 Task: Open Card Customer Feedback Review in Board Sales Pipeline Management Tools to Workspace Inventory Management Software and add a team member Softage.1@softage.net, a label Yellow, a checklist Financial Analysis, an attachment from your google drive, a color Yellow and finally, add a card description 'Conduct customer research for new customer loyalty program' and a comment 'Given the potential impact of this task on our team workload, let us ensure that we have the necessary resources and support to execute it effectively.'. Add a start date 'Jan 01, 1900' with a due date 'Jan 08, 1900'
Action: Mouse moved to (839, 170)
Screenshot: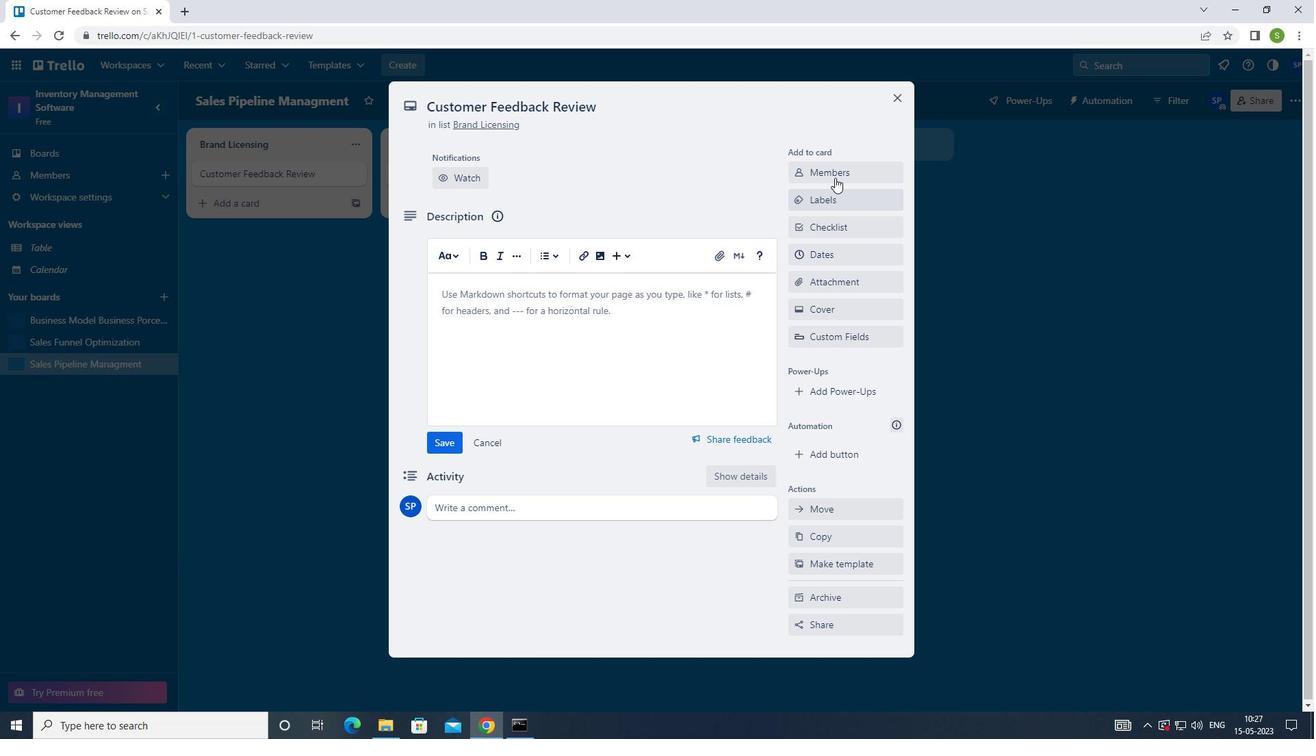
Action: Mouse pressed left at (839, 170)
Screenshot: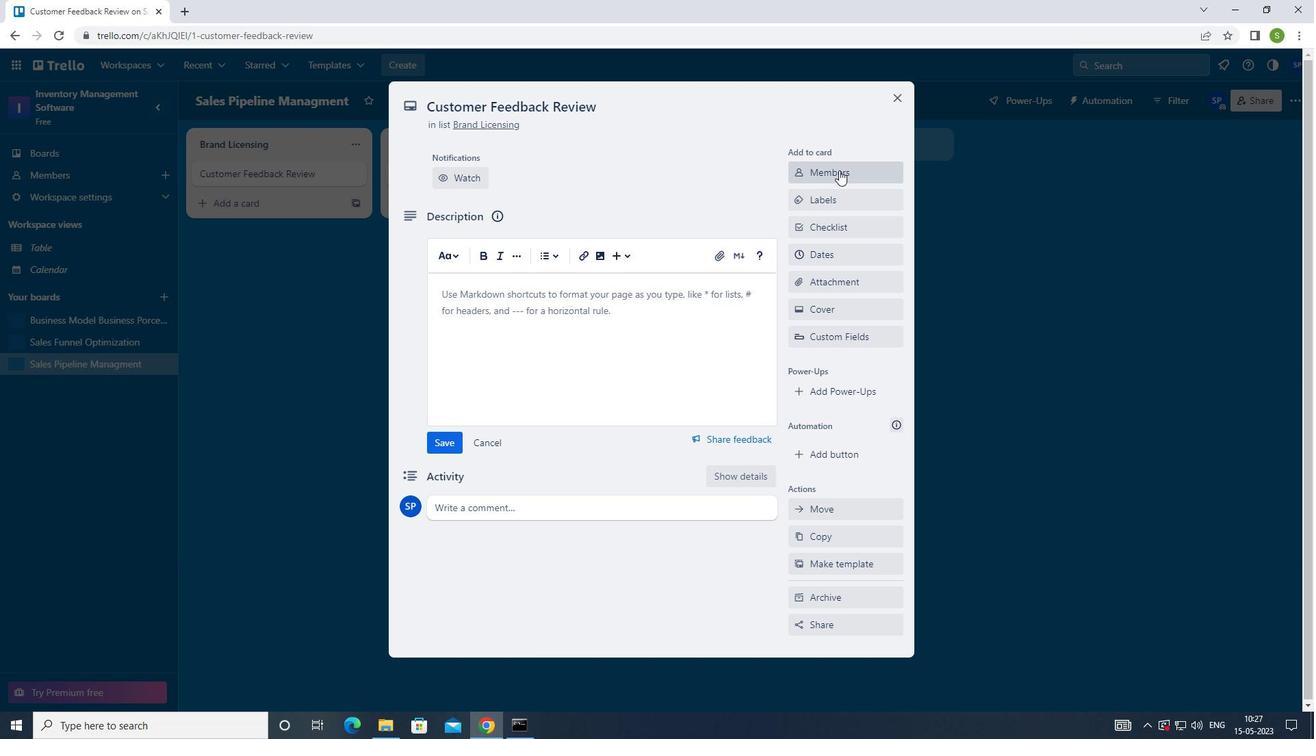 
Action: Mouse moved to (836, 191)
Screenshot: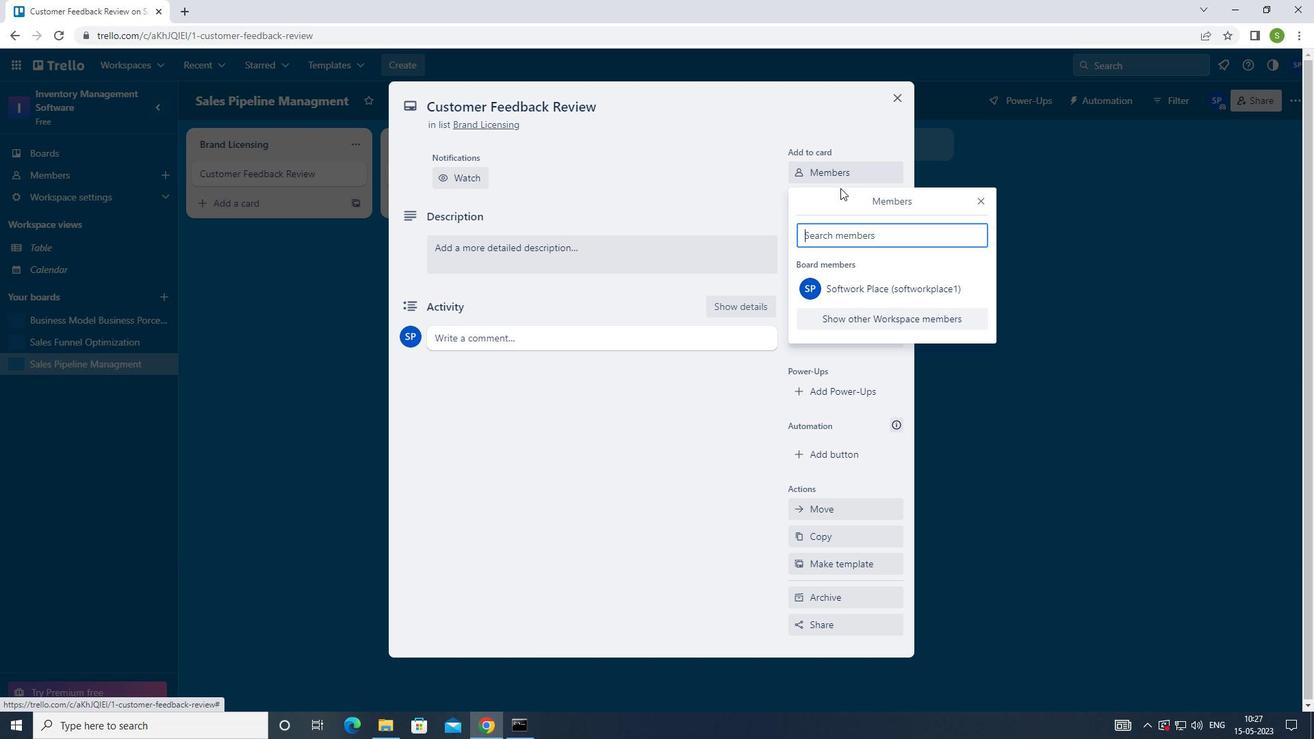 
Action: Key pressed <Key.shift>SOFTAGE.1<Key.shift>@SOFTAGE.NET
Screenshot: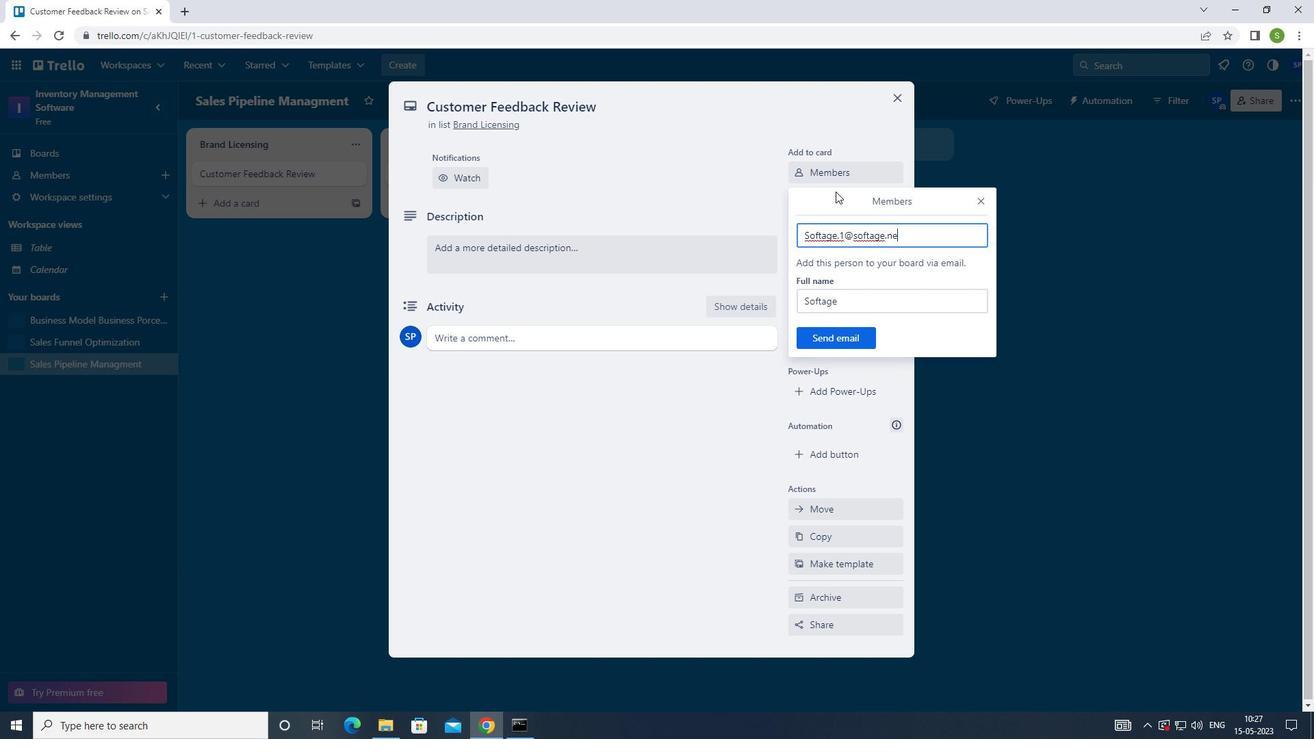 
Action: Mouse moved to (835, 340)
Screenshot: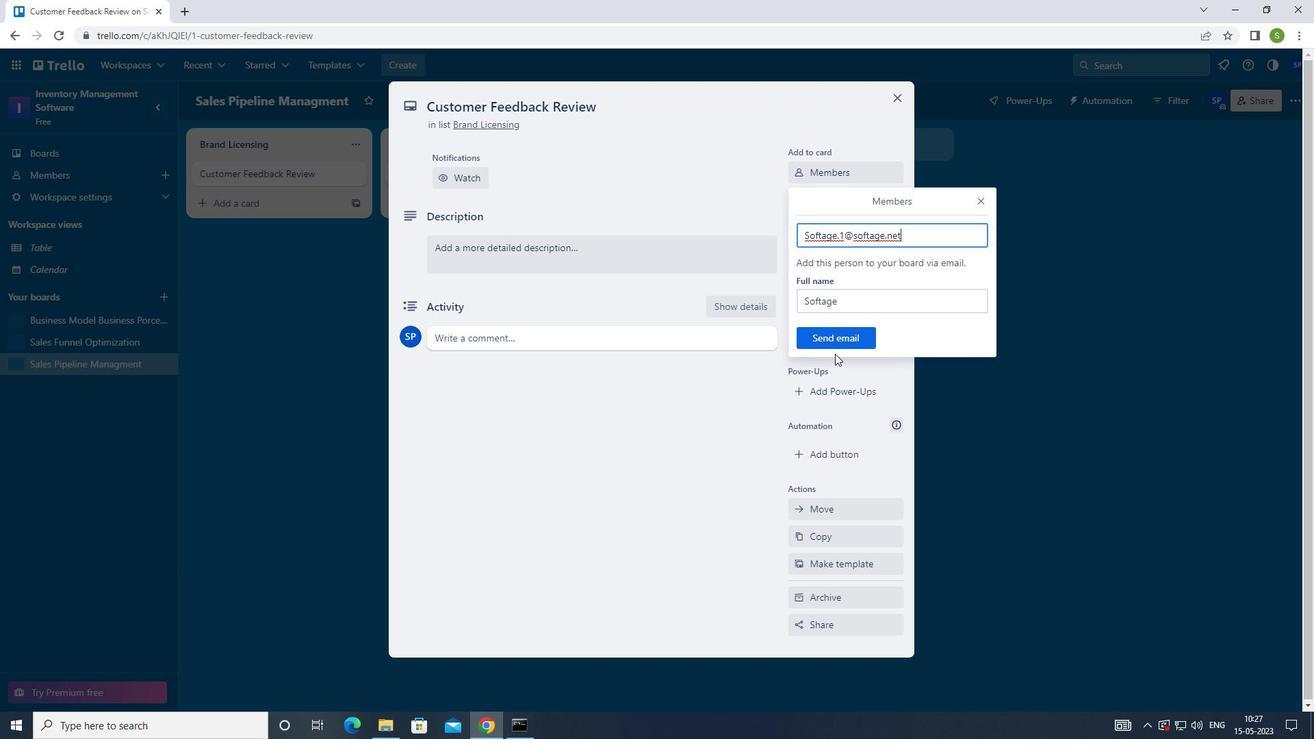 
Action: Mouse pressed left at (835, 340)
Screenshot: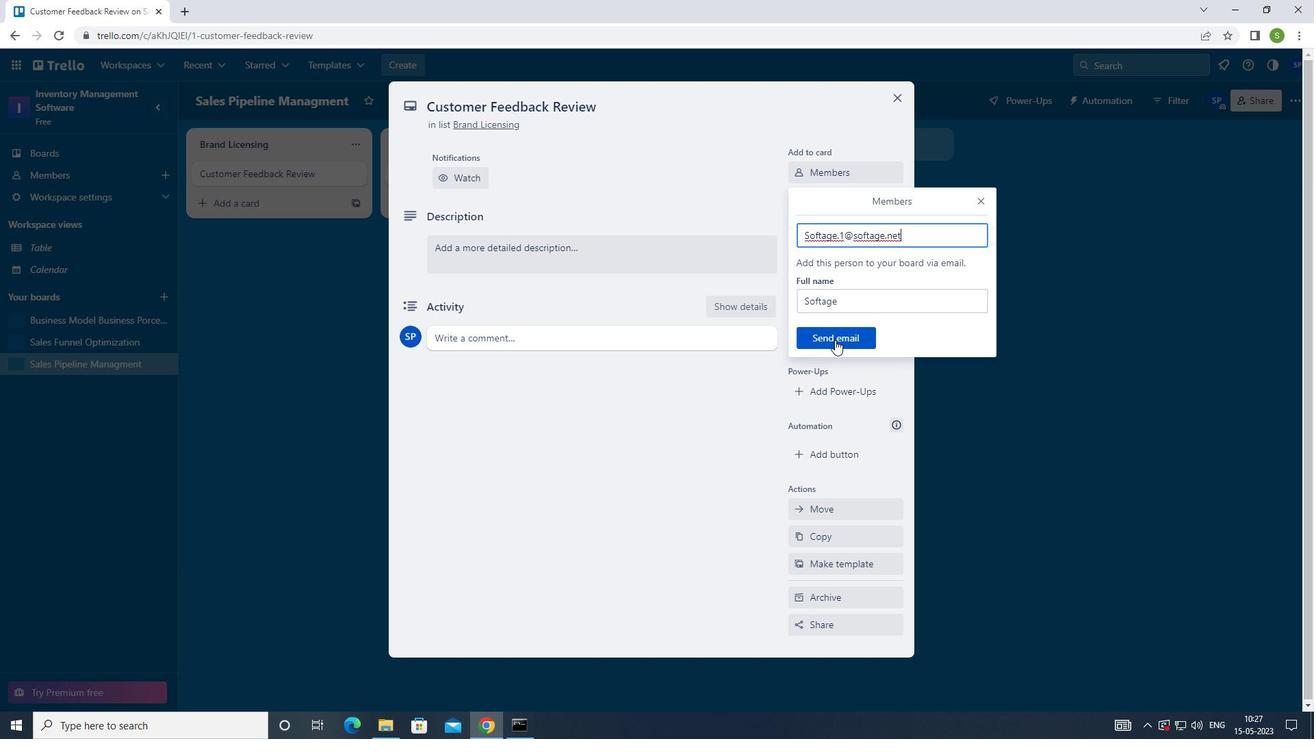 
Action: Mouse moved to (813, 253)
Screenshot: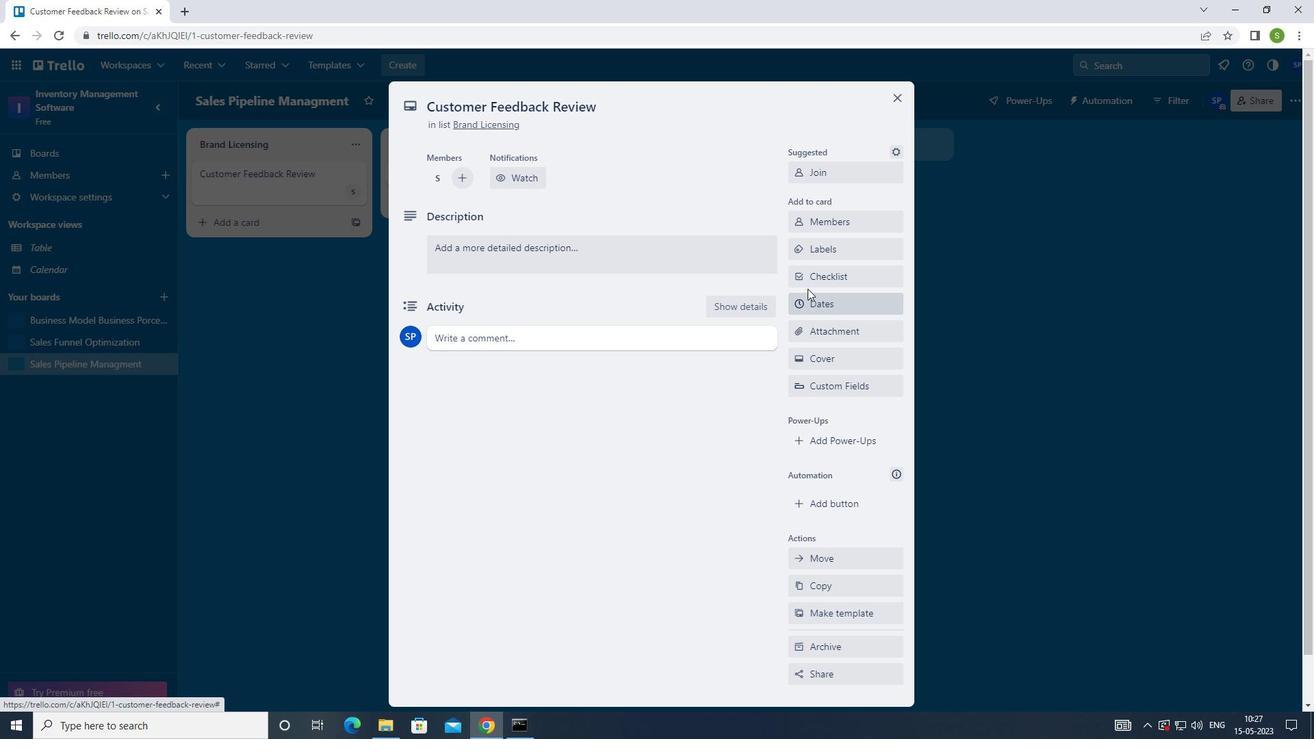 
Action: Mouse pressed left at (813, 253)
Screenshot: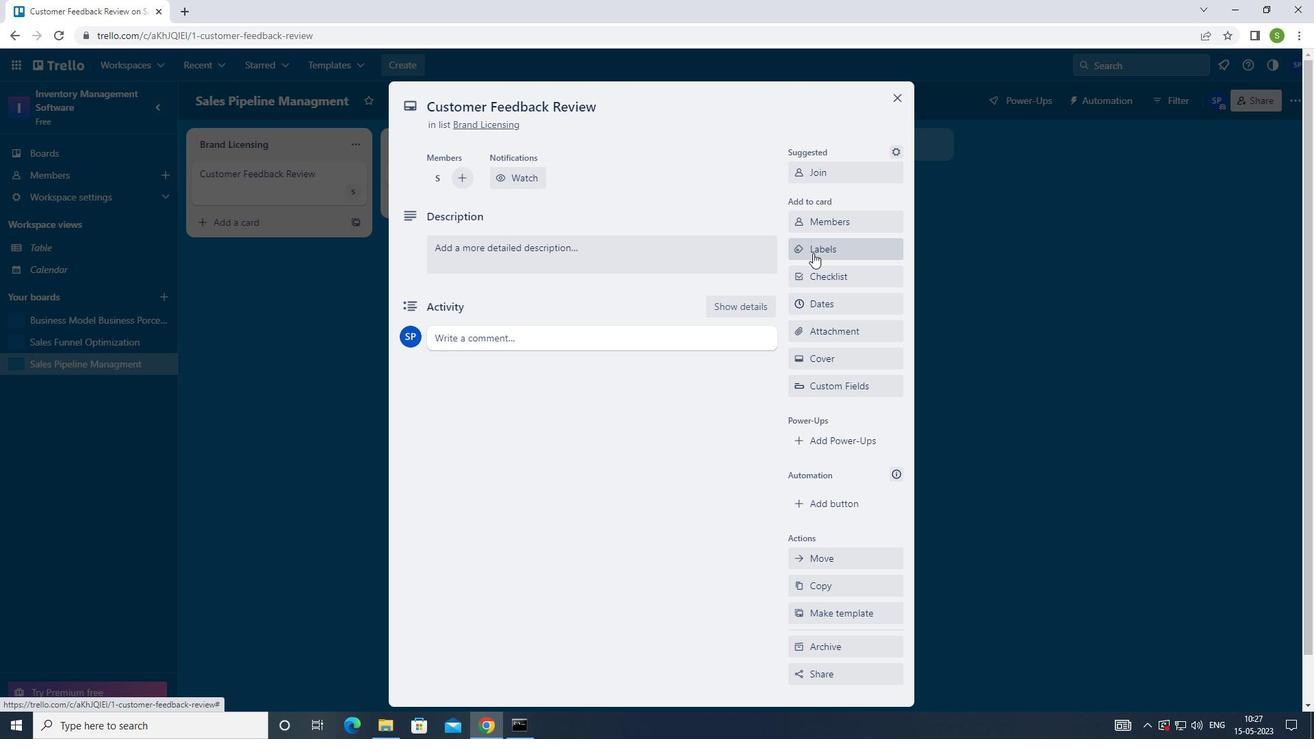 
Action: Mouse moved to (804, 388)
Screenshot: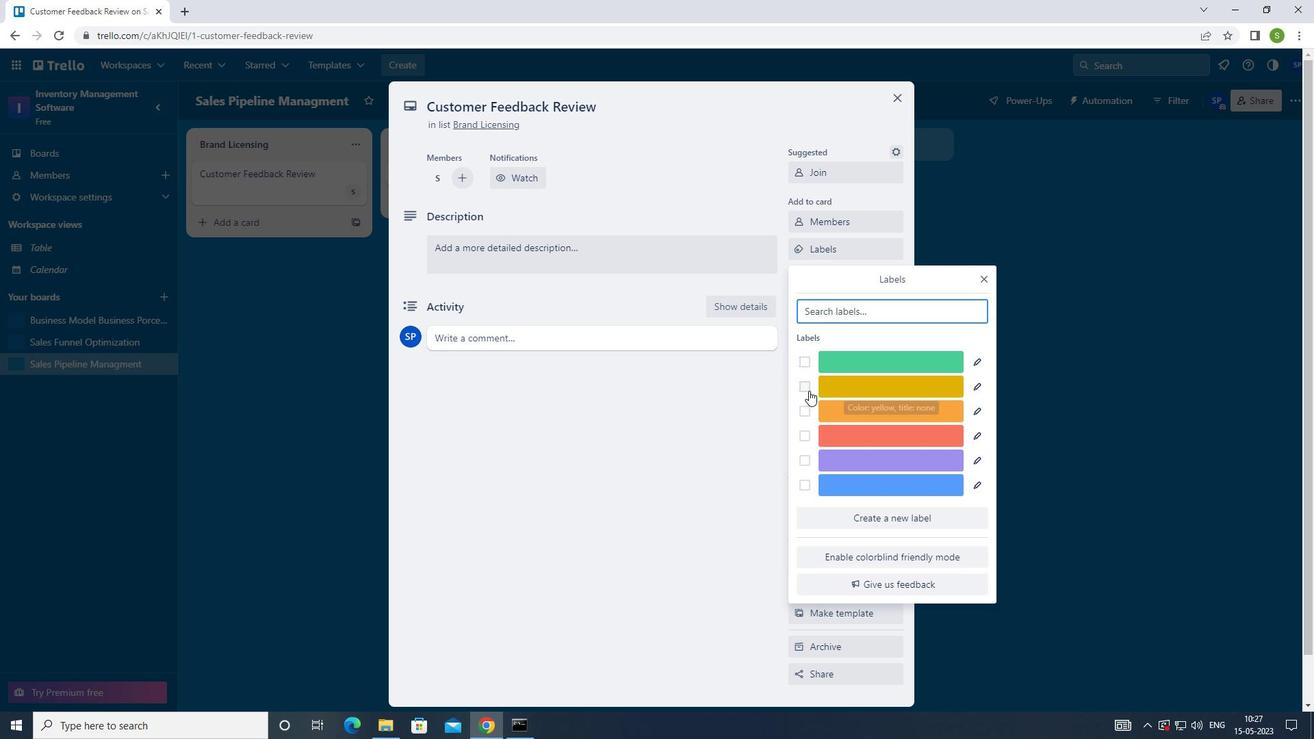 
Action: Mouse pressed left at (804, 388)
Screenshot: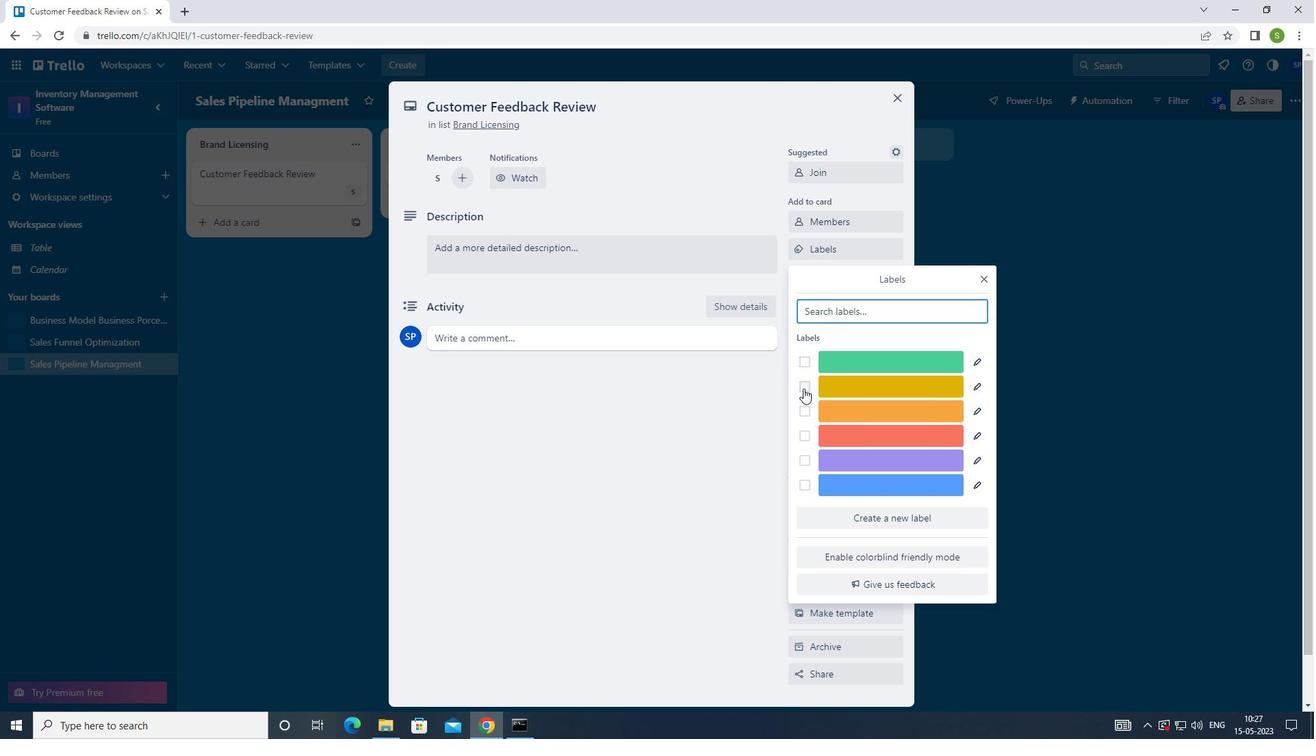 
Action: Mouse moved to (982, 282)
Screenshot: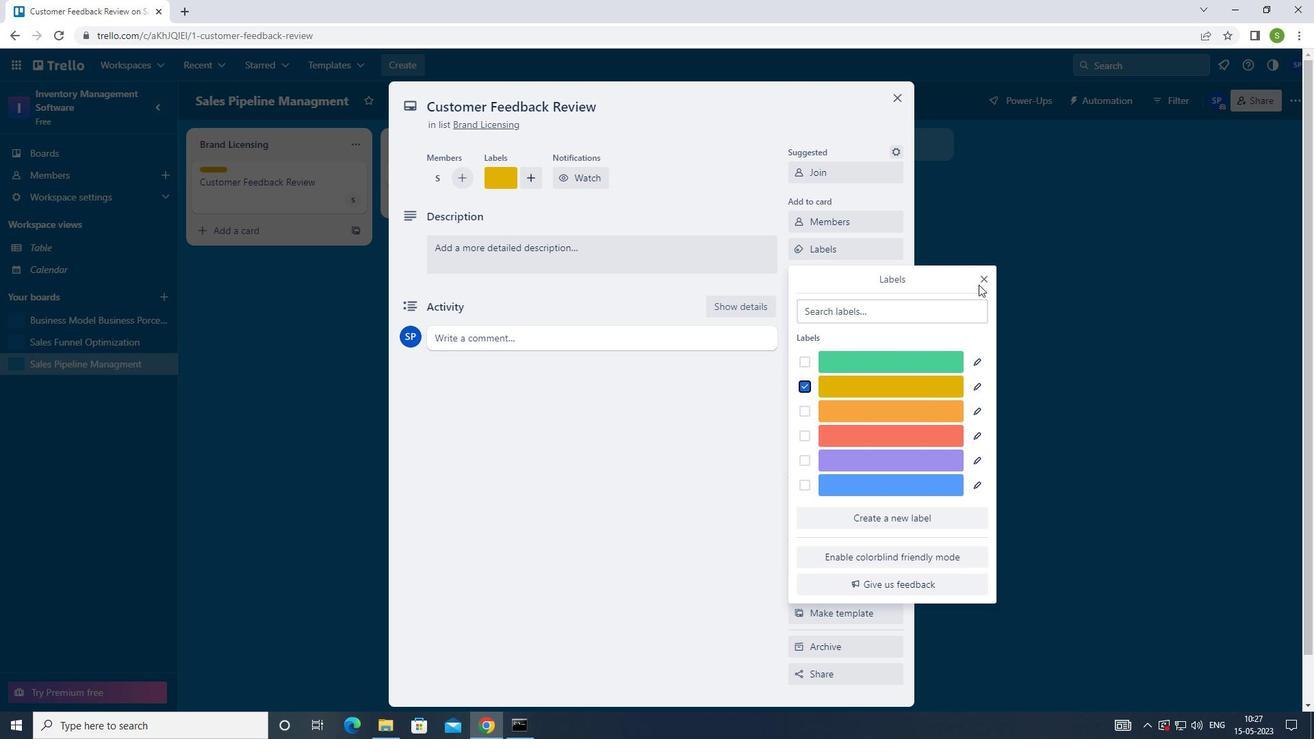 
Action: Mouse pressed left at (982, 282)
Screenshot: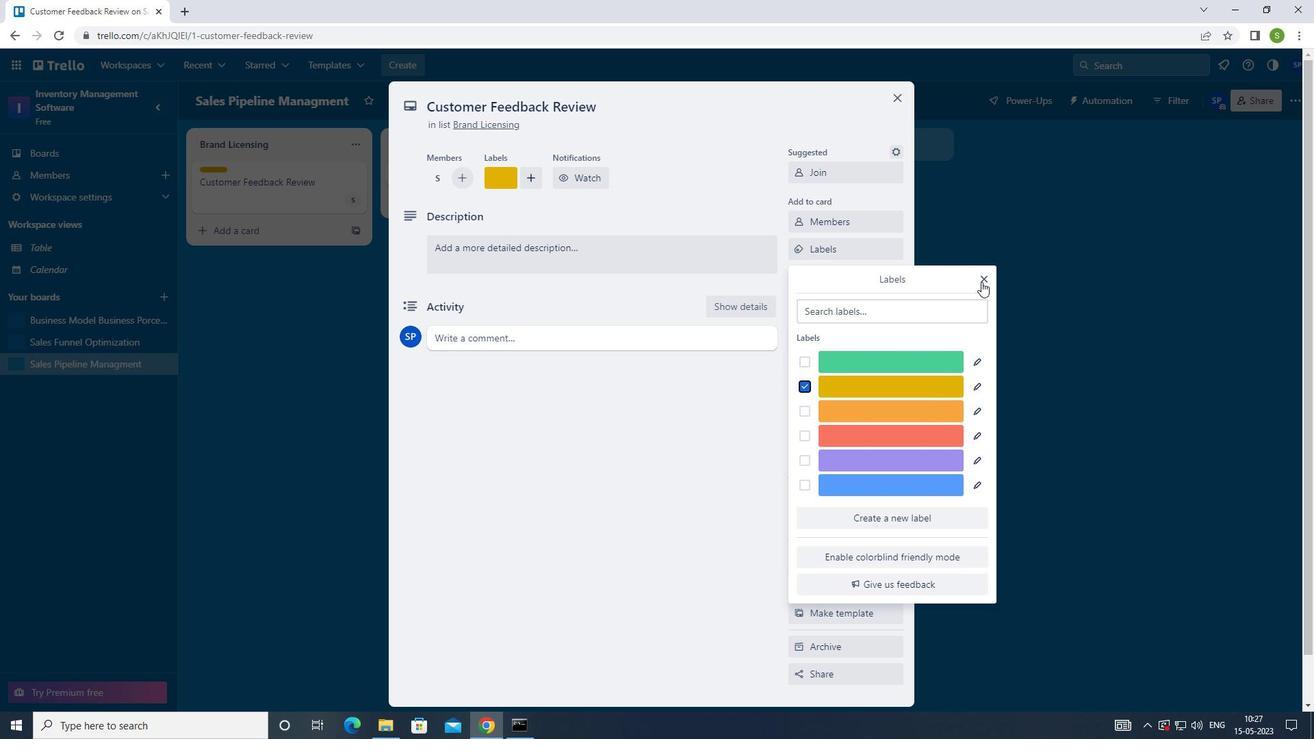 
Action: Mouse moved to (864, 284)
Screenshot: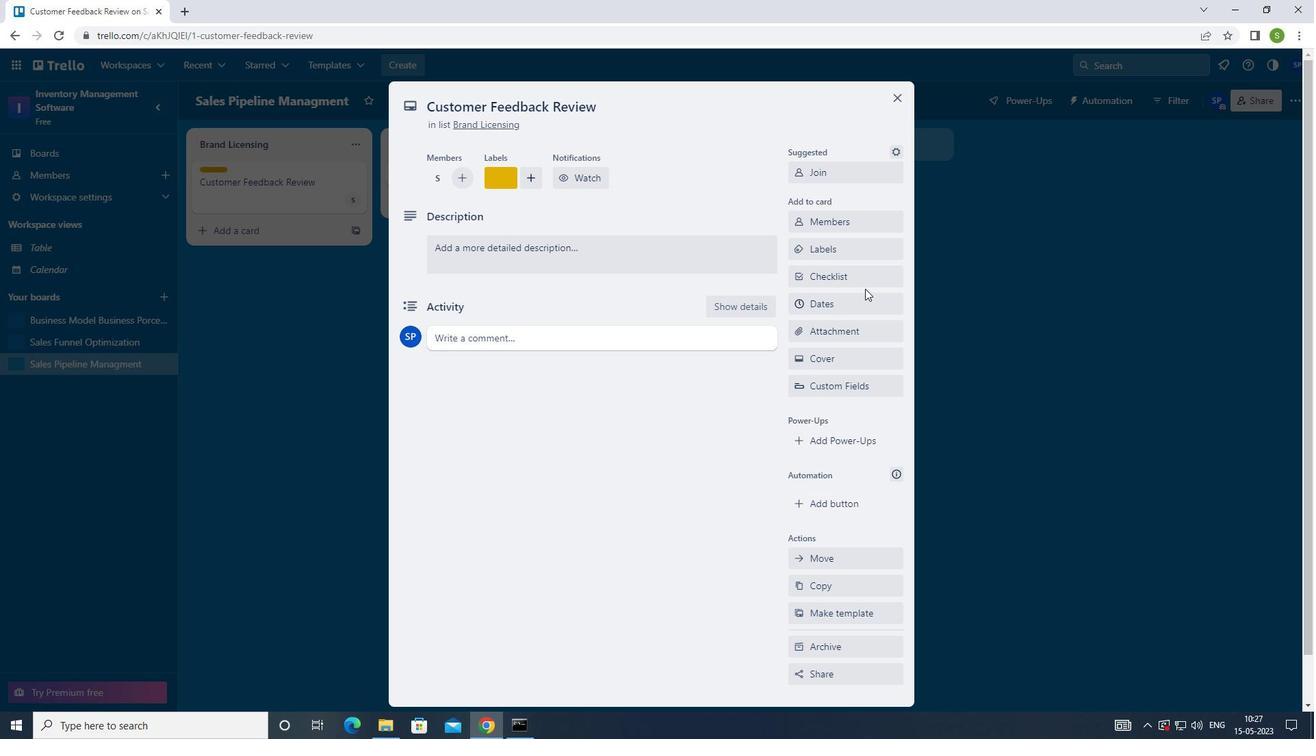 
Action: Mouse pressed left at (864, 284)
Screenshot: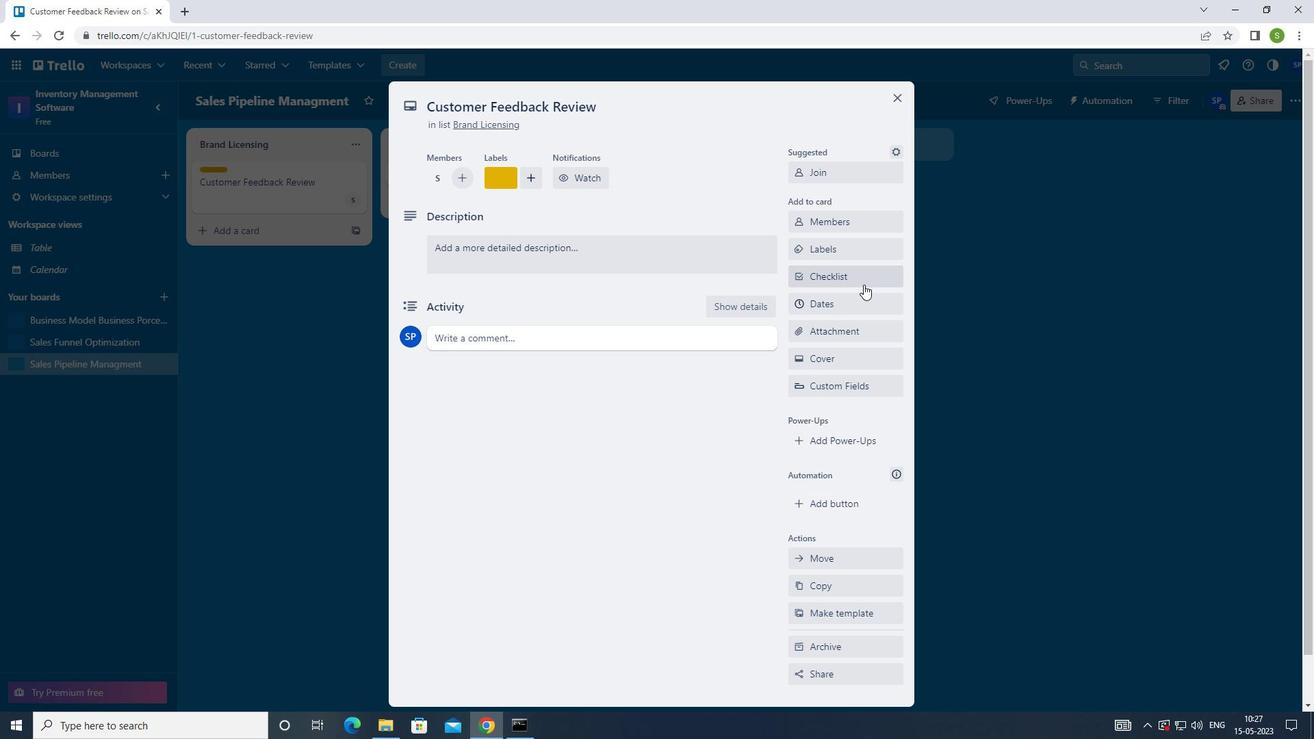
Action: Mouse moved to (955, 264)
Screenshot: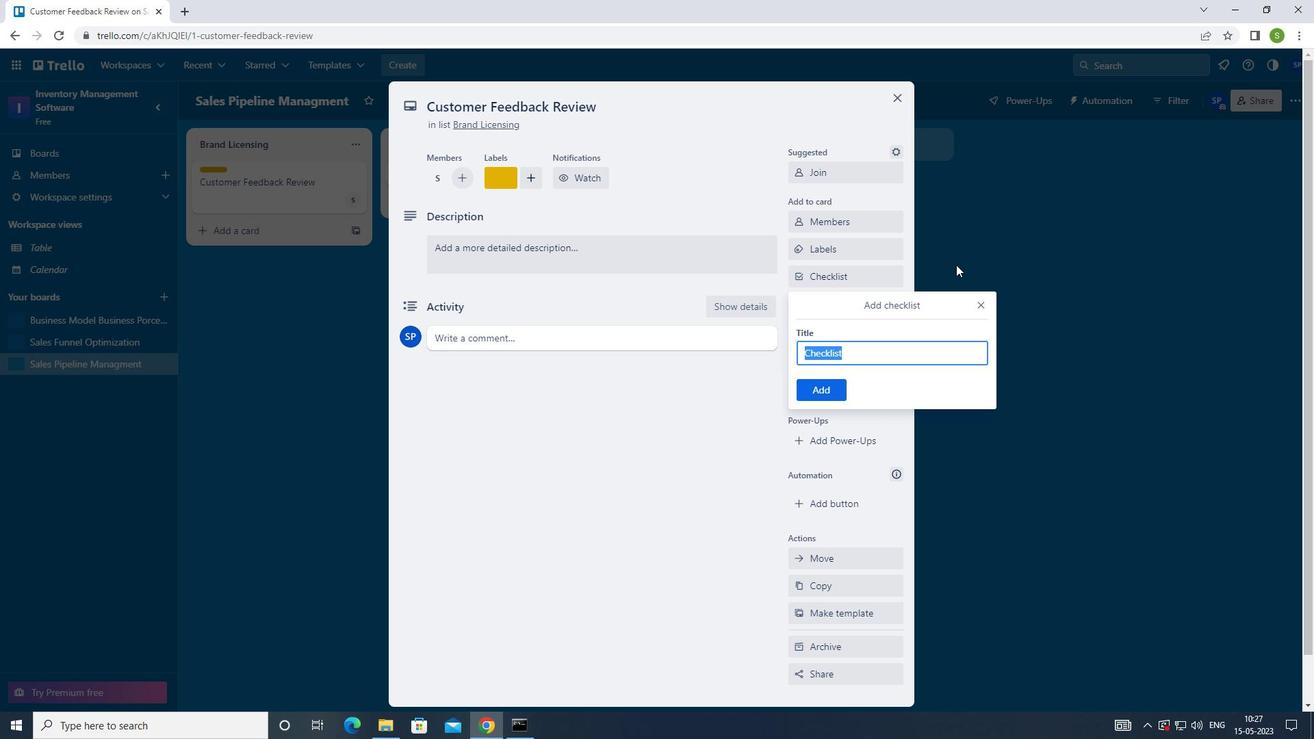 
Action: Key pressed <Key.shift><Key.shift><Key.shift><Key.shift><Key.shift><Key.shift><Key.shift><Key.shift><Key.shift><Key.shift><Key.shift><Key.shift><Key.shift><Key.shift><Key.shift><Key.shift><Key.shift><Key.shift><Key.shift><Key.shift><Key.shift>FINANCIAL<Key.space><Key.shift>ANALYSIS
Screenshot: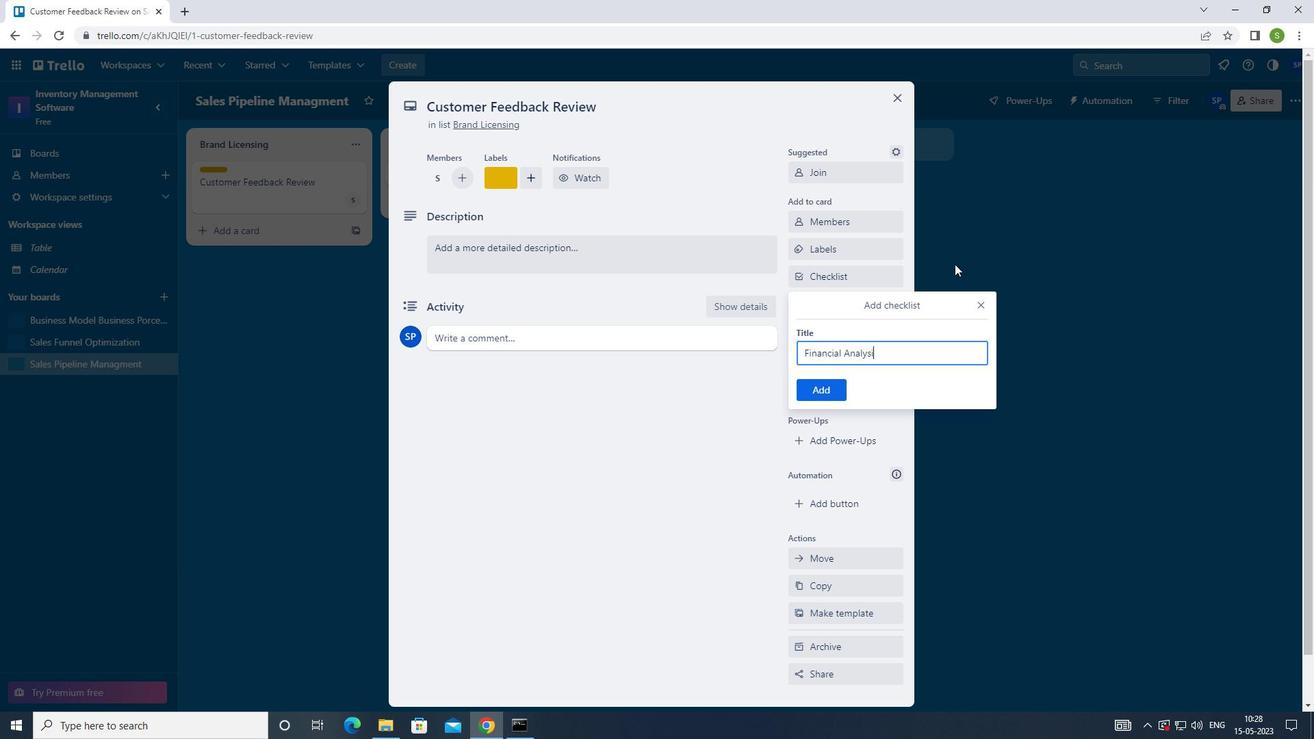 
Action: Mouse moved to (833, 391)
Screenshot: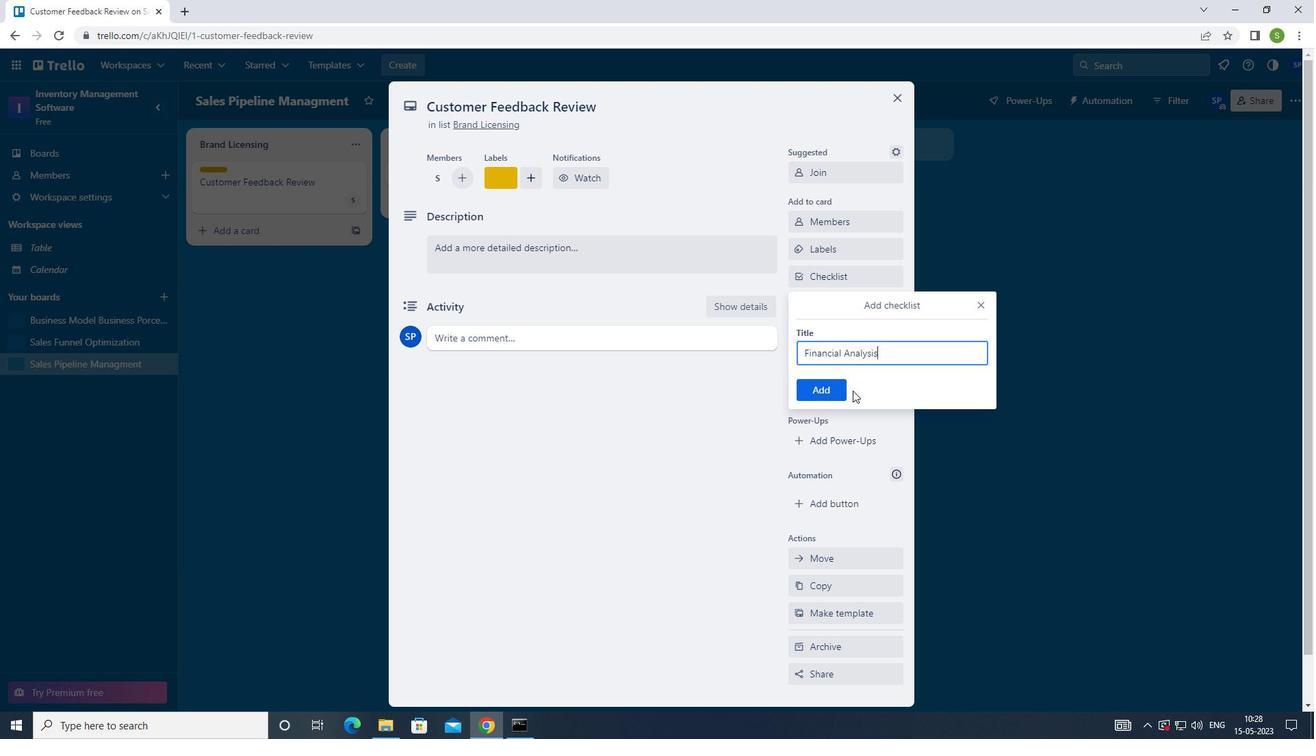 
Action: Mouse pressed left at (833, 391)
Screenshot: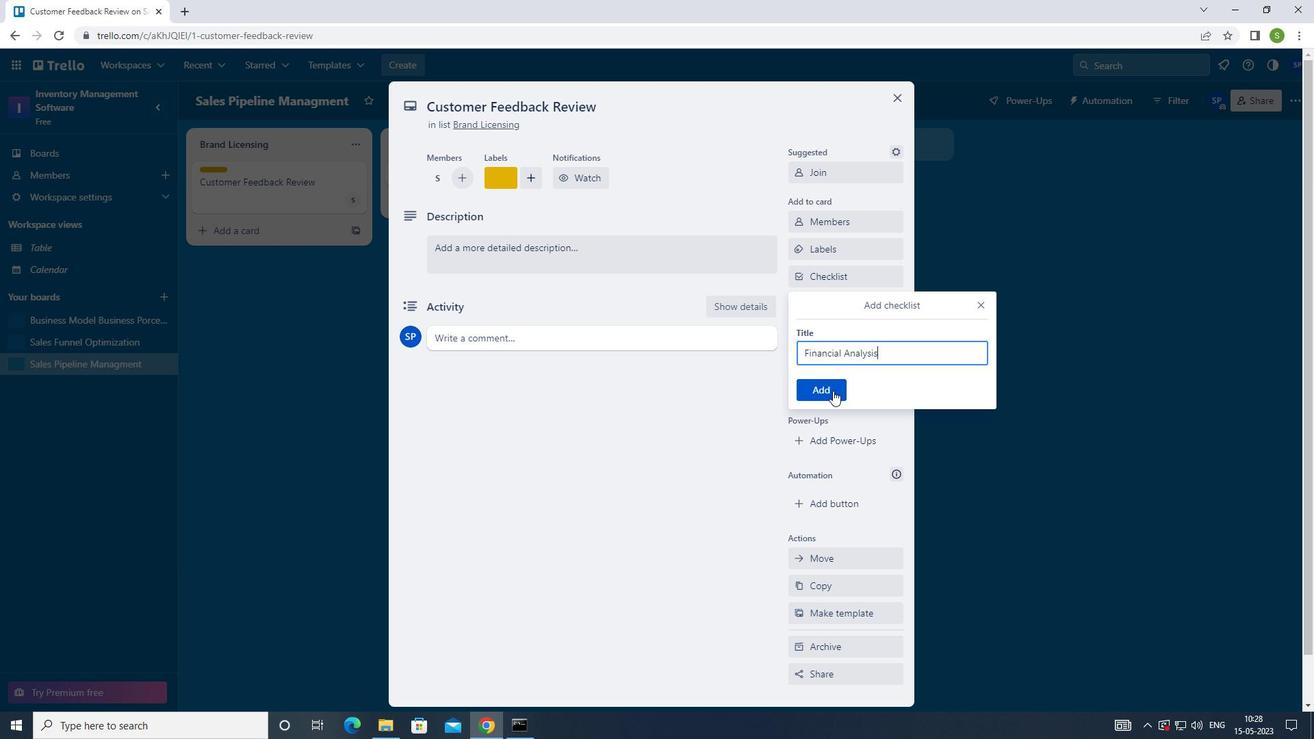 
Action: Mouse moved to (843, 330)
Screenshot: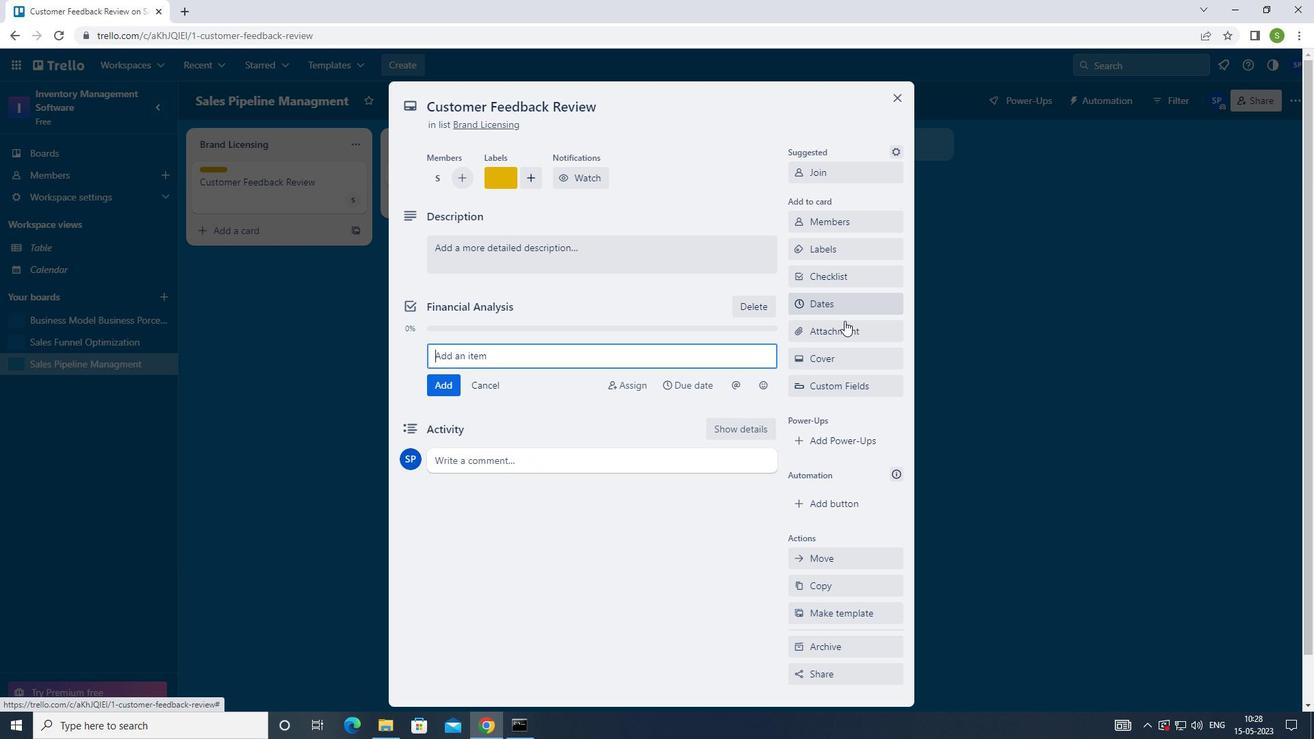 
Action: Mouse pressed left at (843, 330)
Screenshot: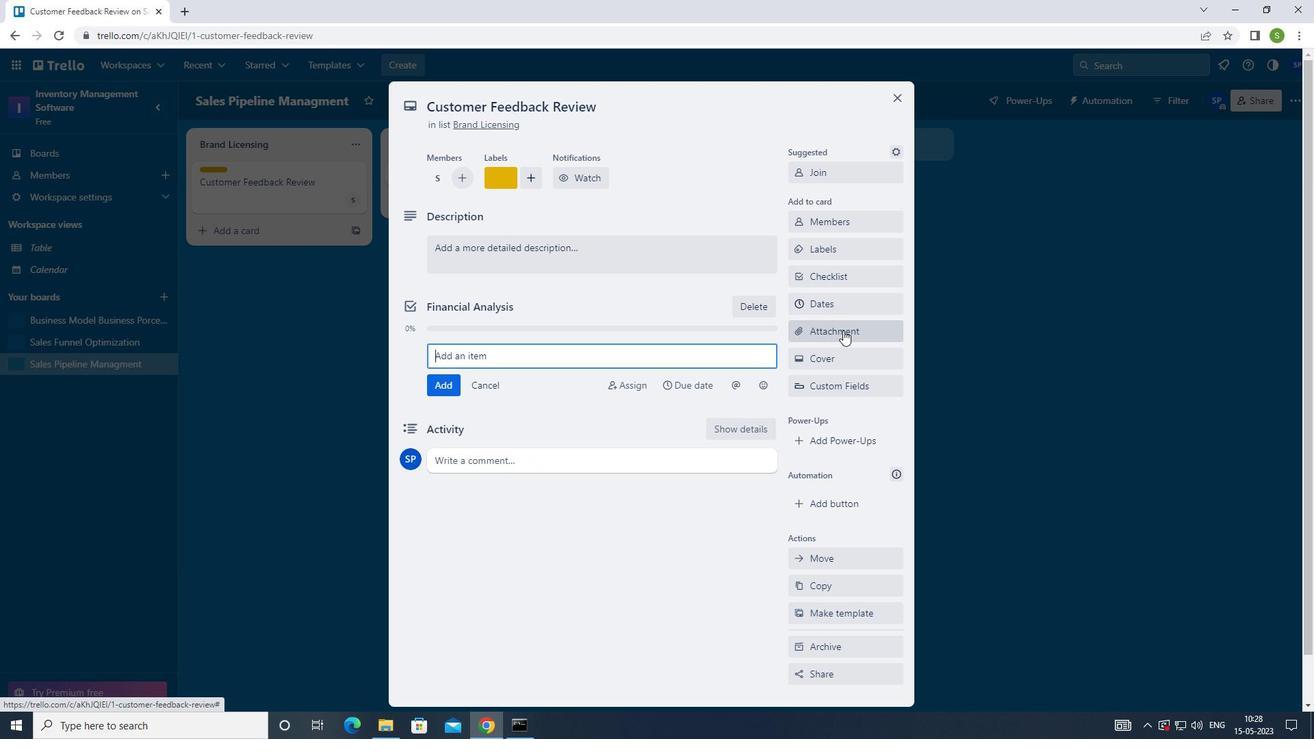 
Action: Mouse moved to (817, 437)
Screenshot: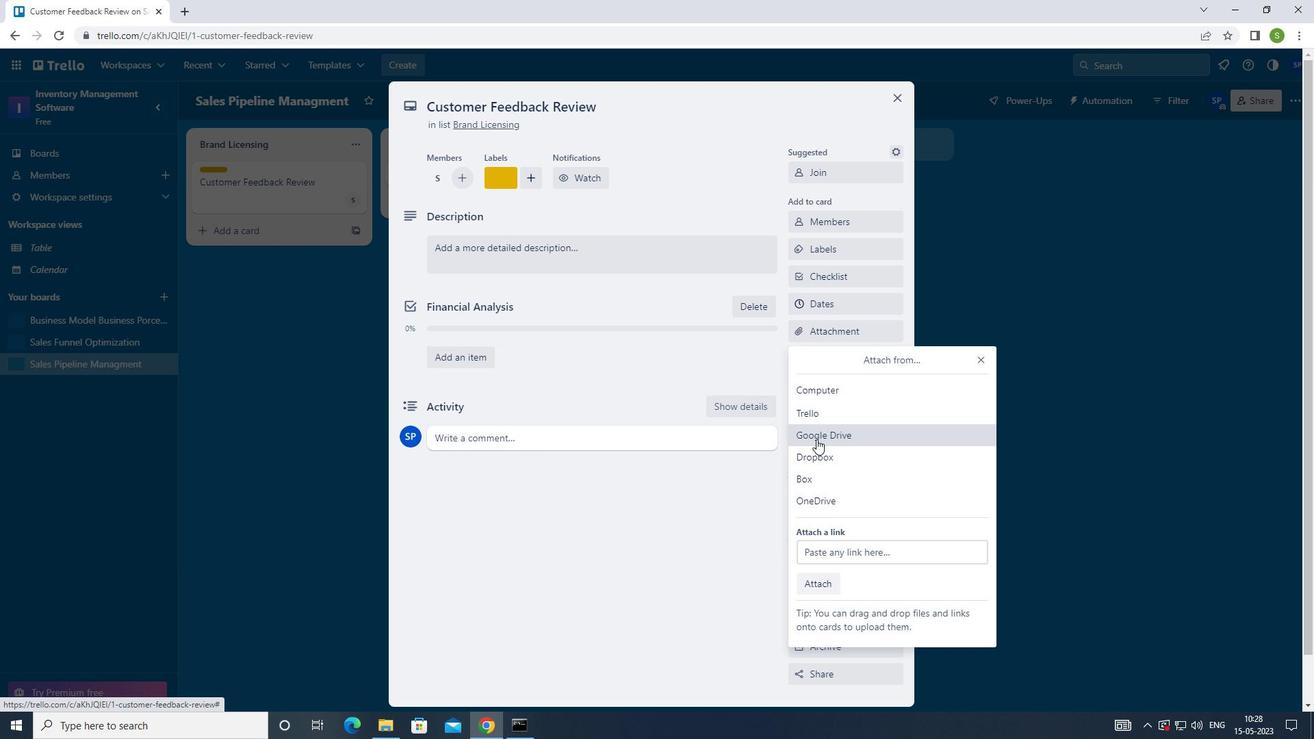 
Action: Mouse pressed left at (817, 437)
Screenshot: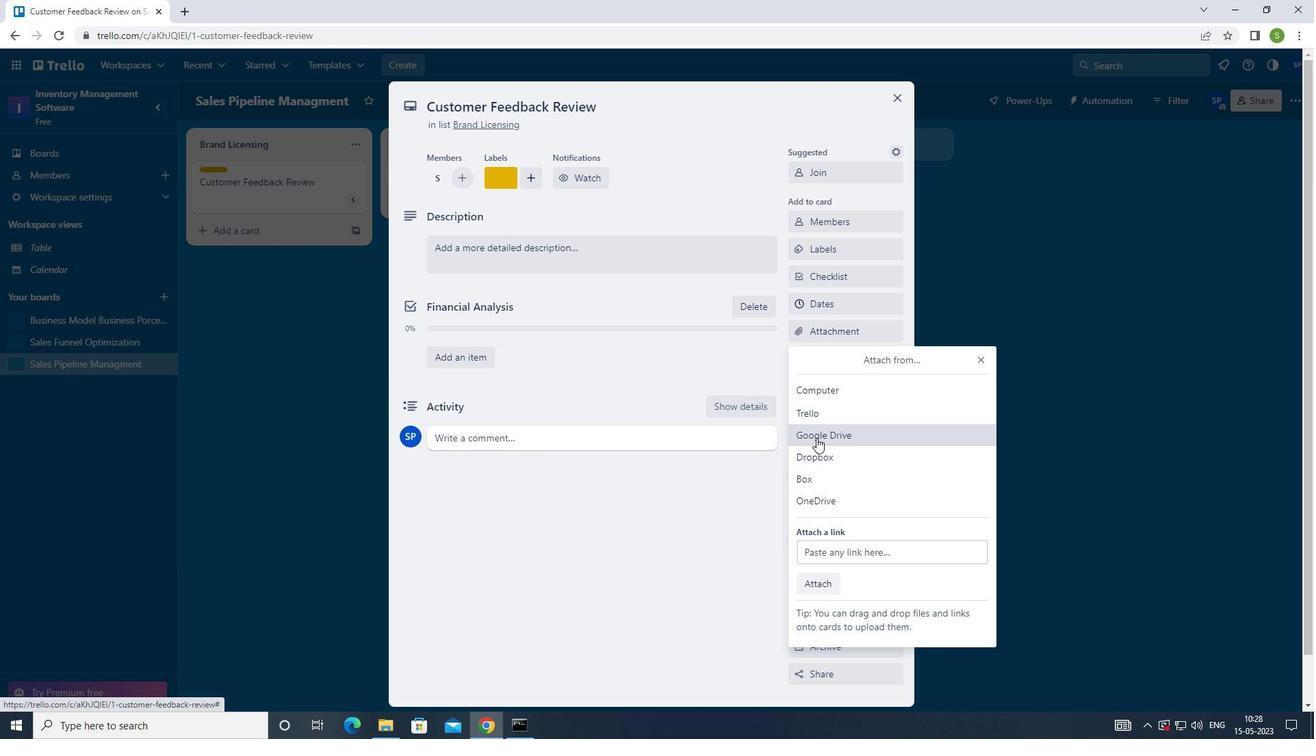
Action: Mouse moved to (411, 332)
Screenshot: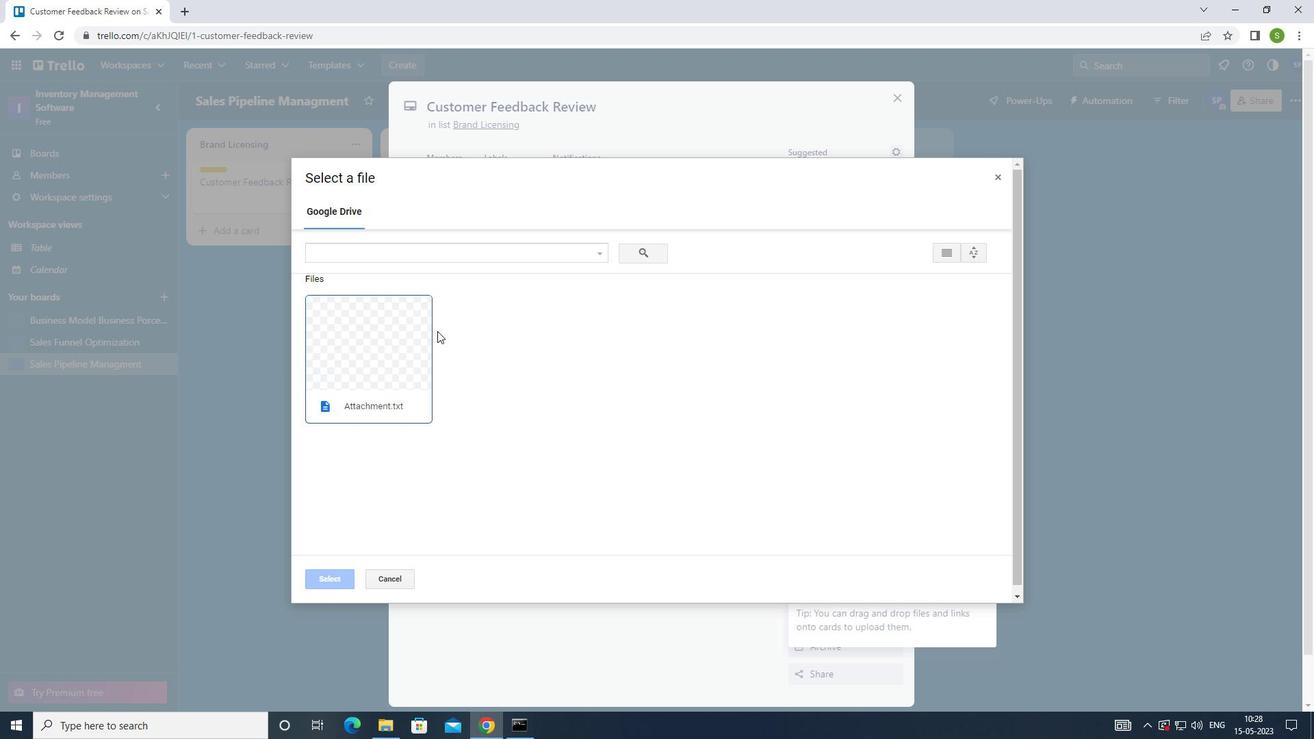 
Action: Mouse pressed left at (411, 332)
Screenshot: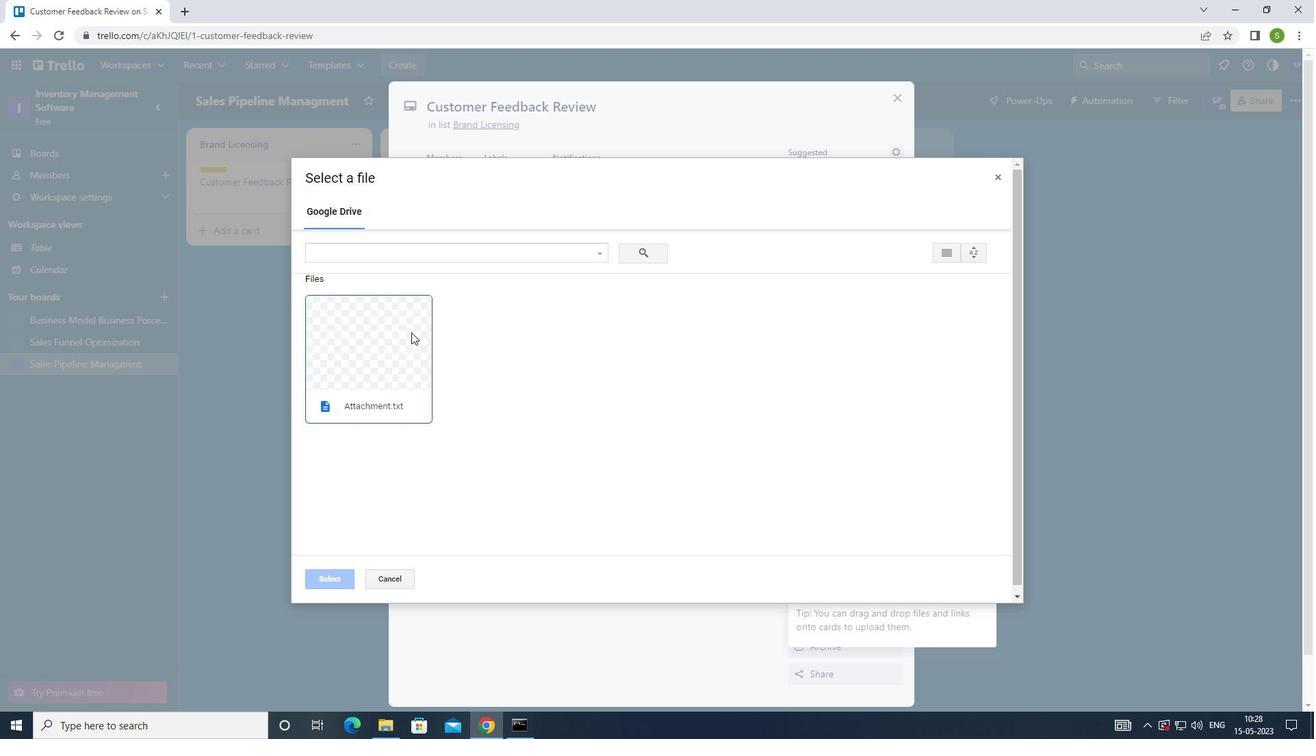 
Action: Mouse moved to (326, 578)
Screenshot: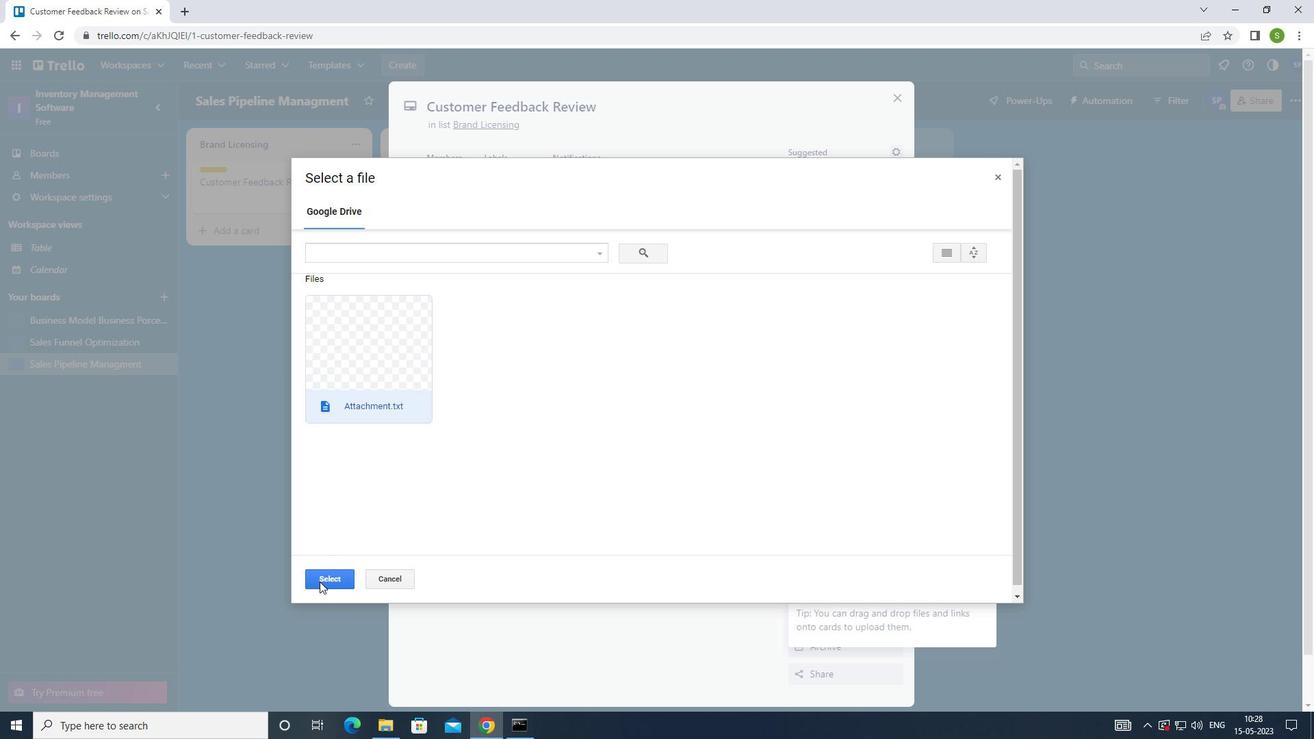 
Action: Mouse pressed left at (326, 578)
Screenshot: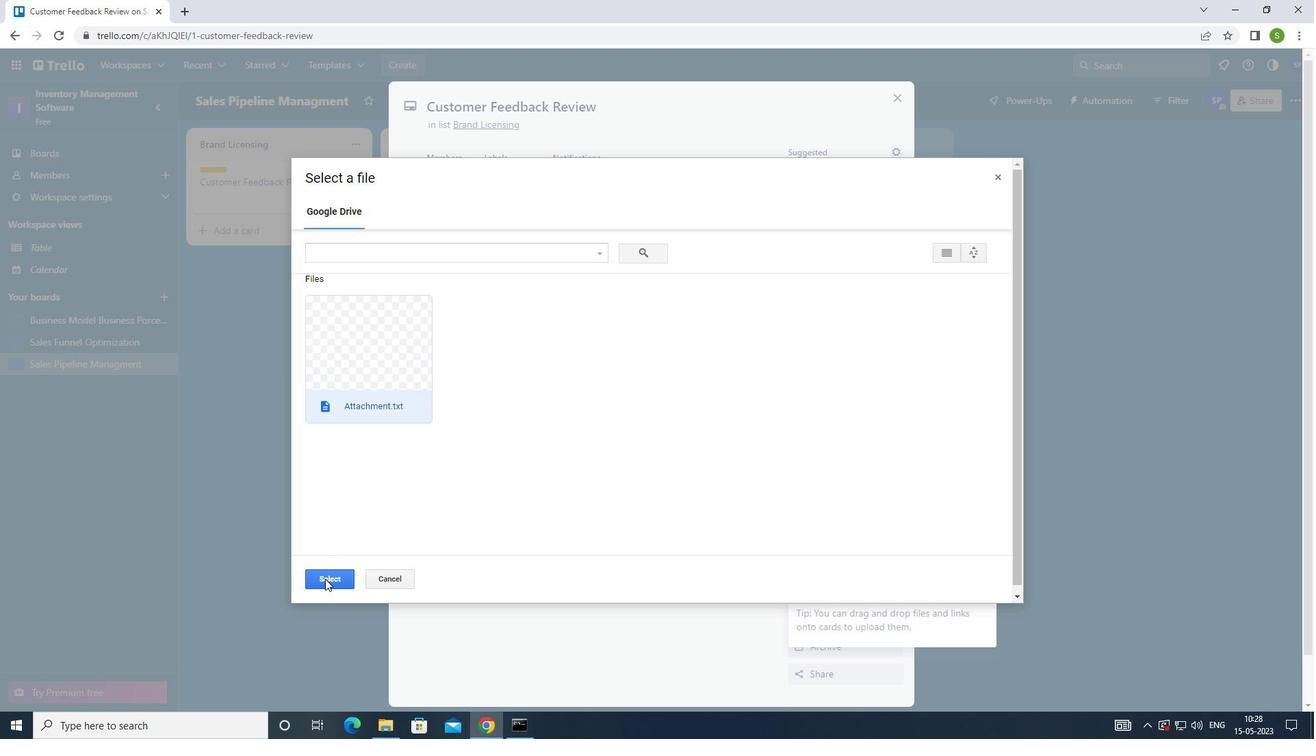 
Action: Mouse moved to (835, 362)
Screenshot: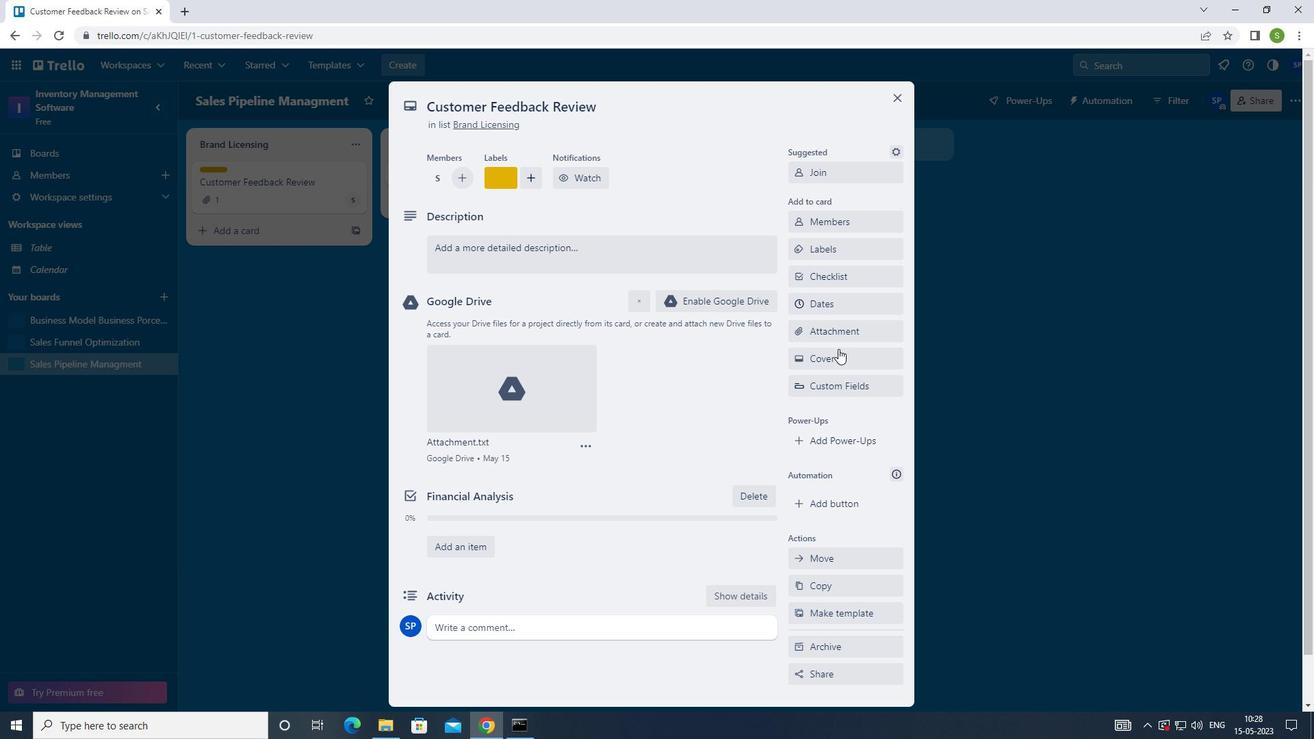
Action: Mouse pressed left at (835, 362)
Screenshot: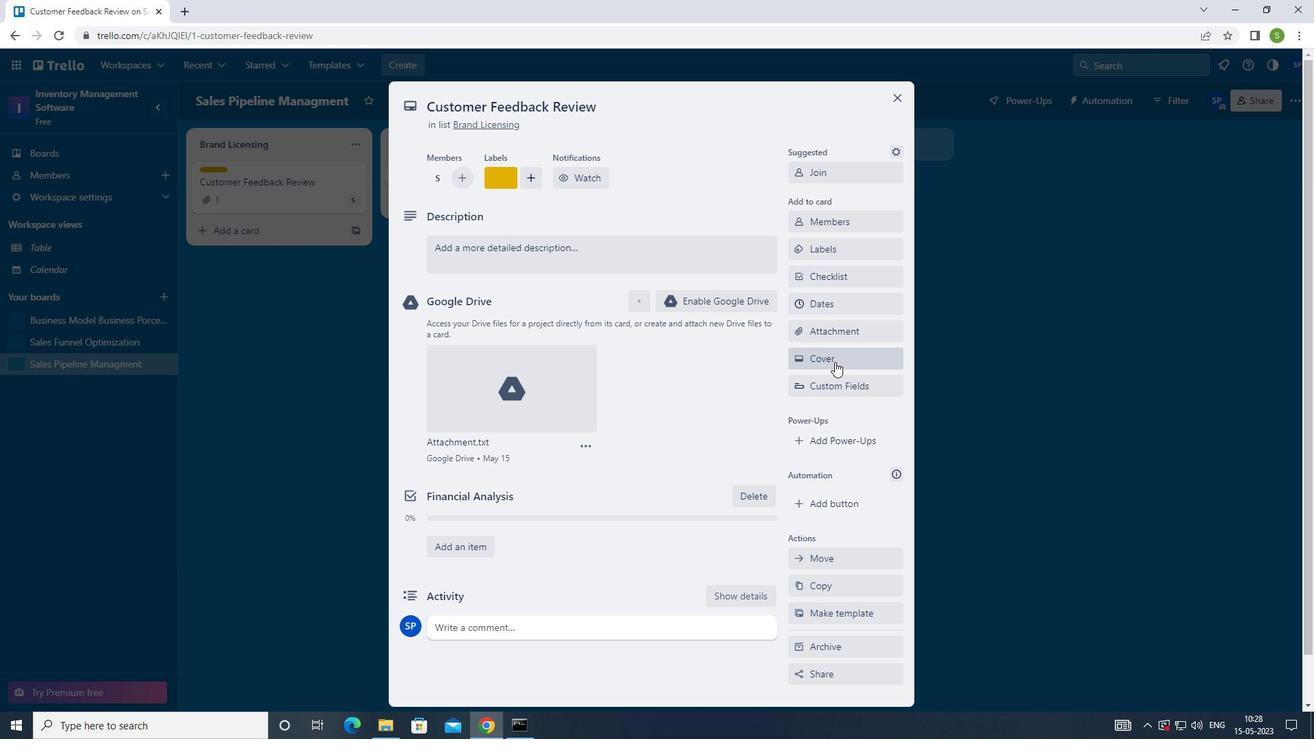
Action: Mouse moved to (852, 436)
Screenshot: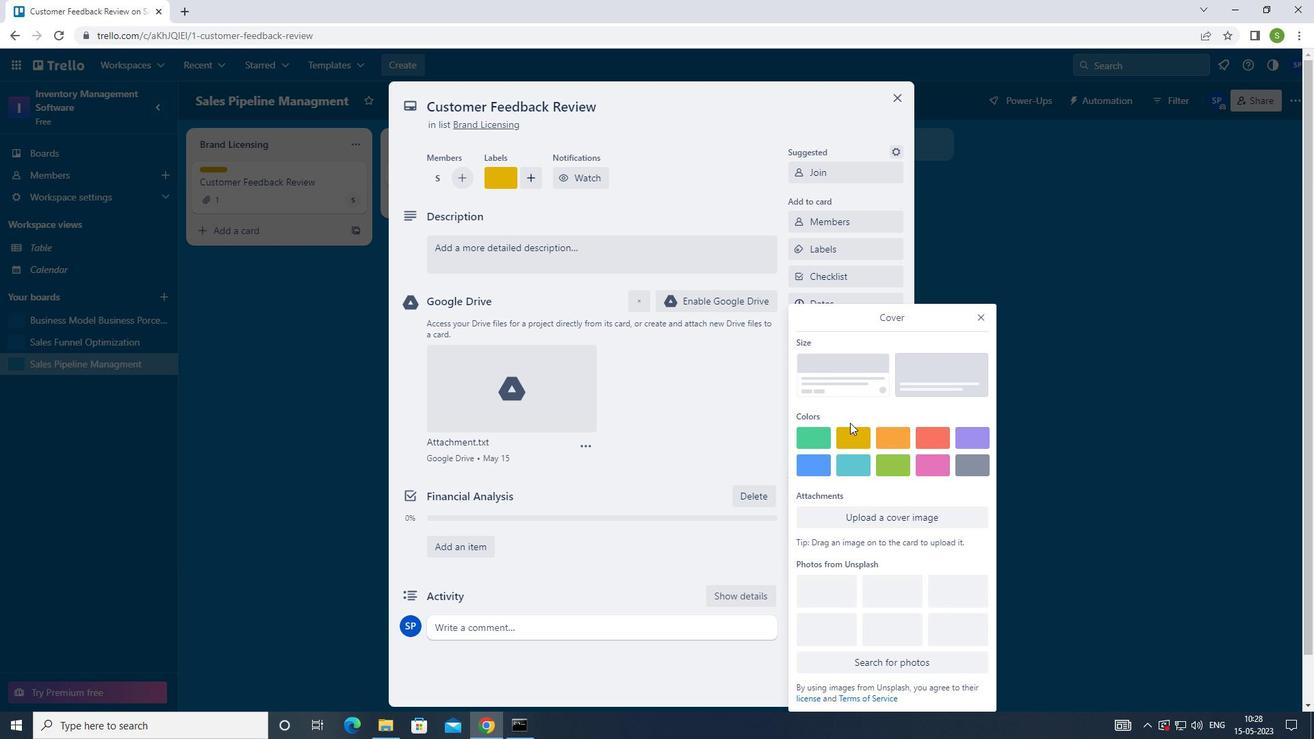 
Action: Mouse pressed left at (852, 436)
Screenshot: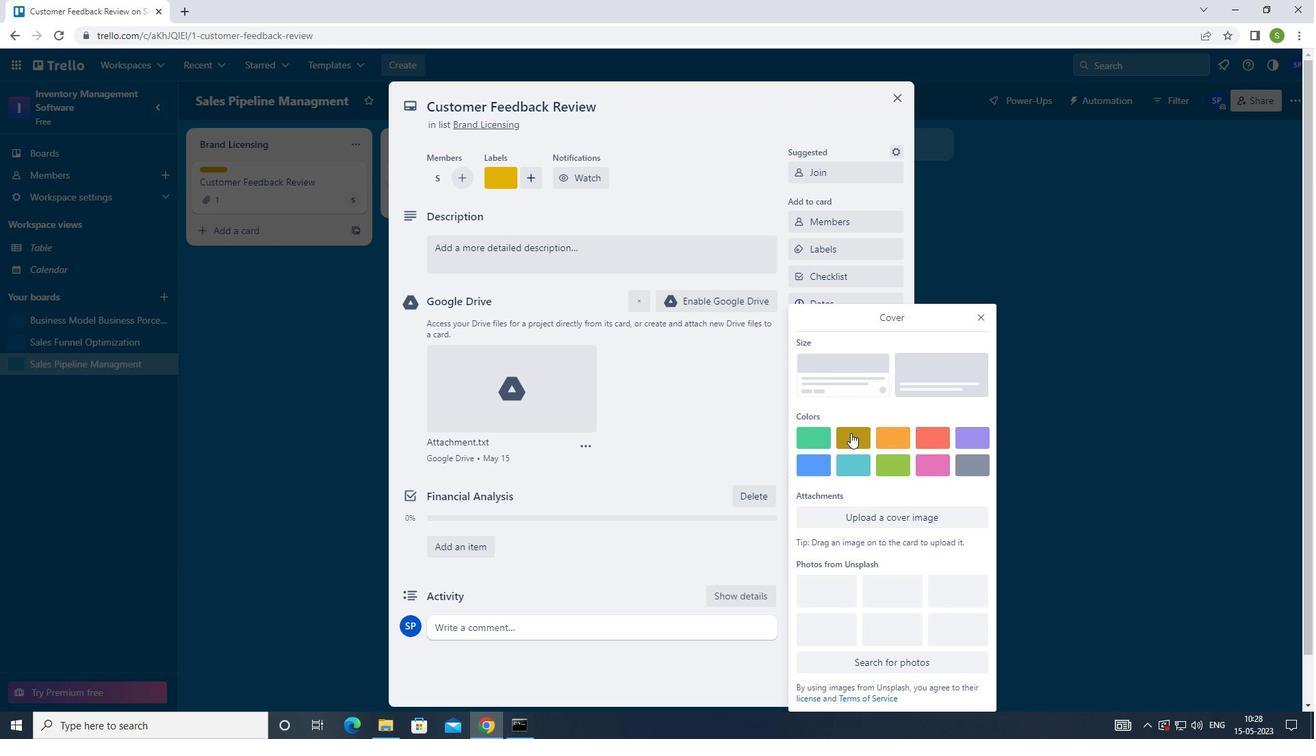 
Action: Mouse moved to (982, 289)
Screenshot: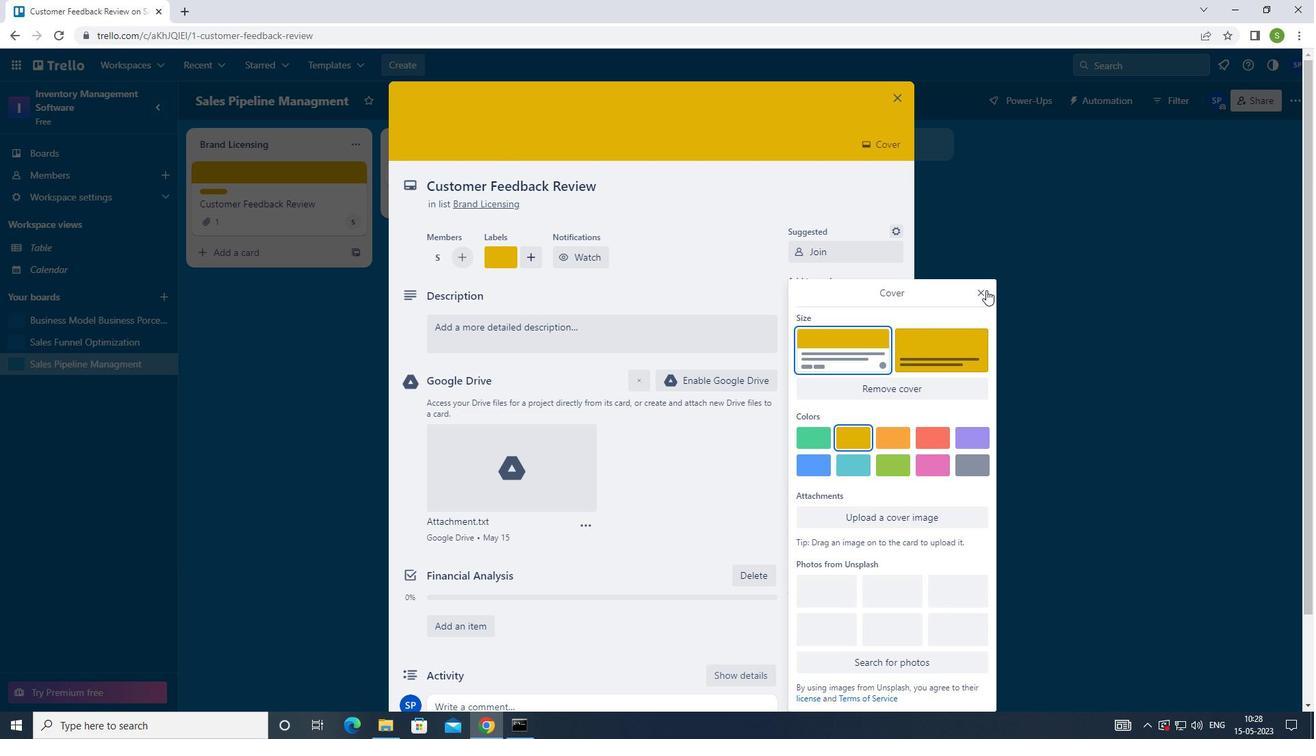 
Action: Mouse pressed left at (982, 289)
Screenshot: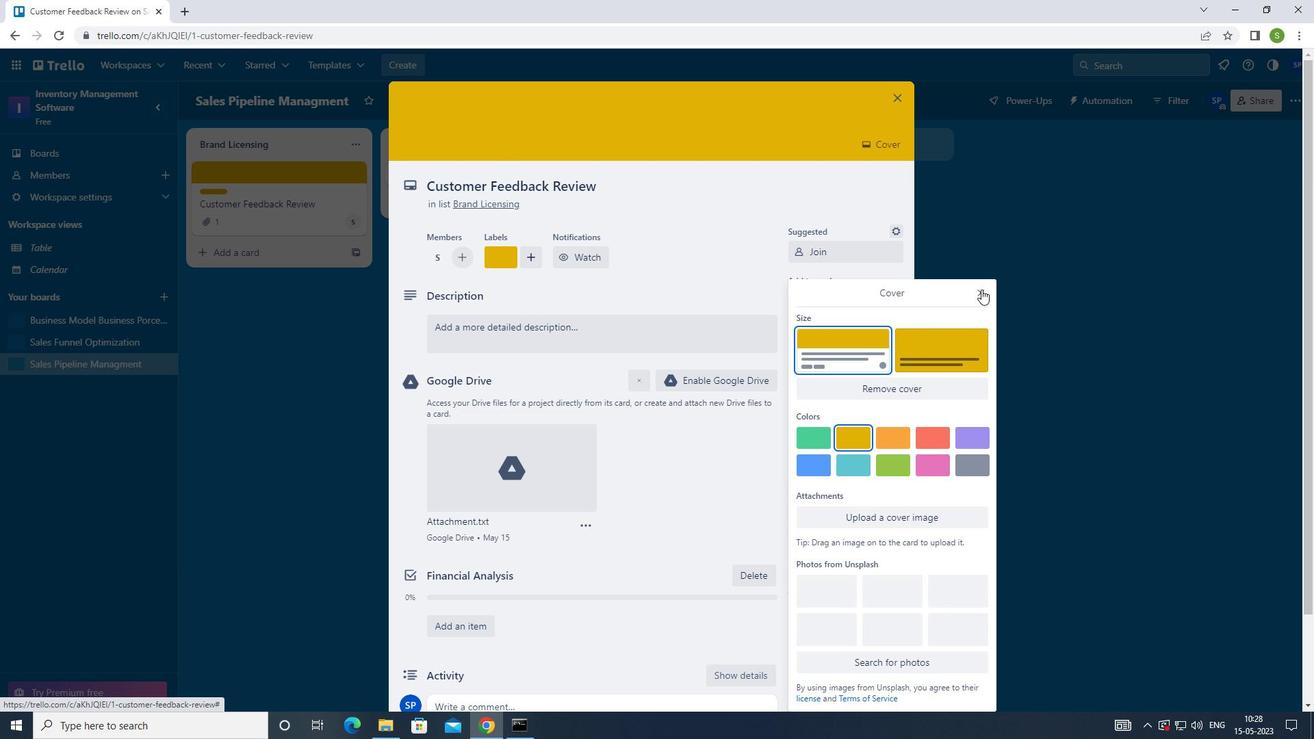 
Action: Mouse moved to (617, 336)
Screenshot: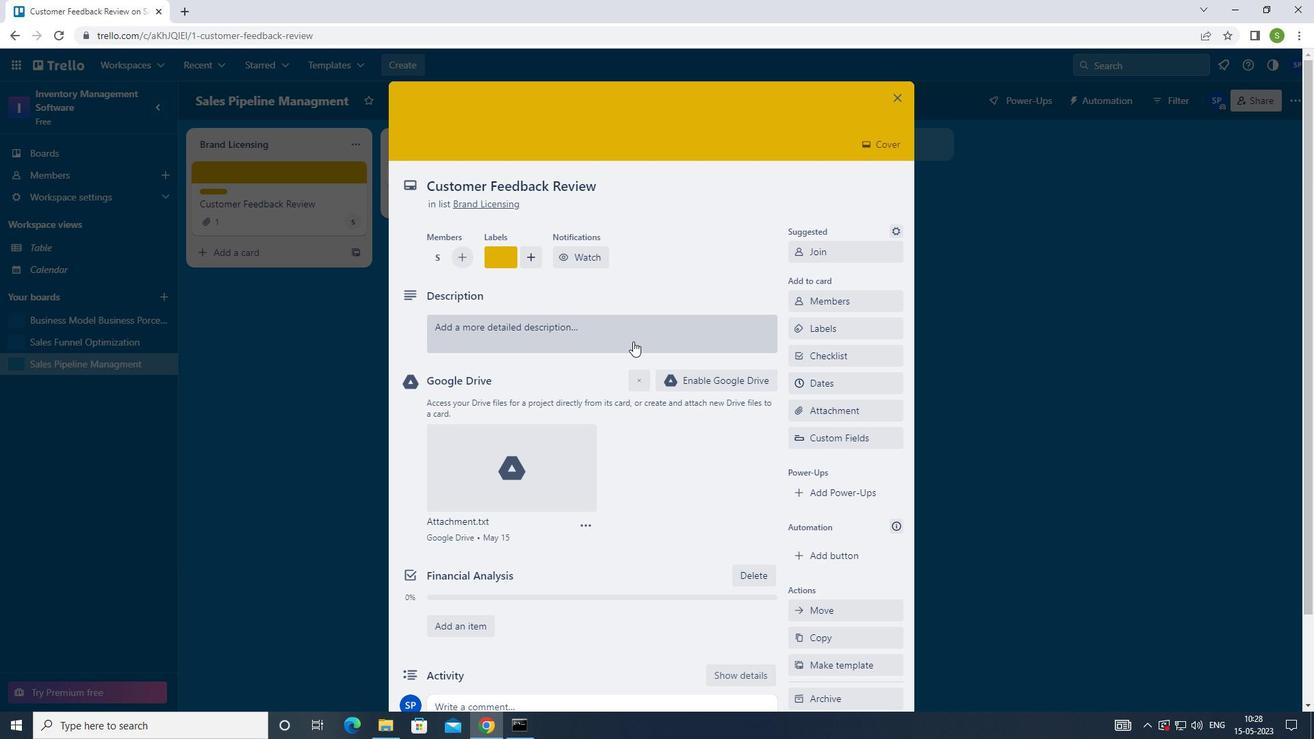 
Action: Mouse pressed left at (617, 336)
Screenshot: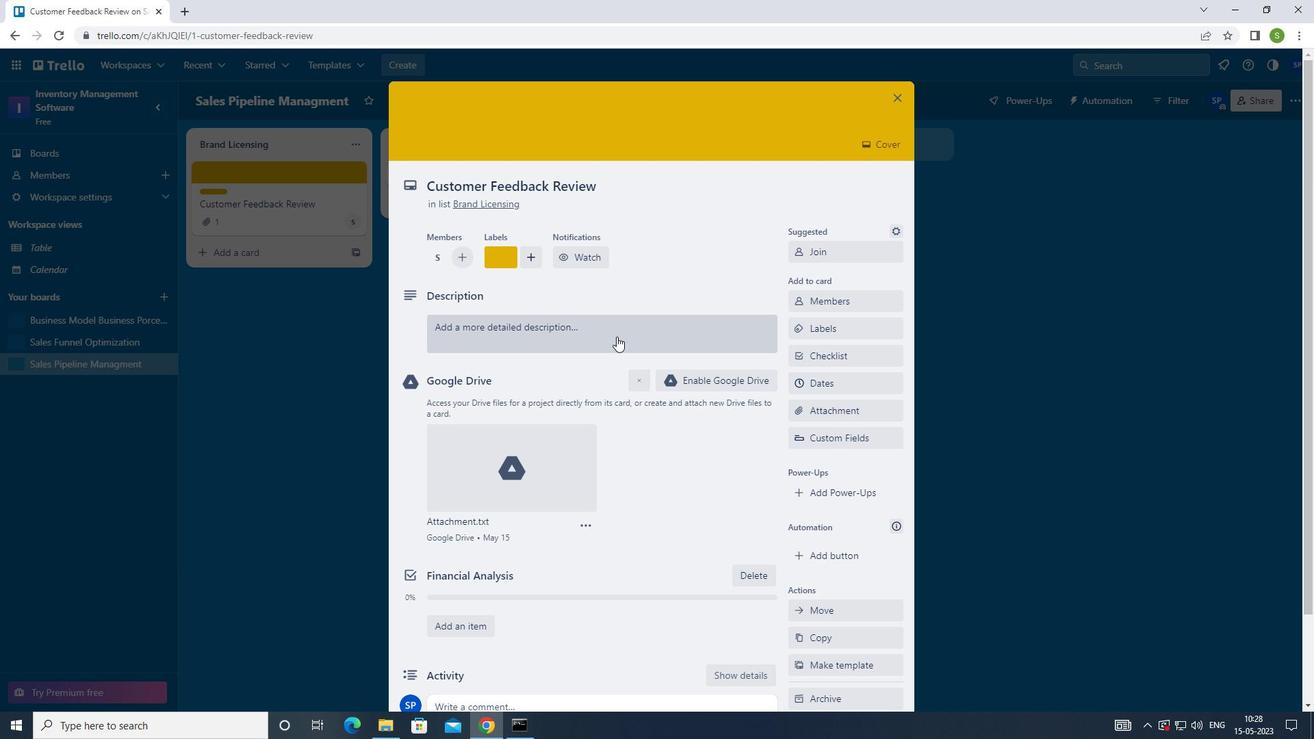 
Action: Mouse moved to (708, 281)
Screenshot: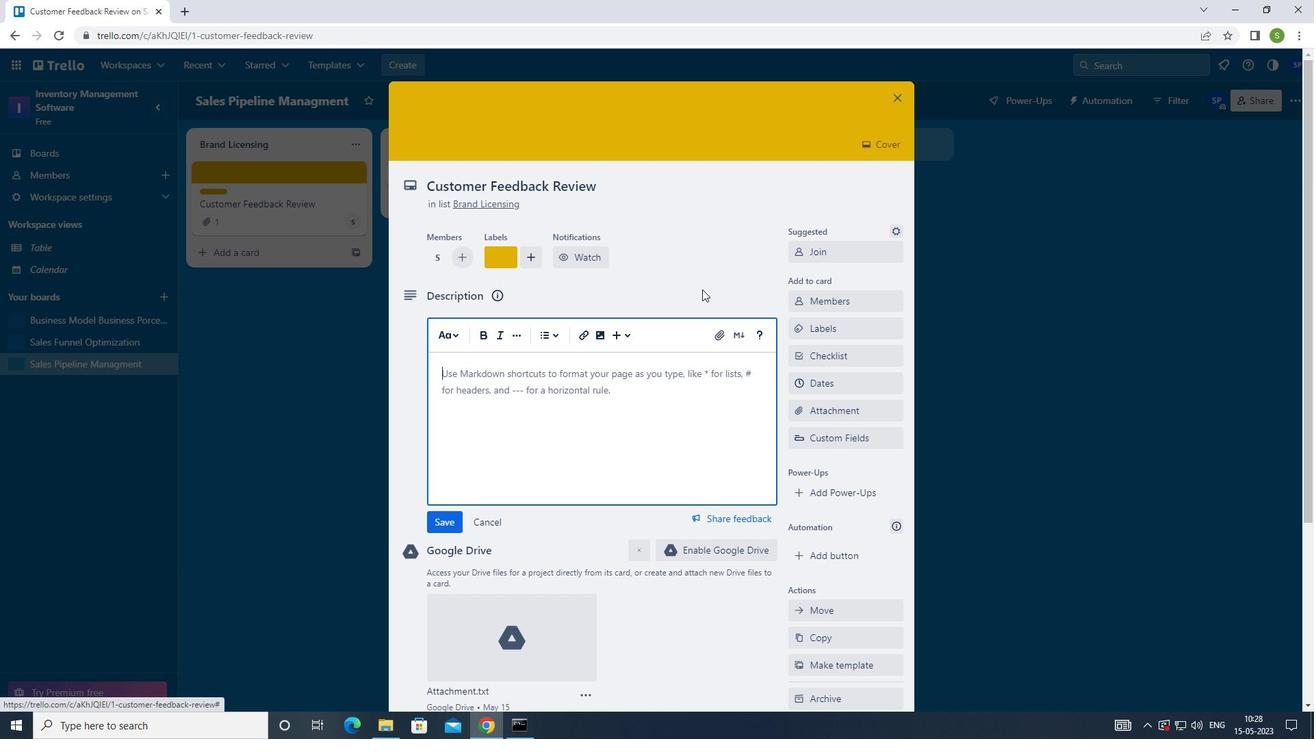 
Action: Key pressed <Key.shift>CONDUCT<Key.space>CUSTOMER<Key.space>RESEARCH<Key.space>FOR<Key.space>NEW<Key.space>CUSTOMER<Key.space>LOYALITY<Key.space>PROGRAM
Screenshot: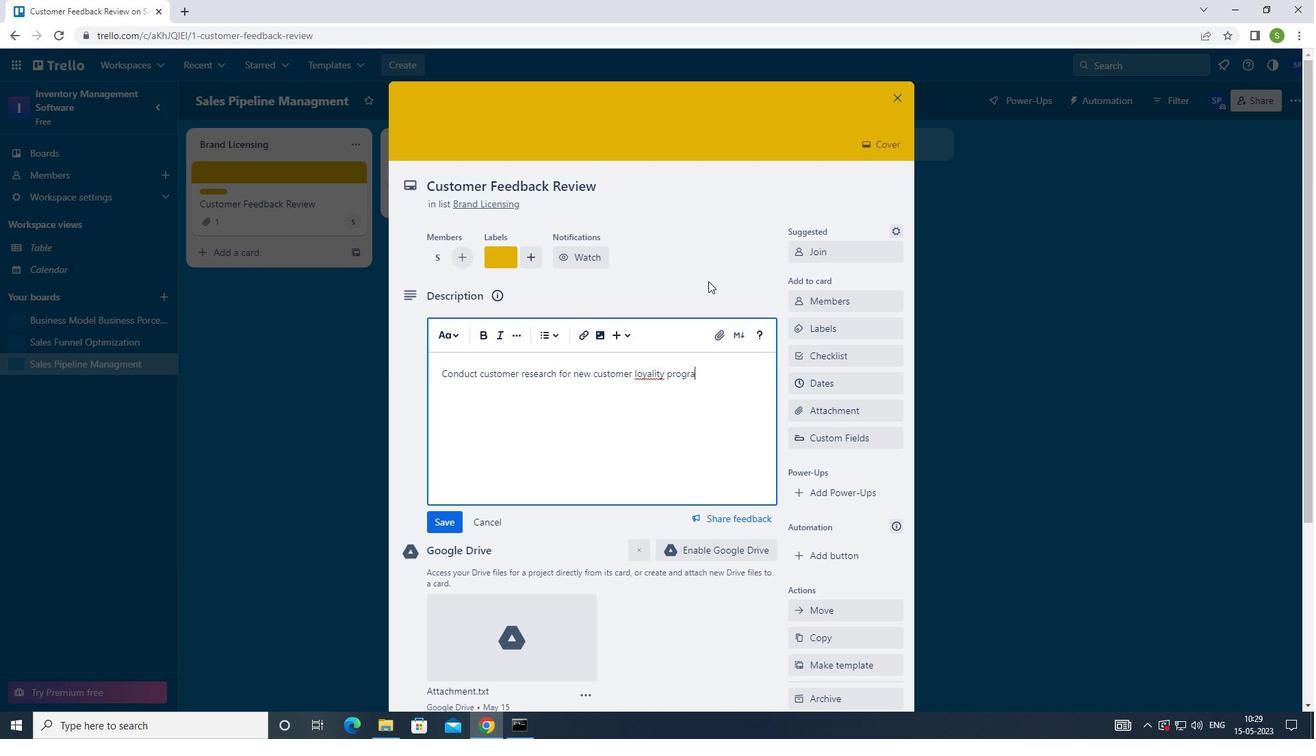 
Action: Mouse moved to (453, 518)
Screenshot: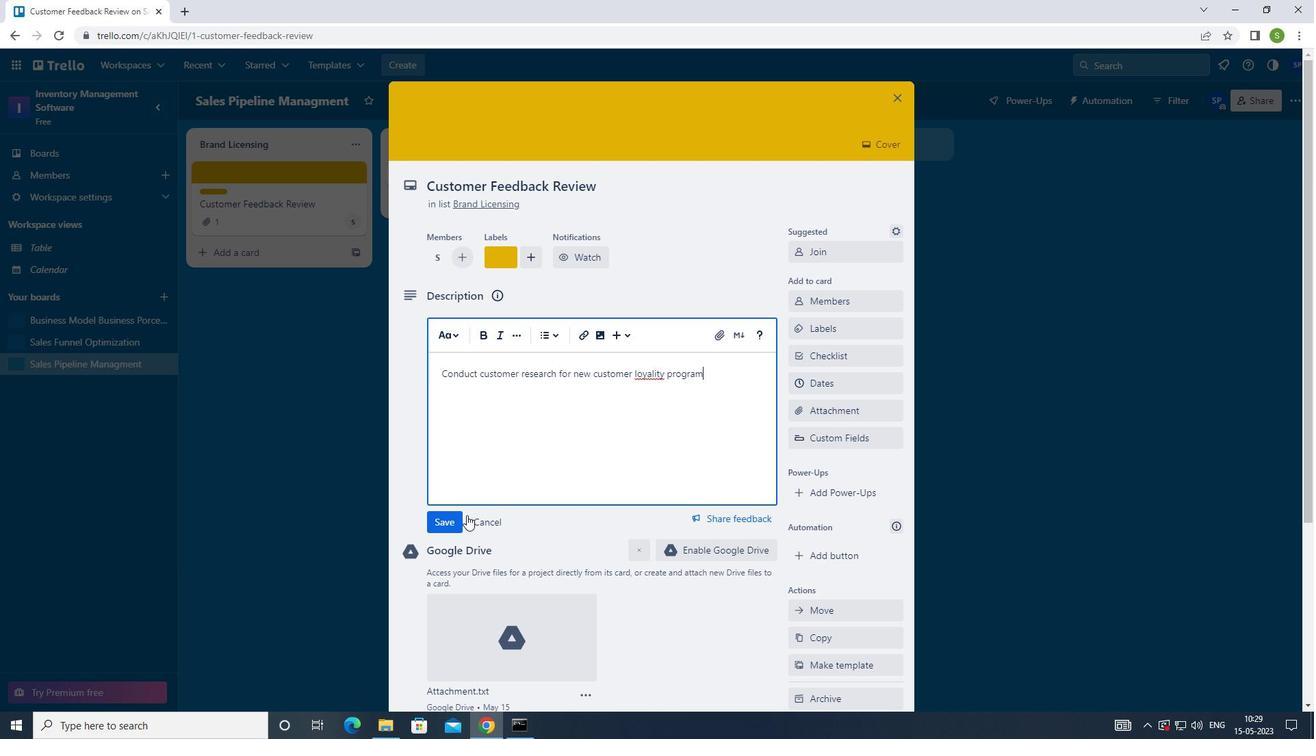 
Action: Mouse pressed left at (453, 518)
Screenshot: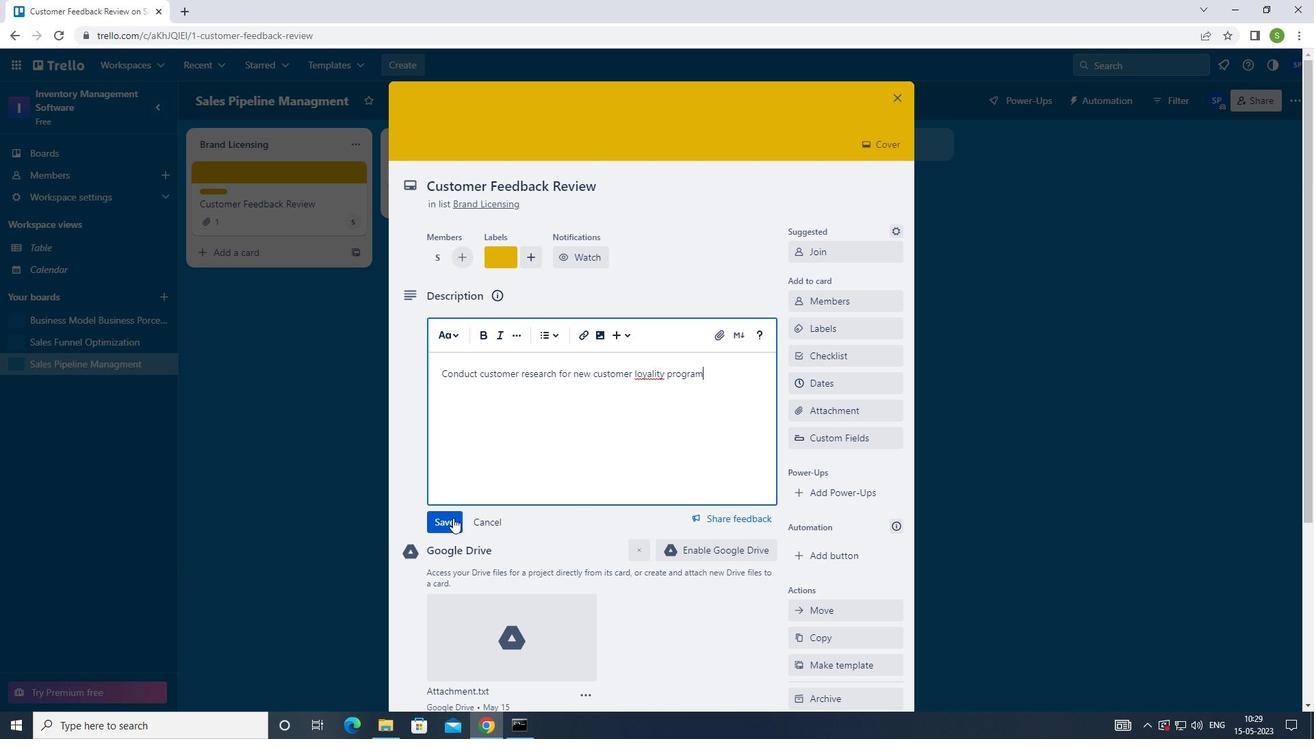 
Action: Mouse moved to (593, 478)
Screenshot: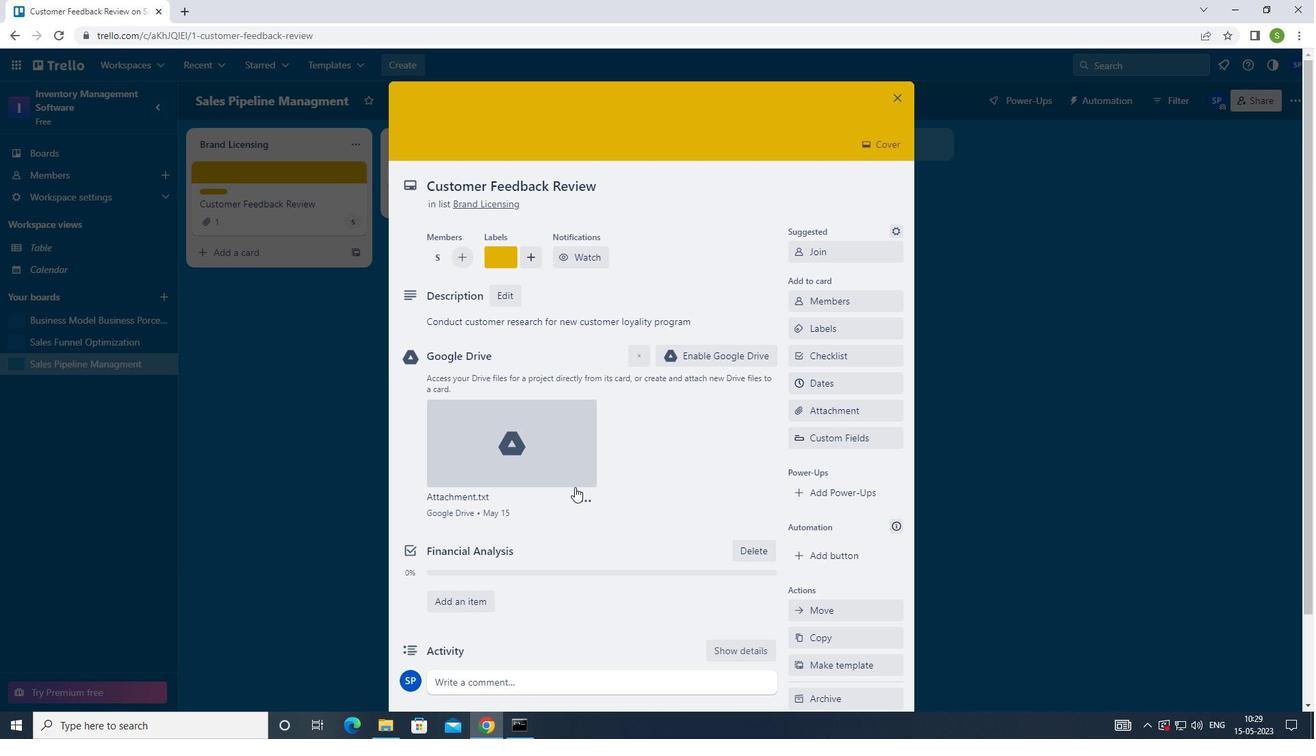 
Action: Mouse scrolled (593, 478) with delta (0, 0)
Screenshot: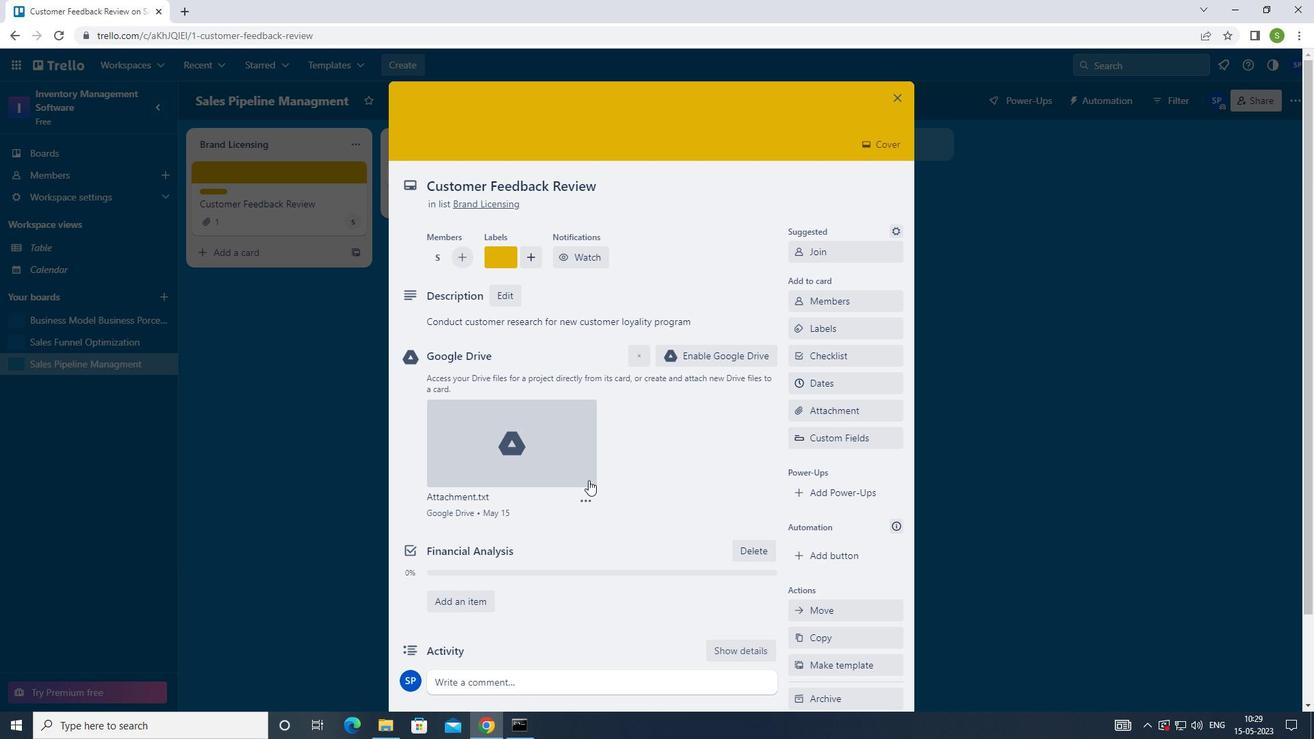 
Action: Mouse scrolled (593, 478) with delta (0, 0)
Screenshot: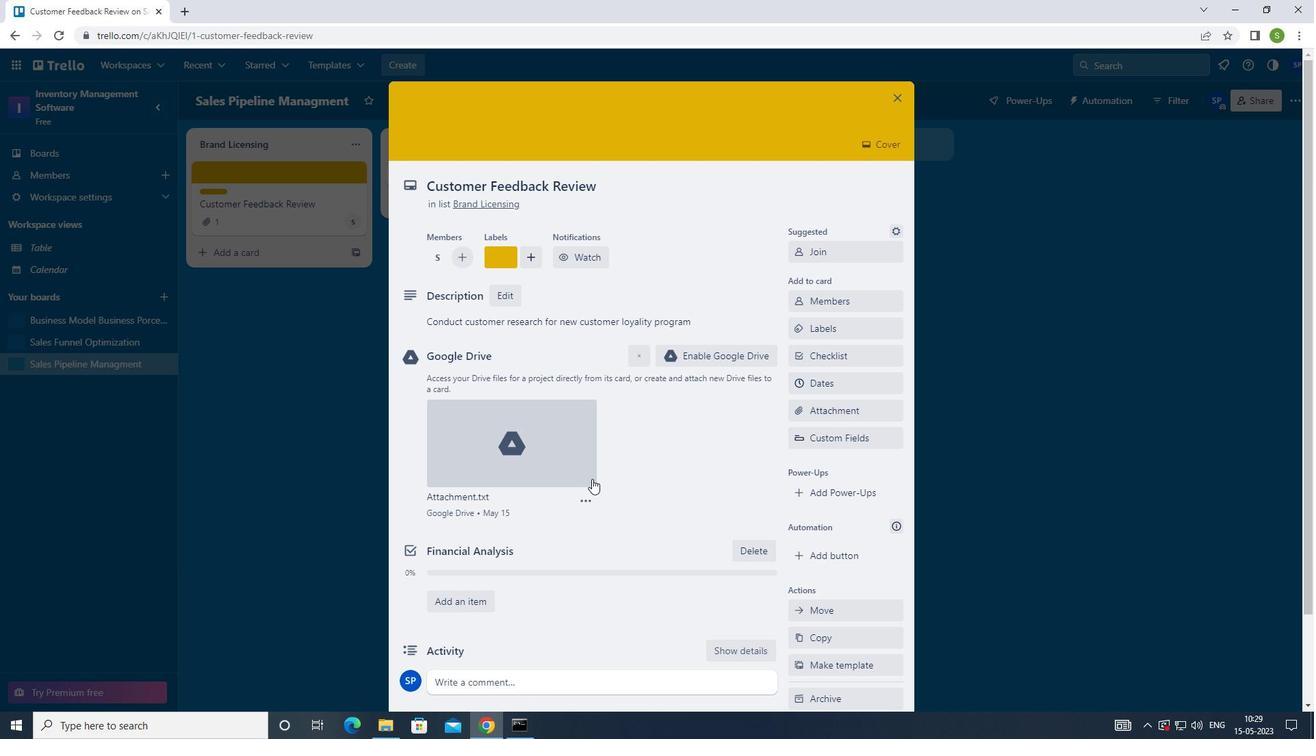 
Action: Mouse moved to (593, 478)
Screenshot: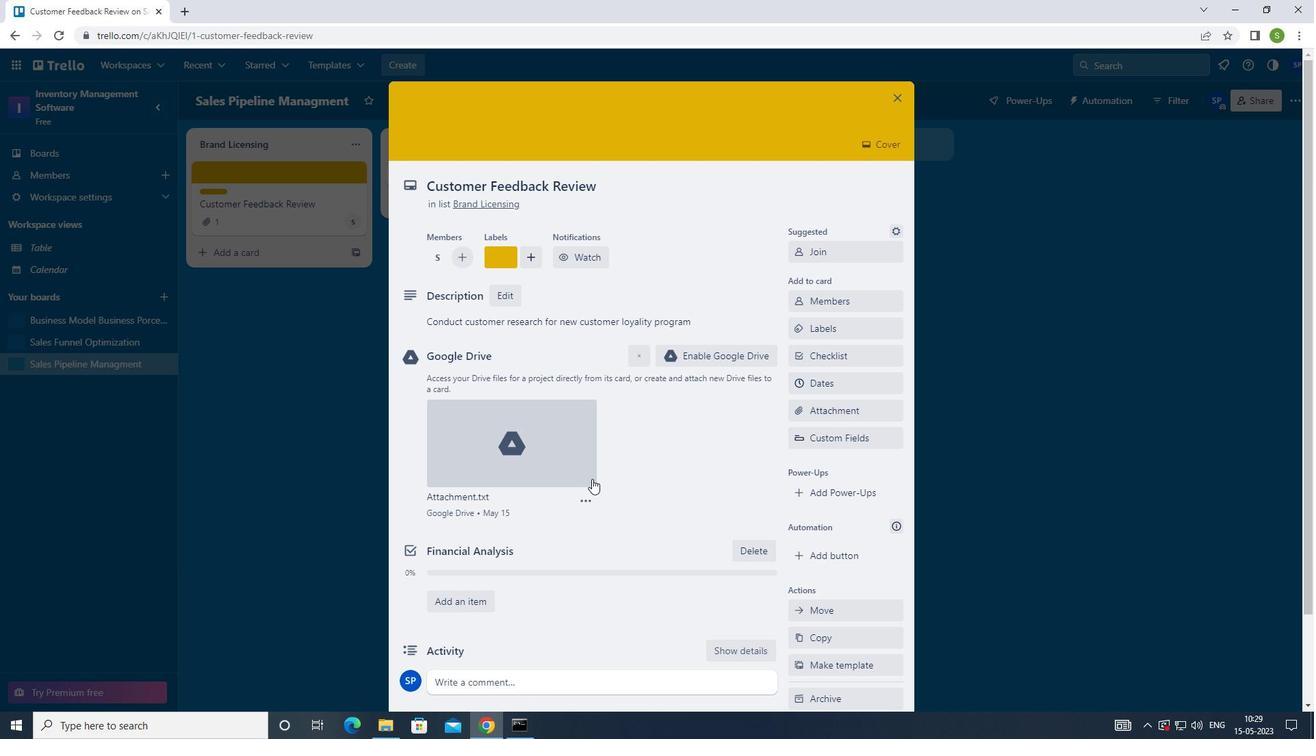 
Action: Mouse scrolled (593, 478) with delta (0, 0)
Screenshot: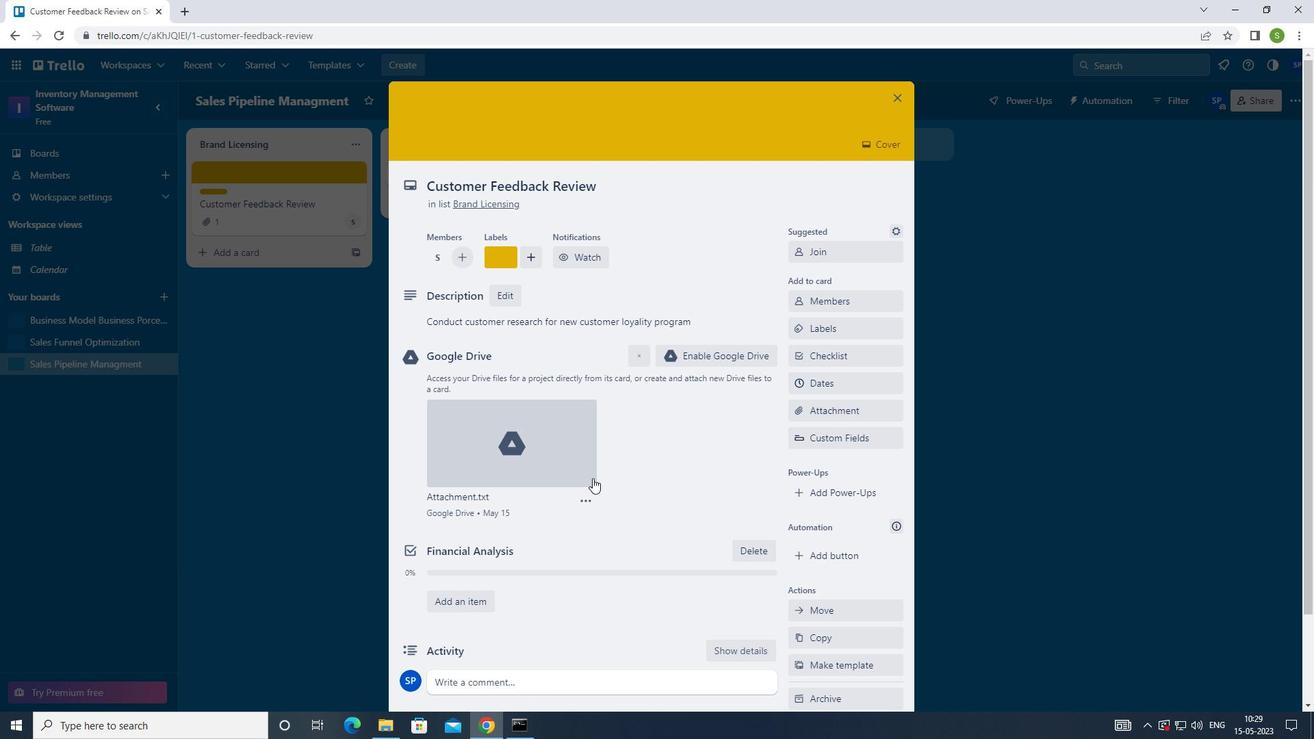 
Action: Mouse moved to (512, 584)
Screenshot: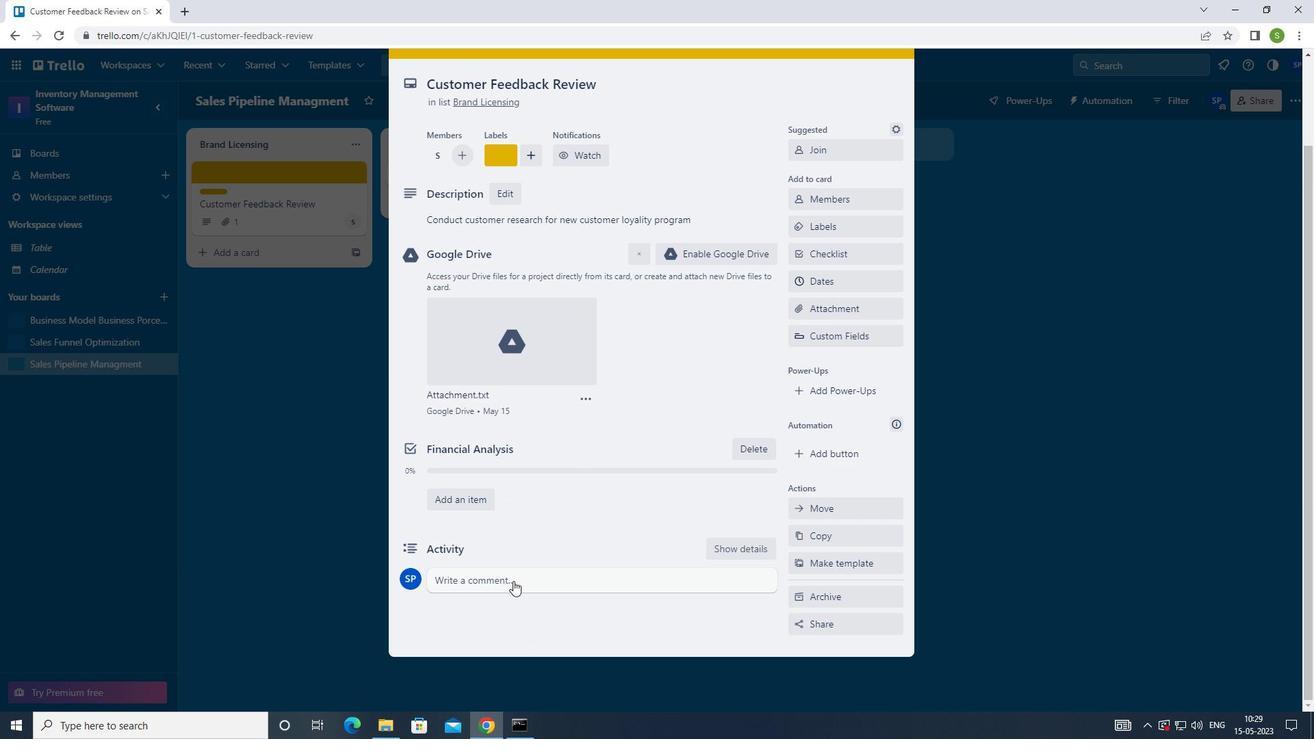 
Action: Mouse pressed left at (512, 584)
Screenshot: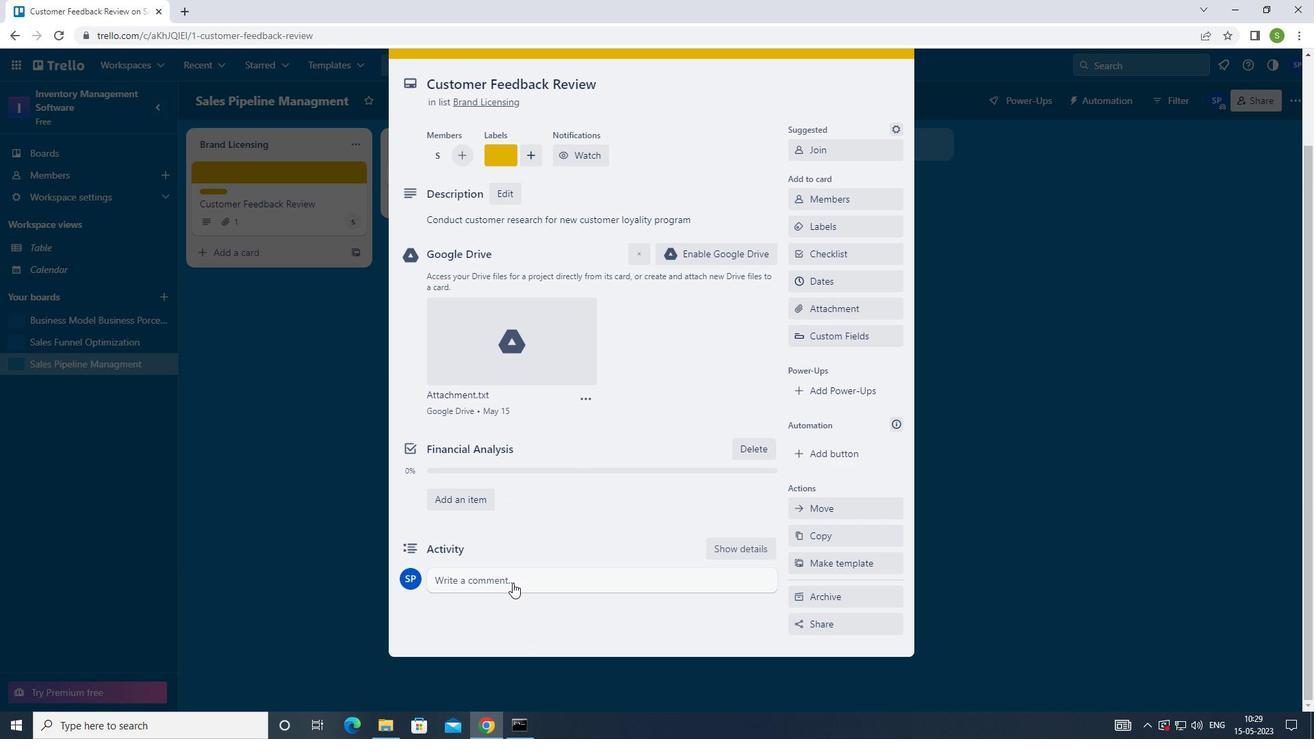 
Action: Mouse moved to (617, 410)
Screenshot: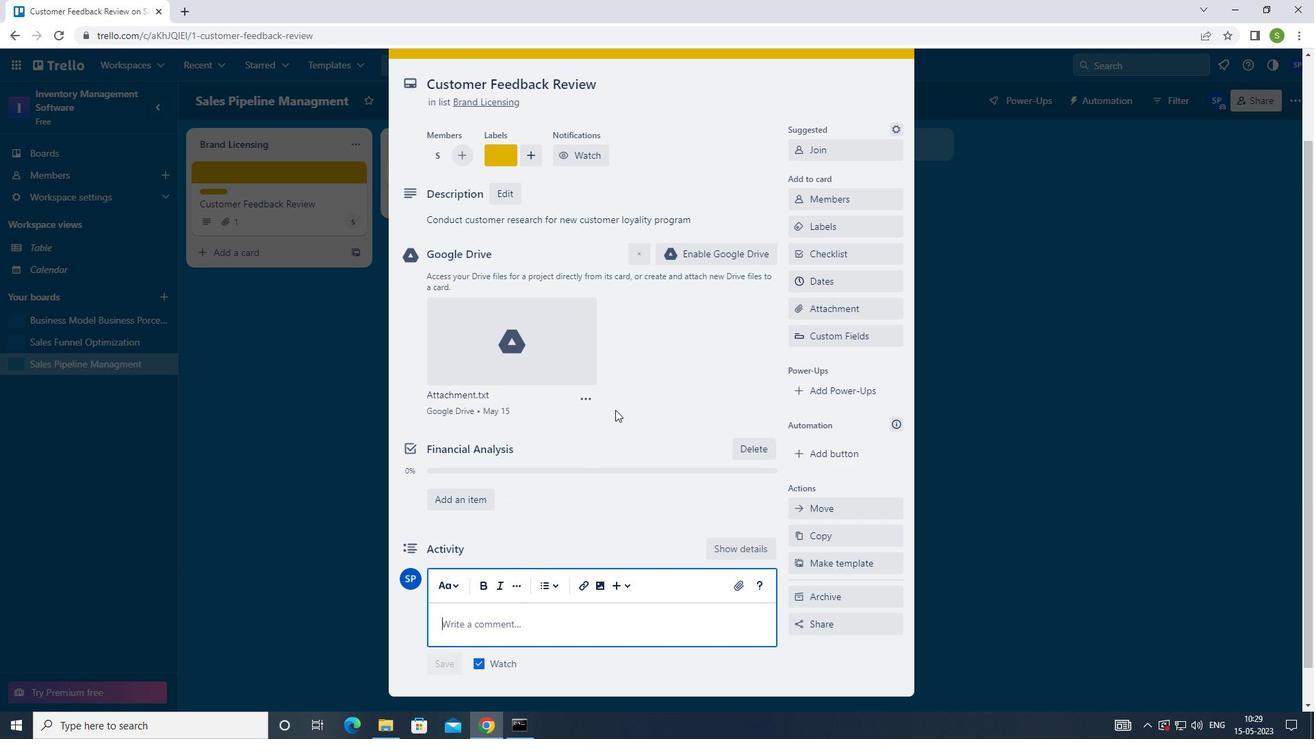 
Action: Key pressed <Key.shift><Key.shift><Key.shift><Key.shift><Key.shift><Key.shift><Key.shift><Key.shift><Key.shift><Key.shift><Key.shift><Key.shift><Key.shift><Key.shift><Key.shift><Key.shift><Key.shift><Key.shift><Key.shift><Key.shift><Key.shift><Key.shift>GIVEN<Key.space>THE<Key.space>POTETIAL<Key.space>IMPACT<Key.left><Key.left><Key.left><Key.left><Key.left><Key.left><Key.left><Key.left><Key.left><Key.left><Key.left>N<Key.right><Key.right><Key.right><Key.right><Key.right><Key.right><Key.right><Key.right><Key.right><Key.right><Key.right><Key.space>OF<Key.space>THIS<Key.space>TASK<Key.space>ON<Key.space>OUR<Key.space>TEAM<Key.space>WORKLOAD<Key.space>LET<Key.space>US<Key.space>ENSURE<Key.space>THAT<Key.space>WE<Key.space>HAVE<Key.space>THE<Key.space>NECESSARY<Key.space>RESOURCE<Key.space>AND<Key.space>SUPPORT<Key.space>TO<Key.space>EXECUTE<Key.space>IT<Key.space>EFFECTIVELY.
Screenshot: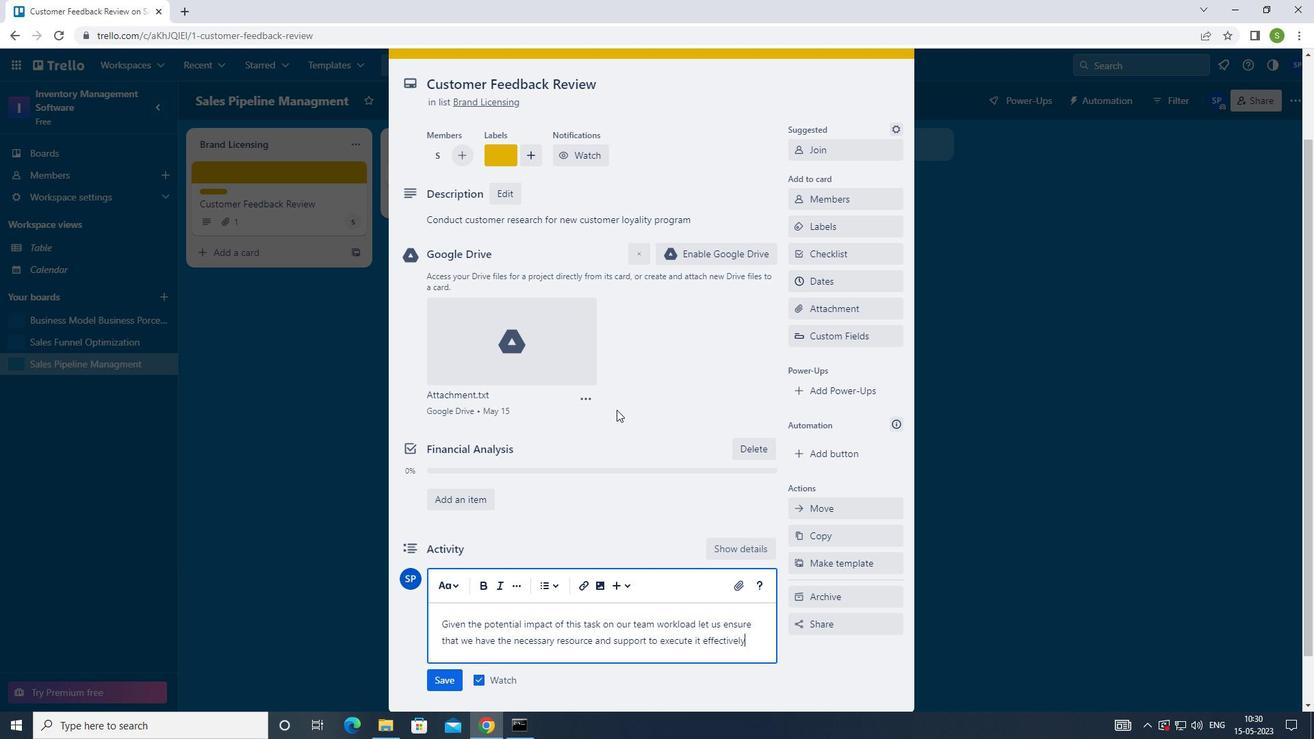 
Action: Mouse moved to (446, 682)
Screenshot: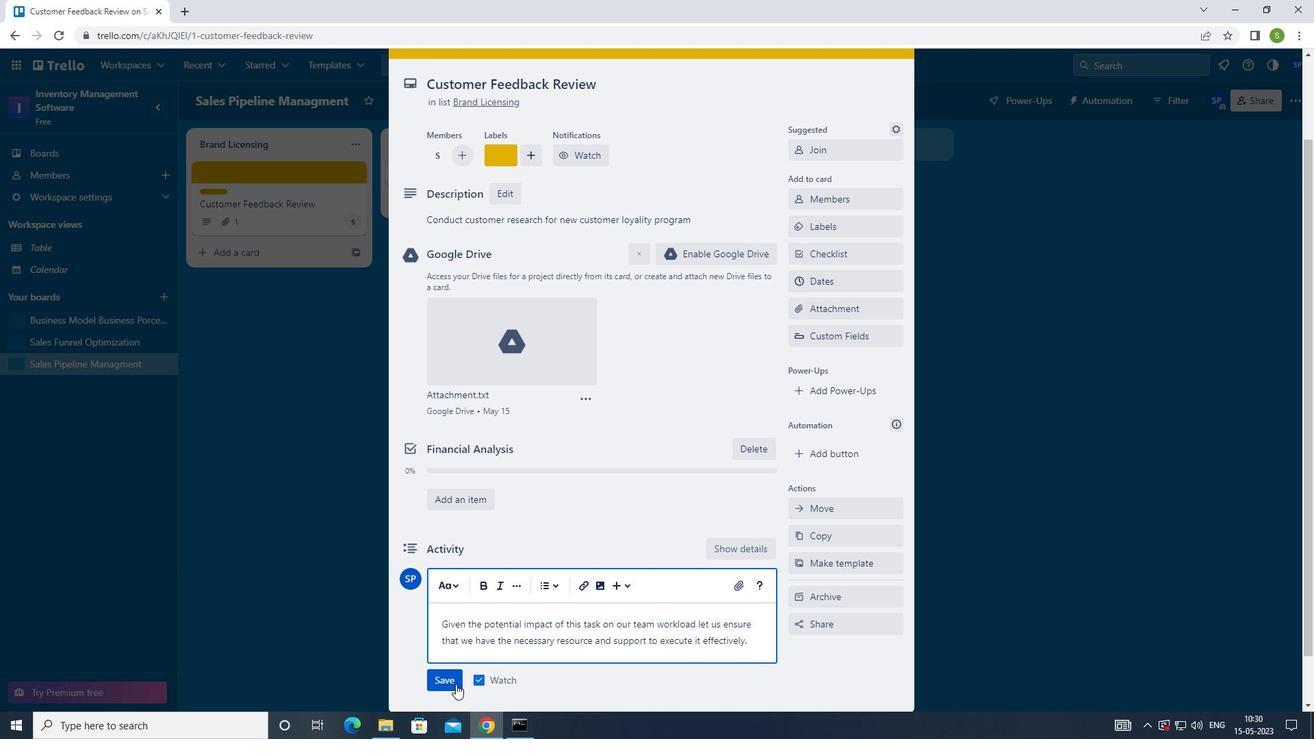 
Action: Mouse pressed left at (446, 682)
Screenshot: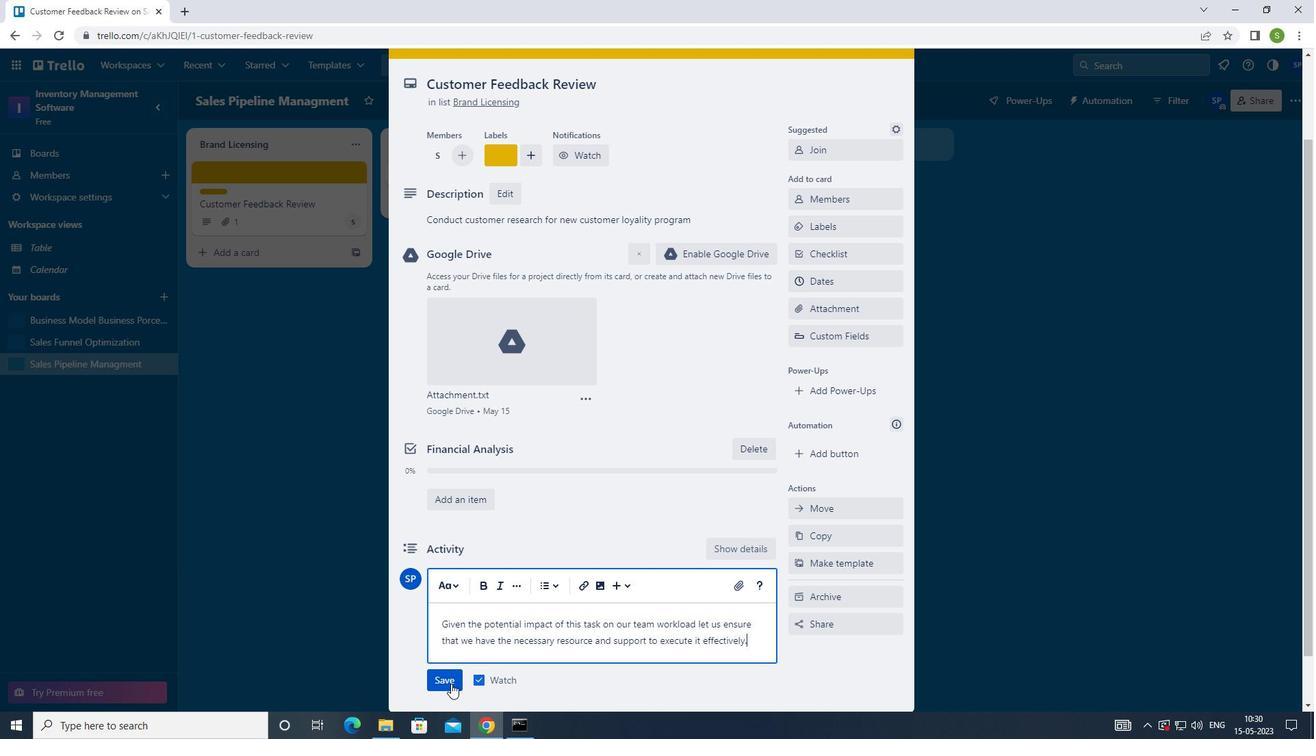 
Action: Mouse moved to (825, 280)
Screenshot: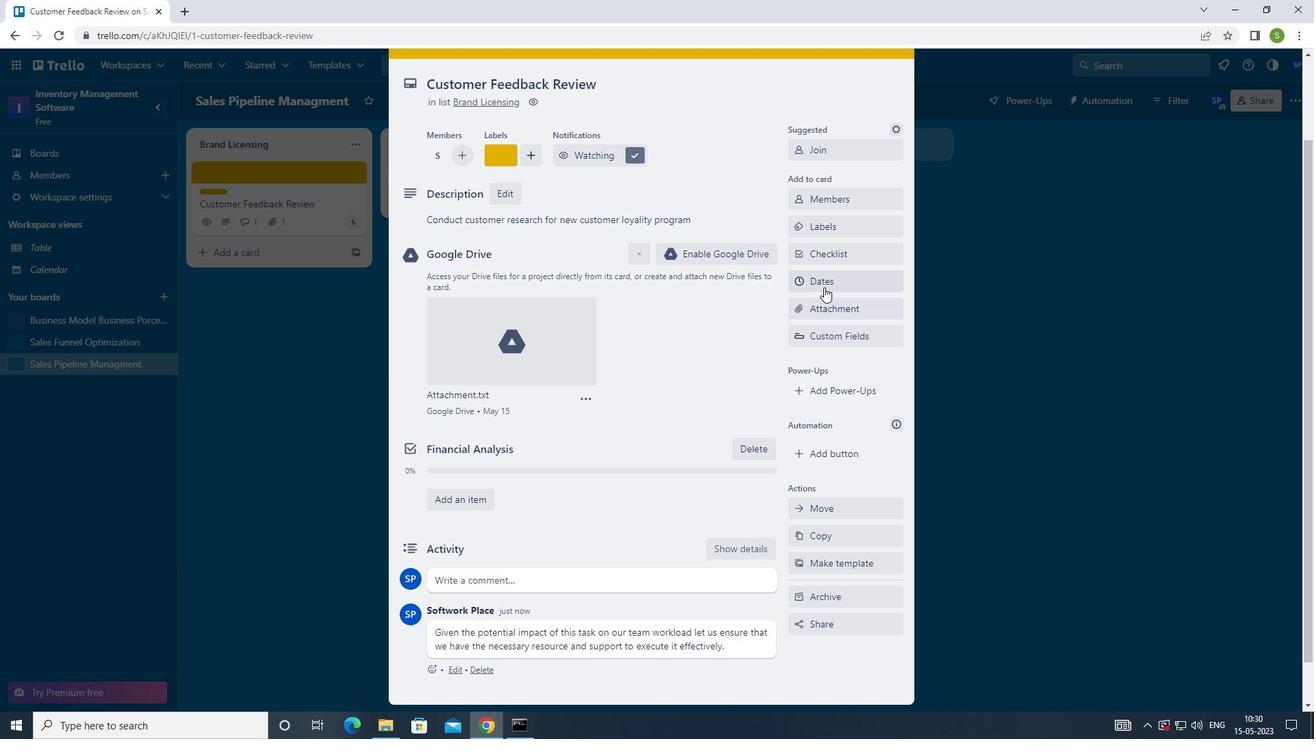 
Action: Mouse pressed left at (825, 280)
Screenshot: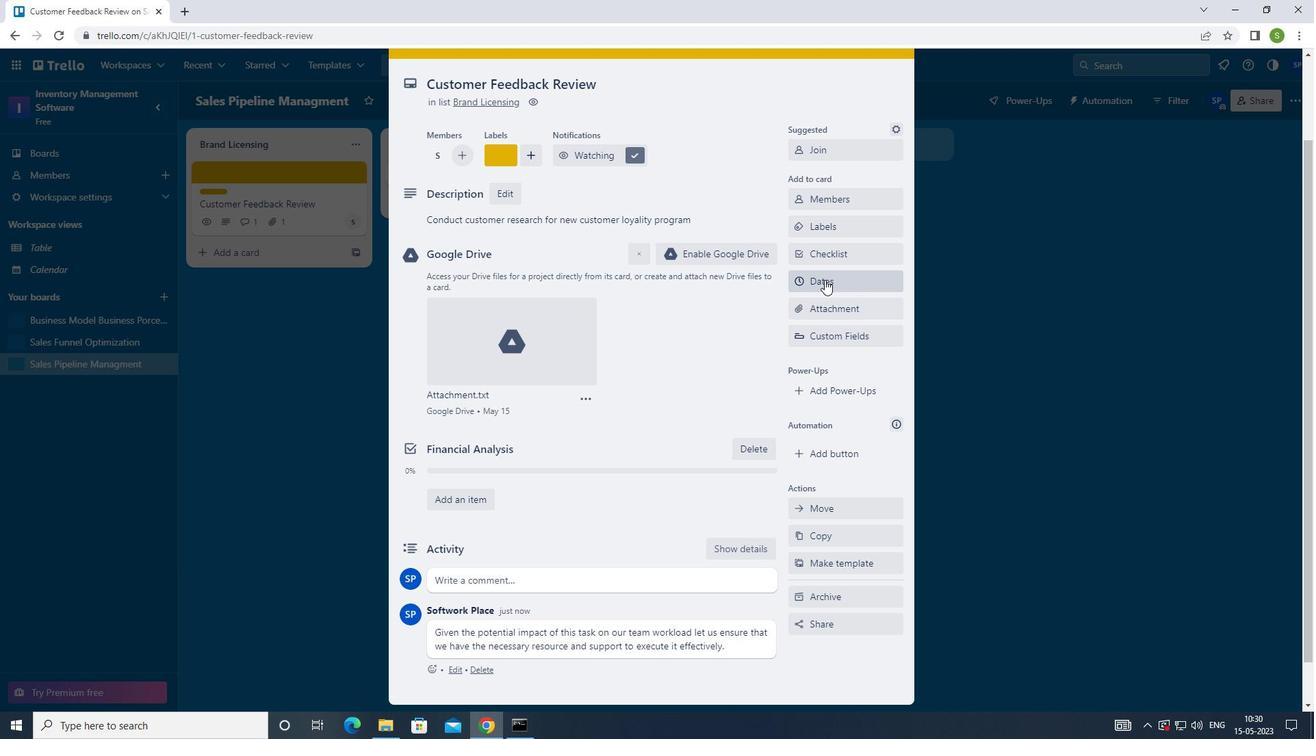 
Action: Mouse moved to (801, 352)
Screenshot: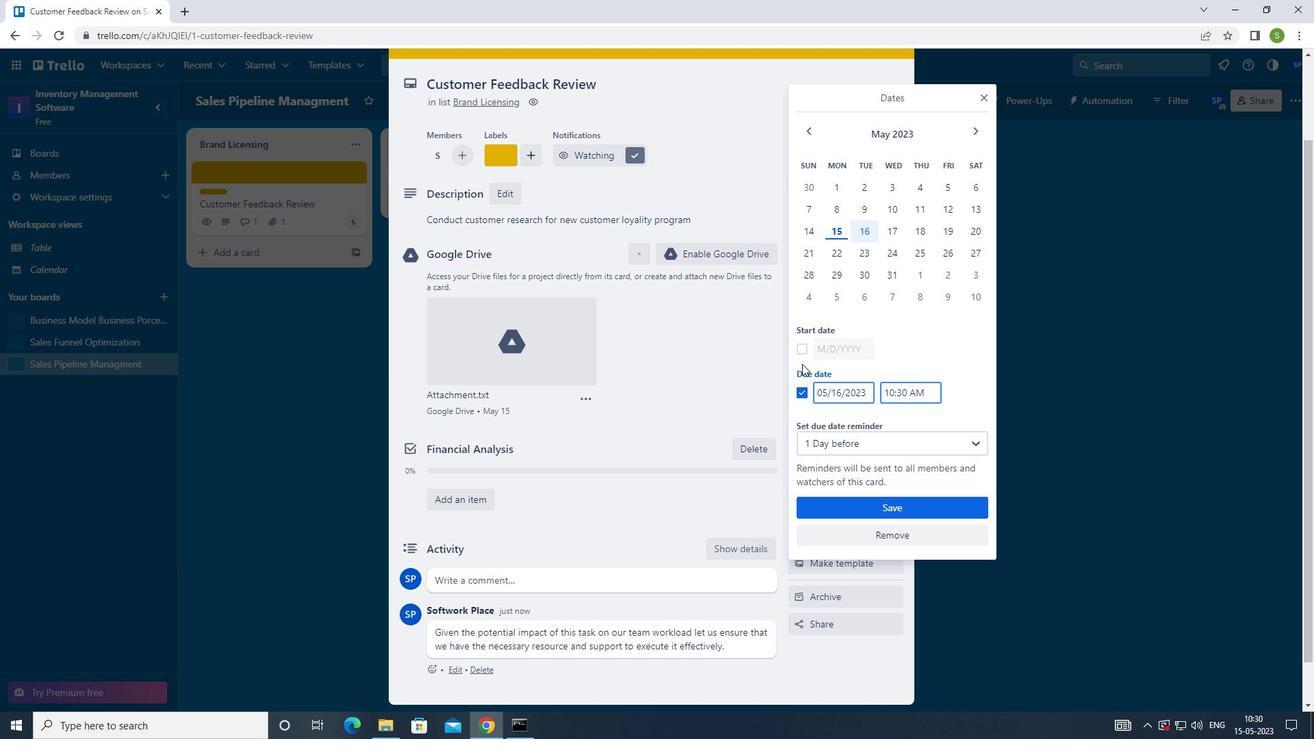 
Action: Mouse pressed left at (801, 352)
Screenshot: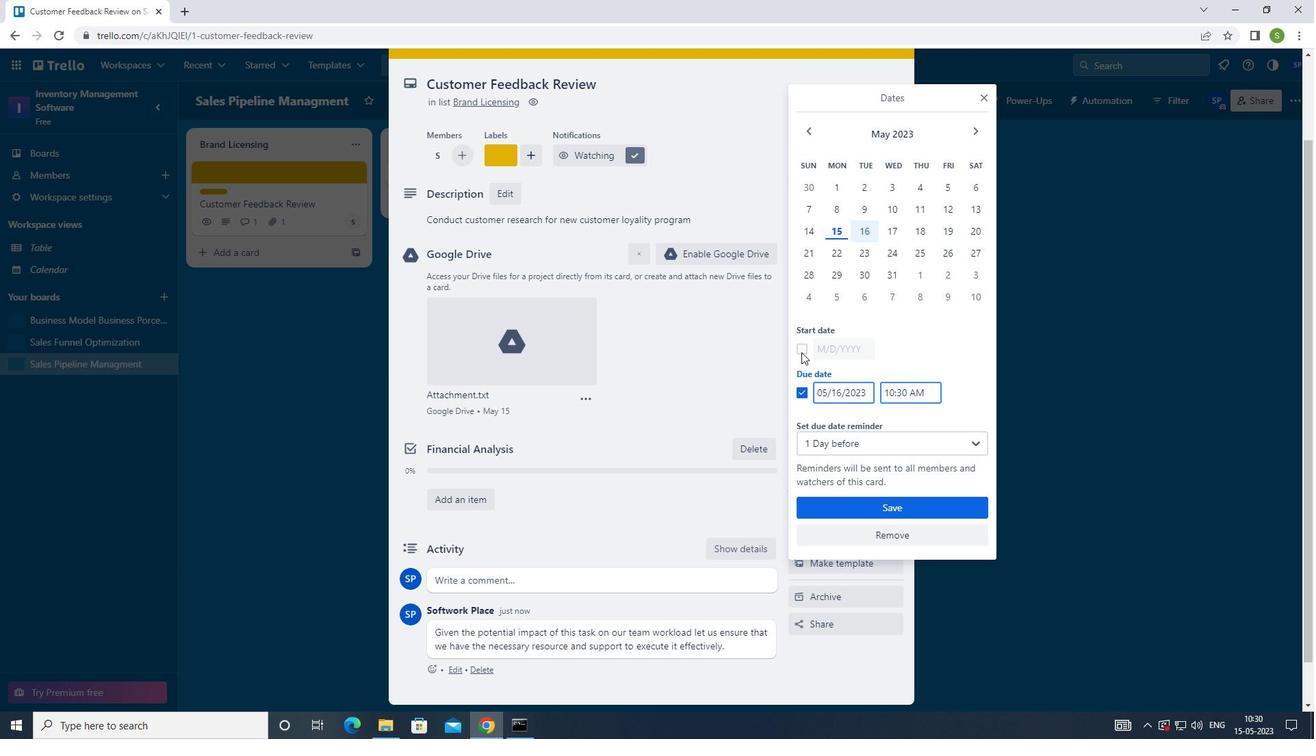 
Action: Mouse moved to (838, 191)
Screenshot: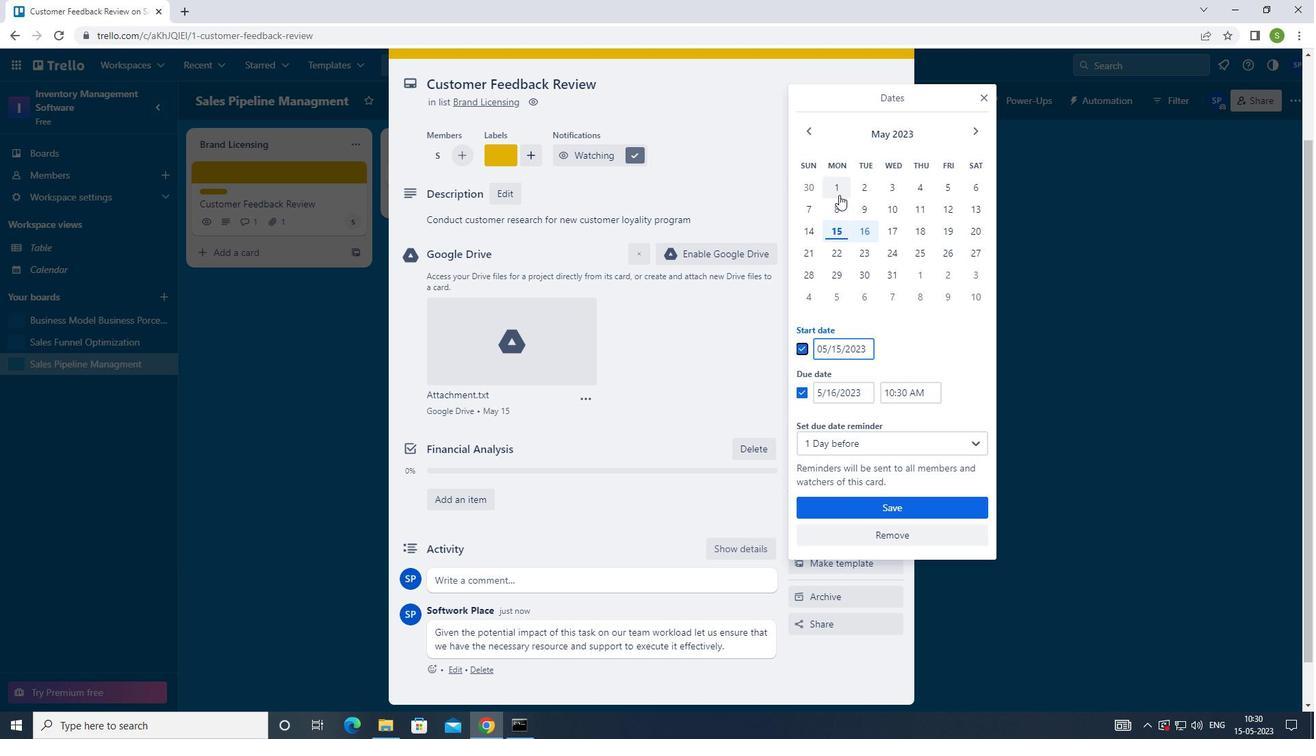 
Action: Mouse pressed left at (838, 191)
Screenshot: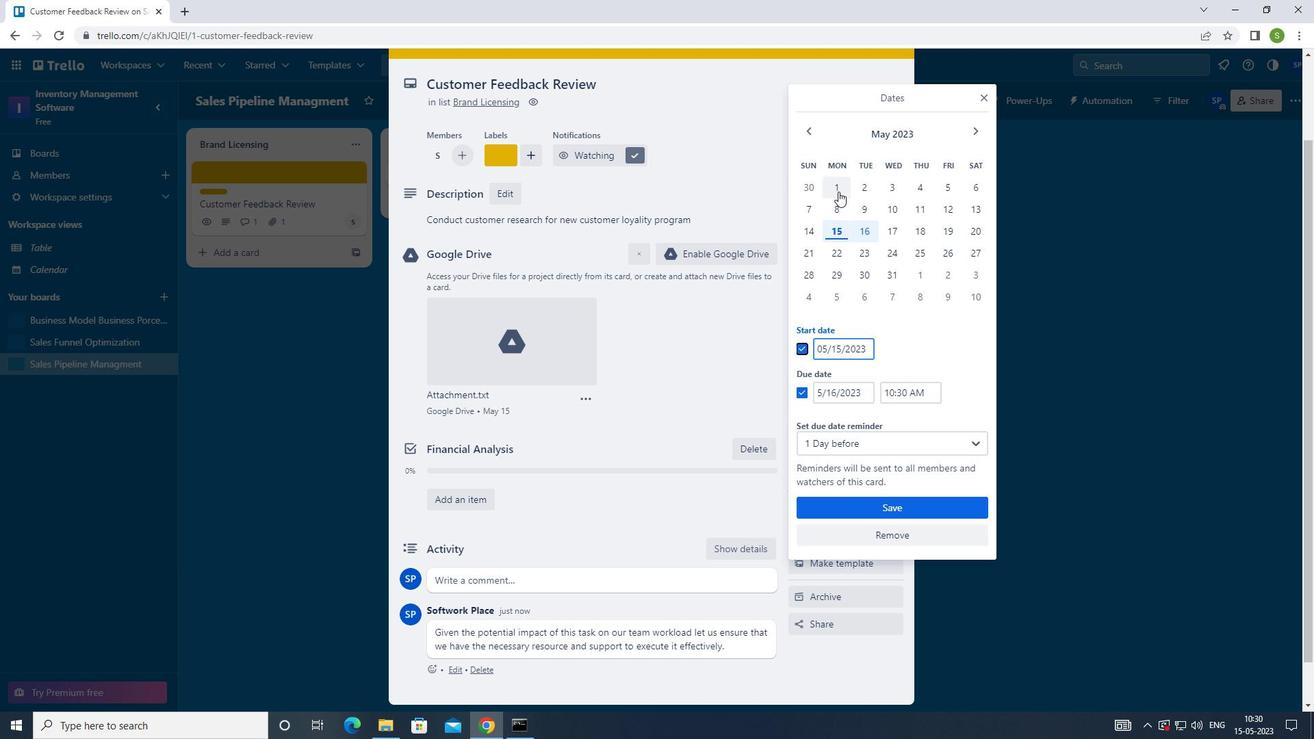 
Action: Mouse moved to (826, 349)
Screenshot: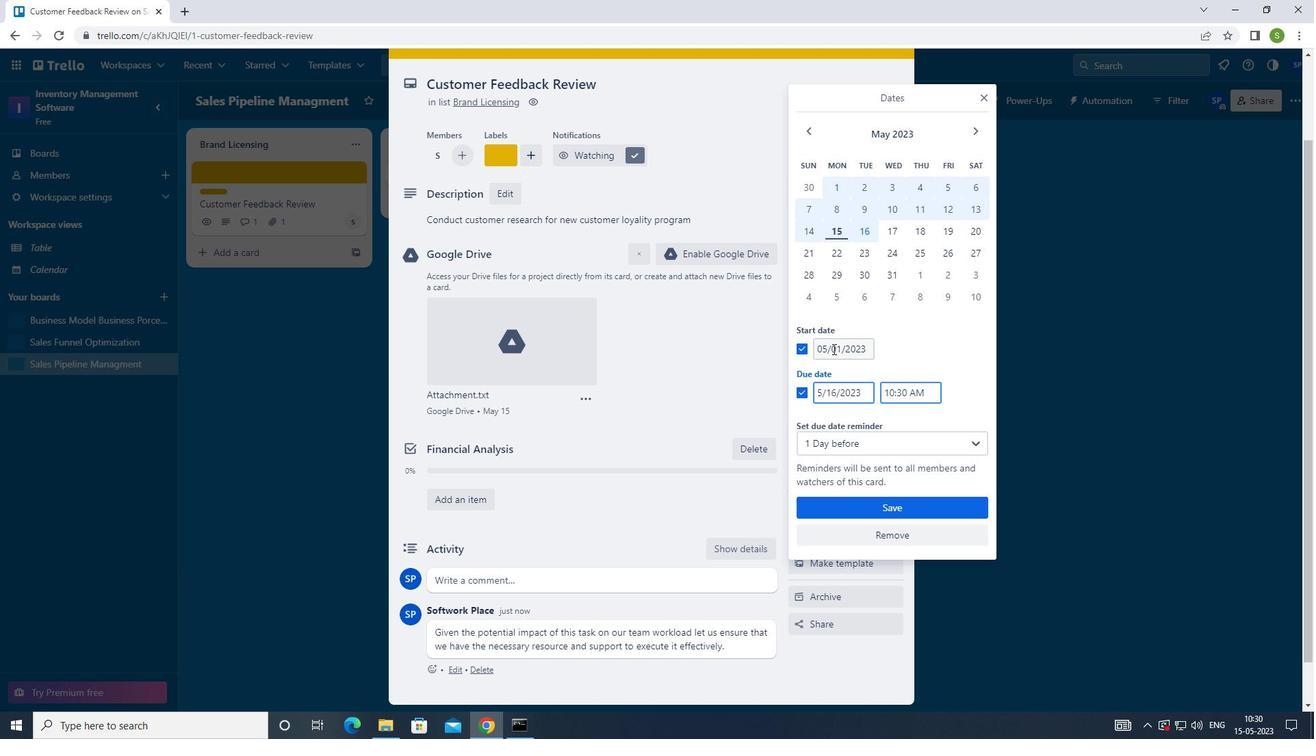 
Action: Mouse pressed left at (826, 349)
Screenshot: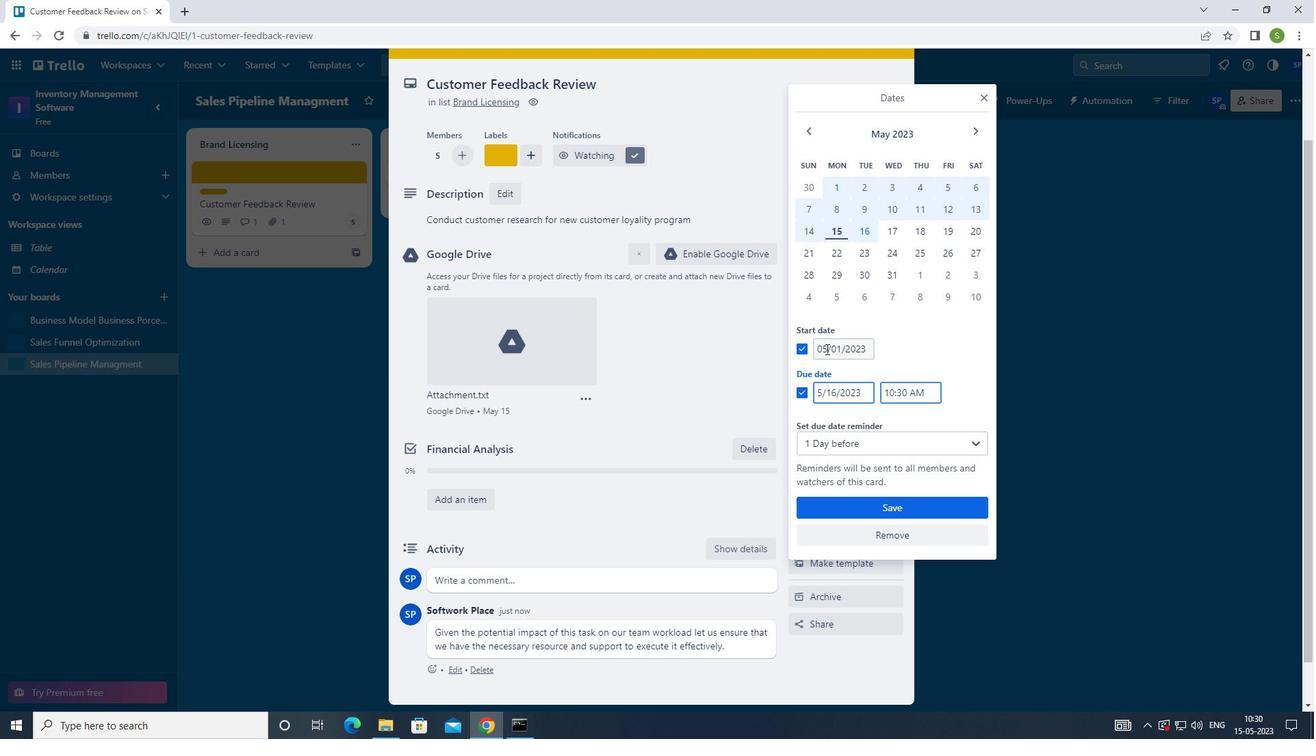 
Action: Mouse moved to (829, 338)
Screenshot: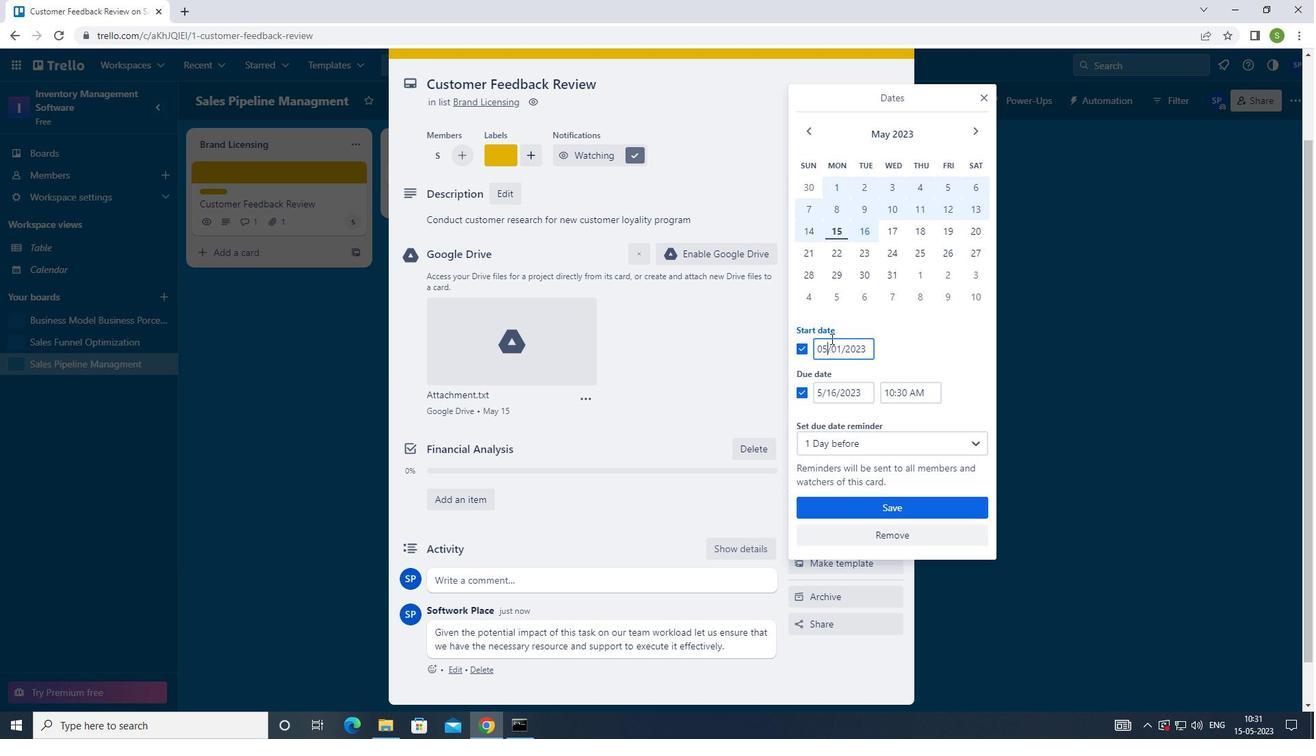 
Action: Key pressed <Key.backspace>
Screenshot: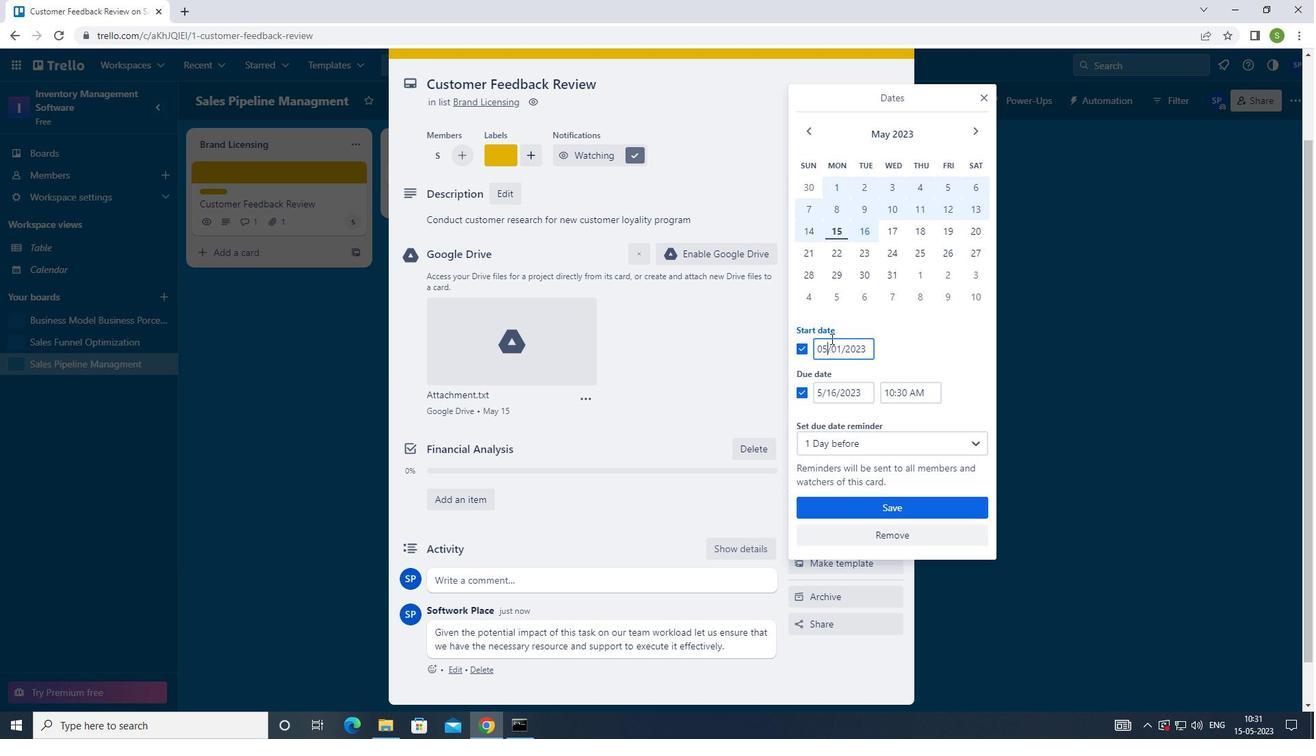 
Action: Mouse moved to (827, 337)
Screenshot: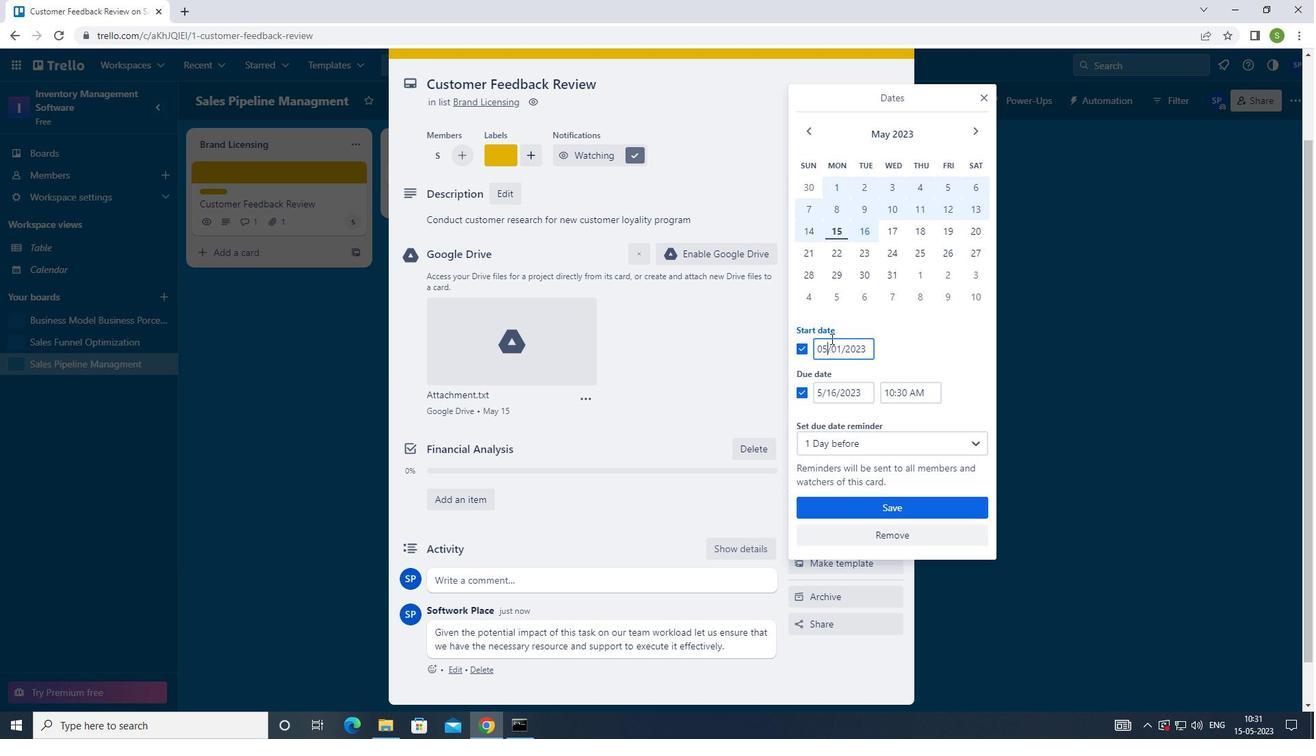
Action: Key pressed 1
Screenshot: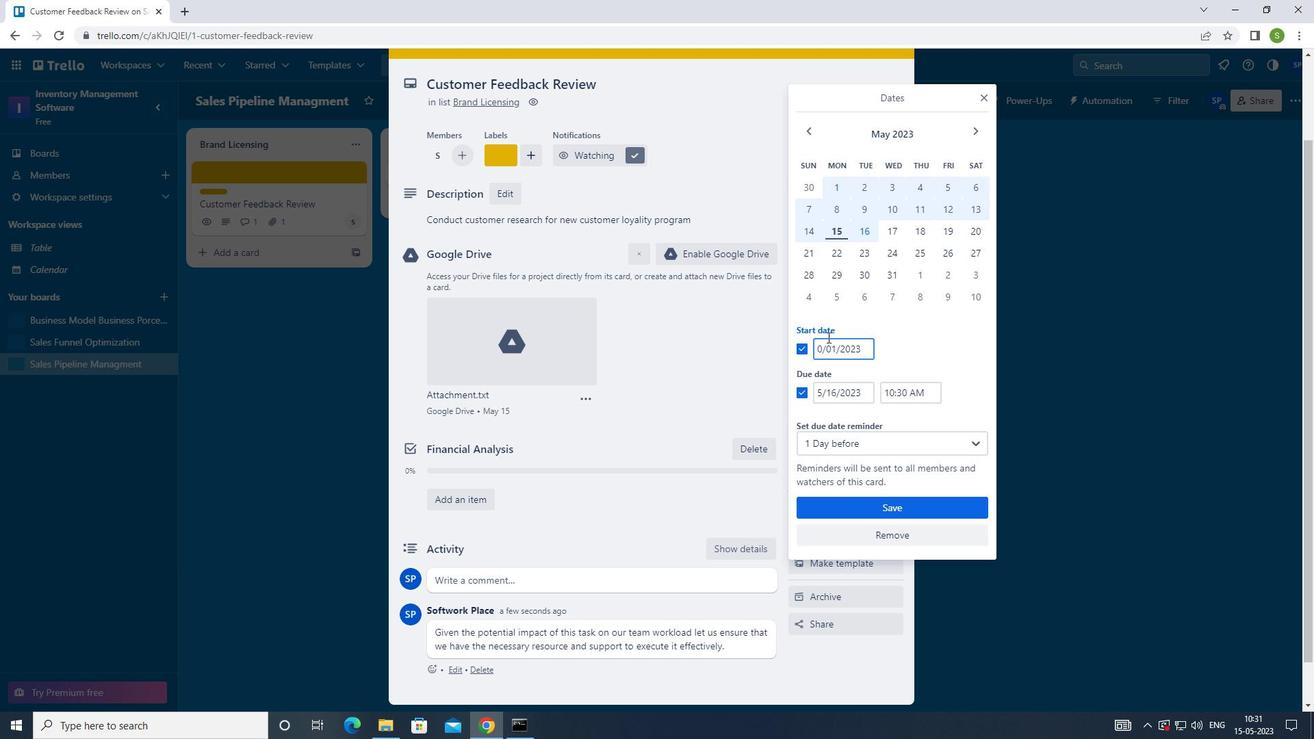 
Action: Mouse moved to (870, 347)
Screenshot: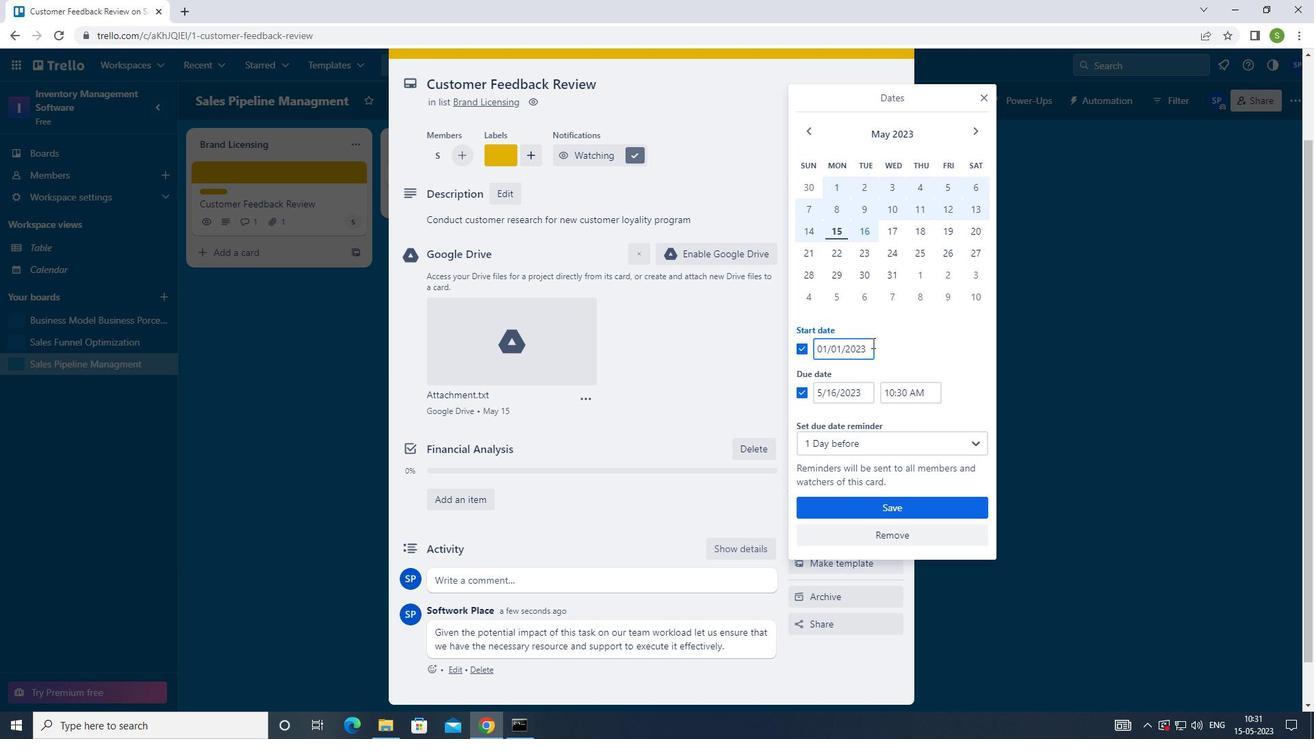 
Action: Mouse pressed left at (870, 347)
Screenshot: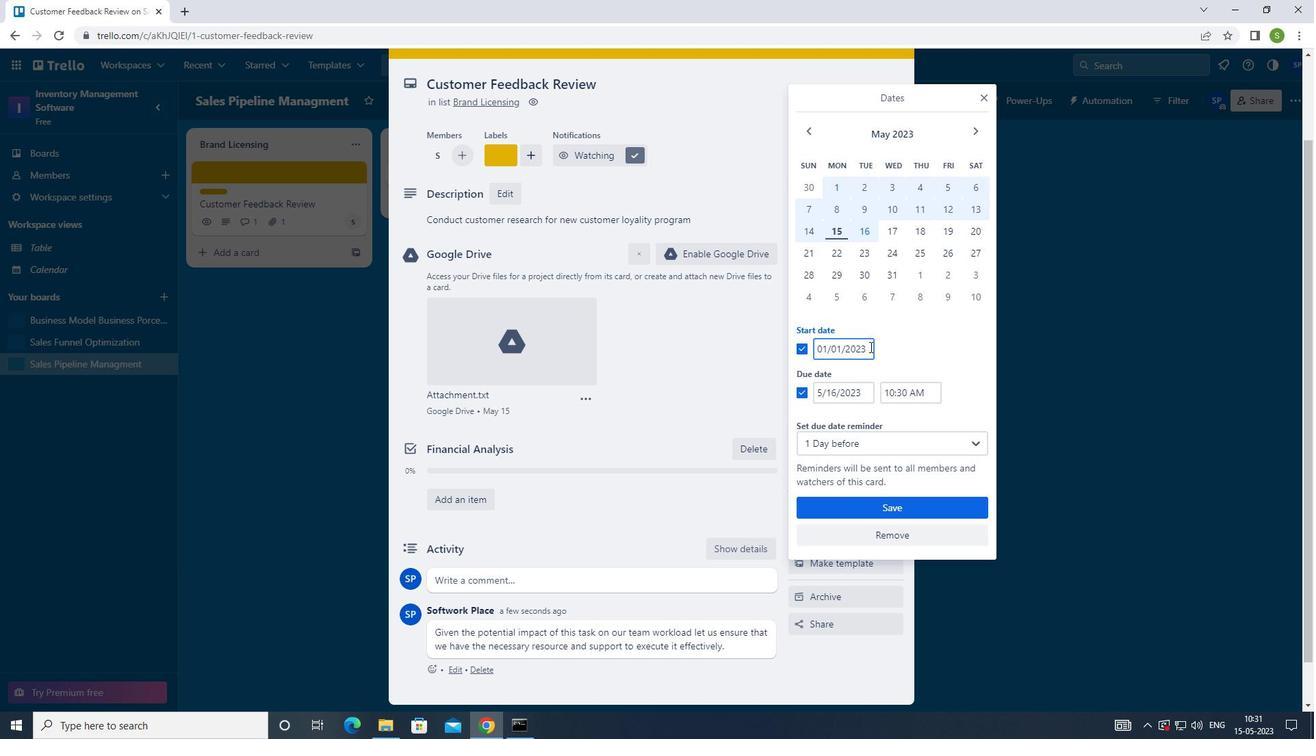 
Action: Mouse moved to (844, 331)
Screenshot: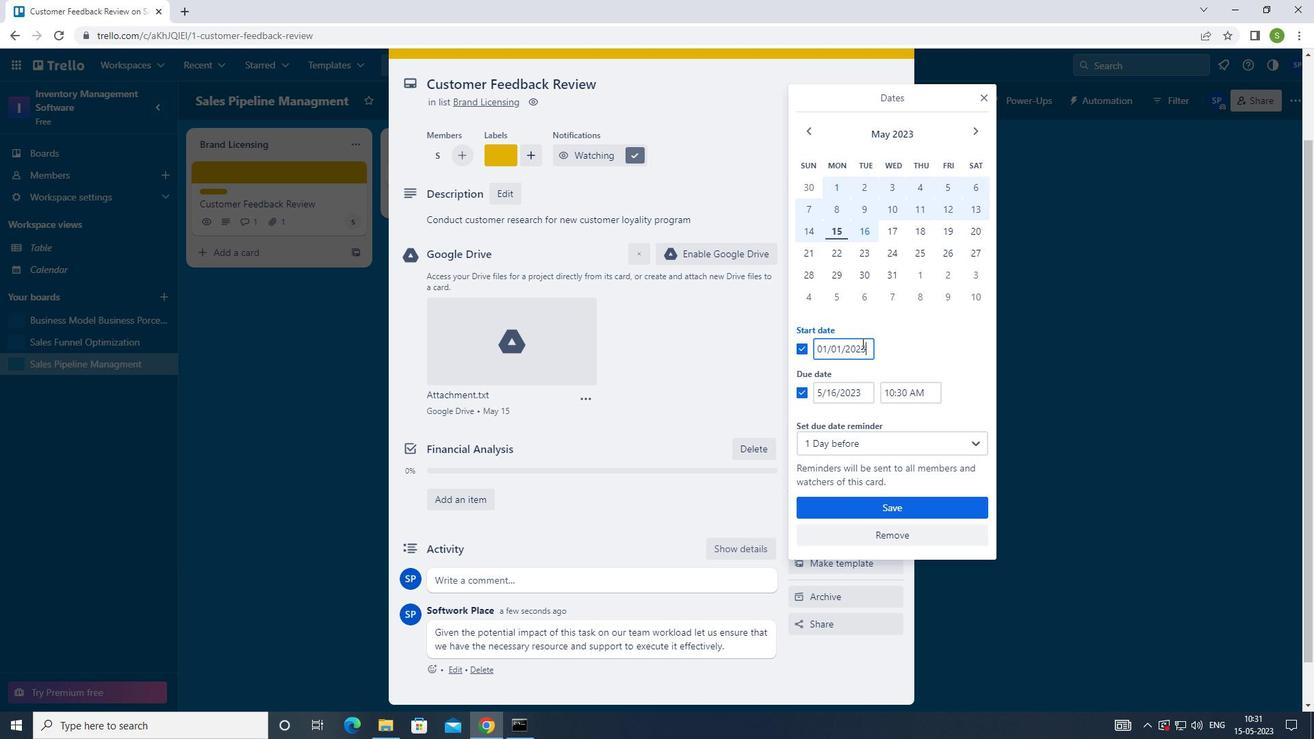
Action: Key pressed <Key.backspace><Key.backspace><Key.backspace><Key.backspace>1900
Screenshot: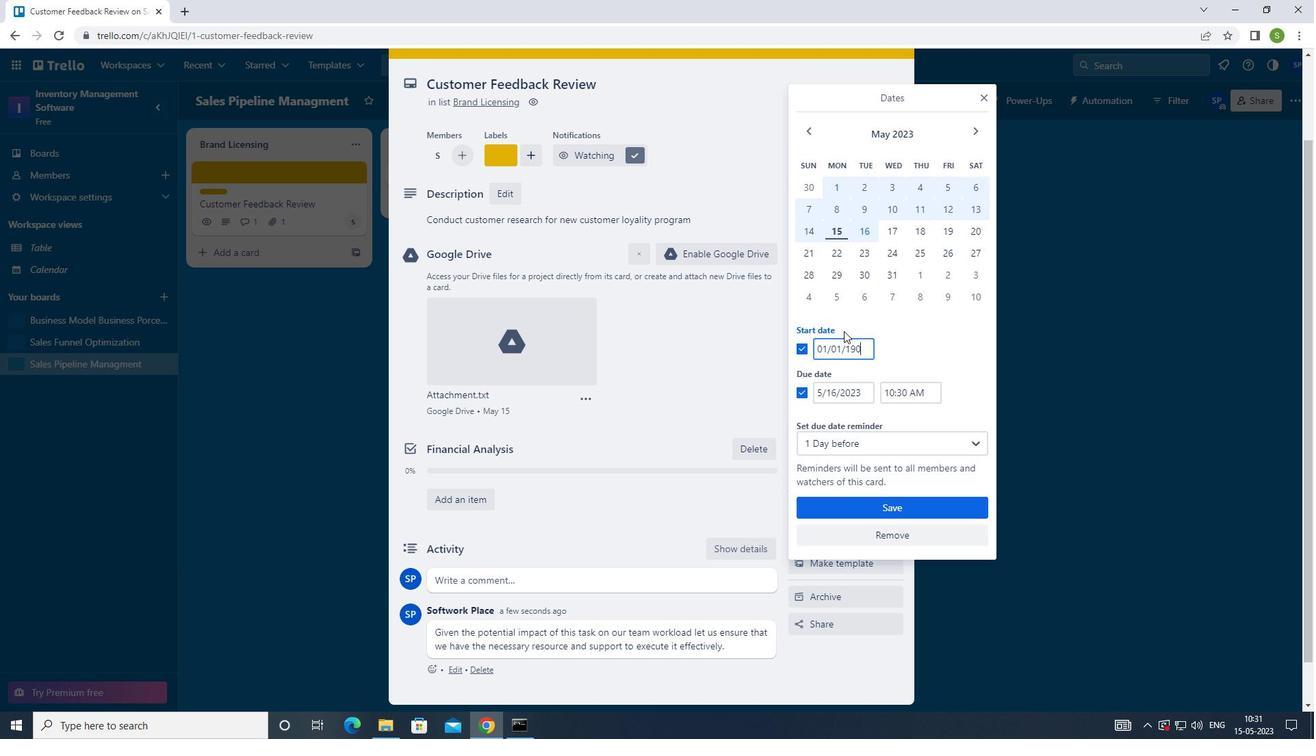 
Action: Mouse moved to (822, 392)
Screenshot: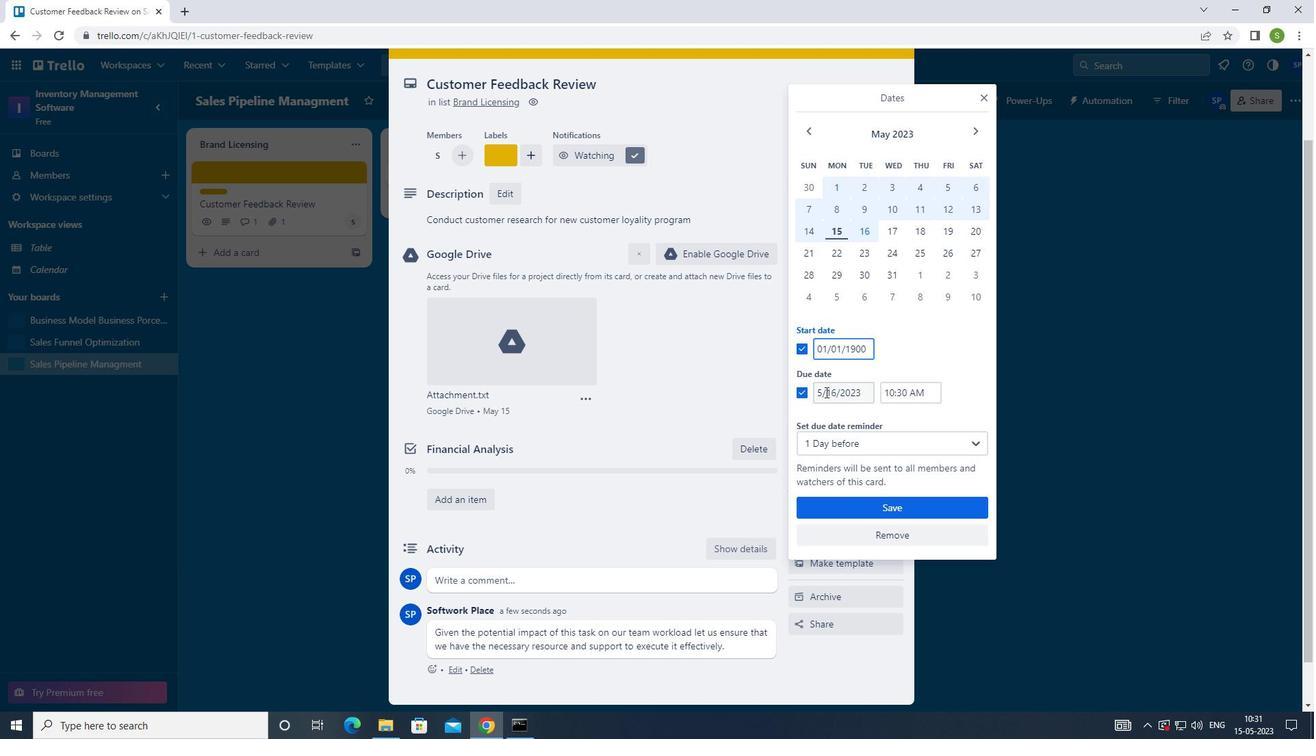 
Action: Mouse pressed left at (822, 392)
Screenshot: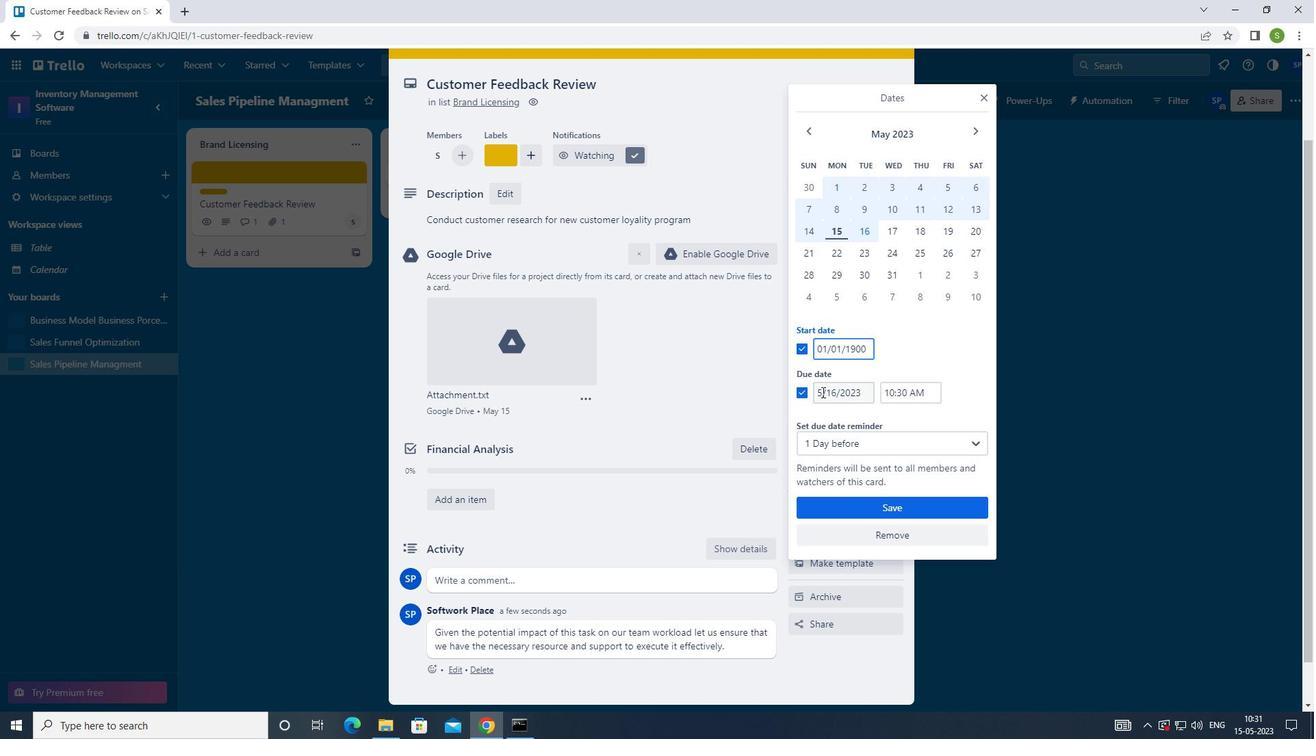 
Action: Mouse moved to (819, 386)
Screenshot: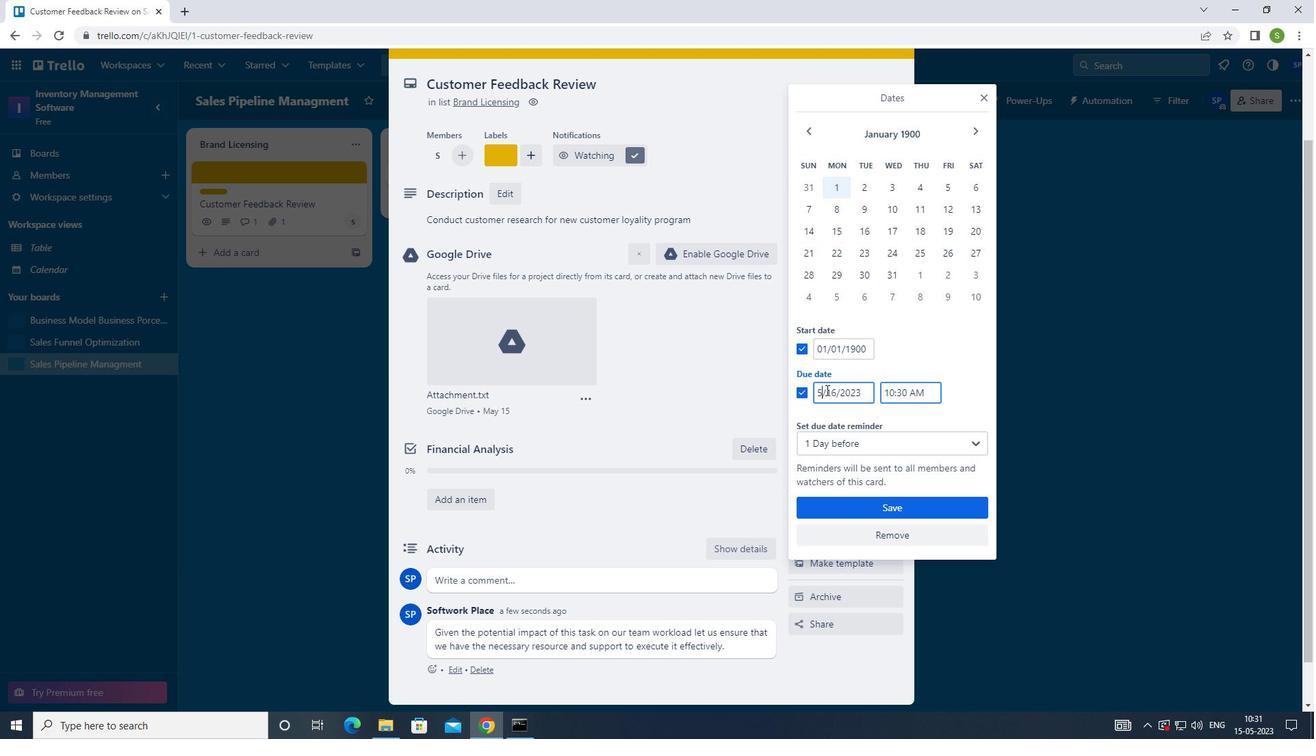 
Action: Key pressed <Key.backspace>01
Screenshot: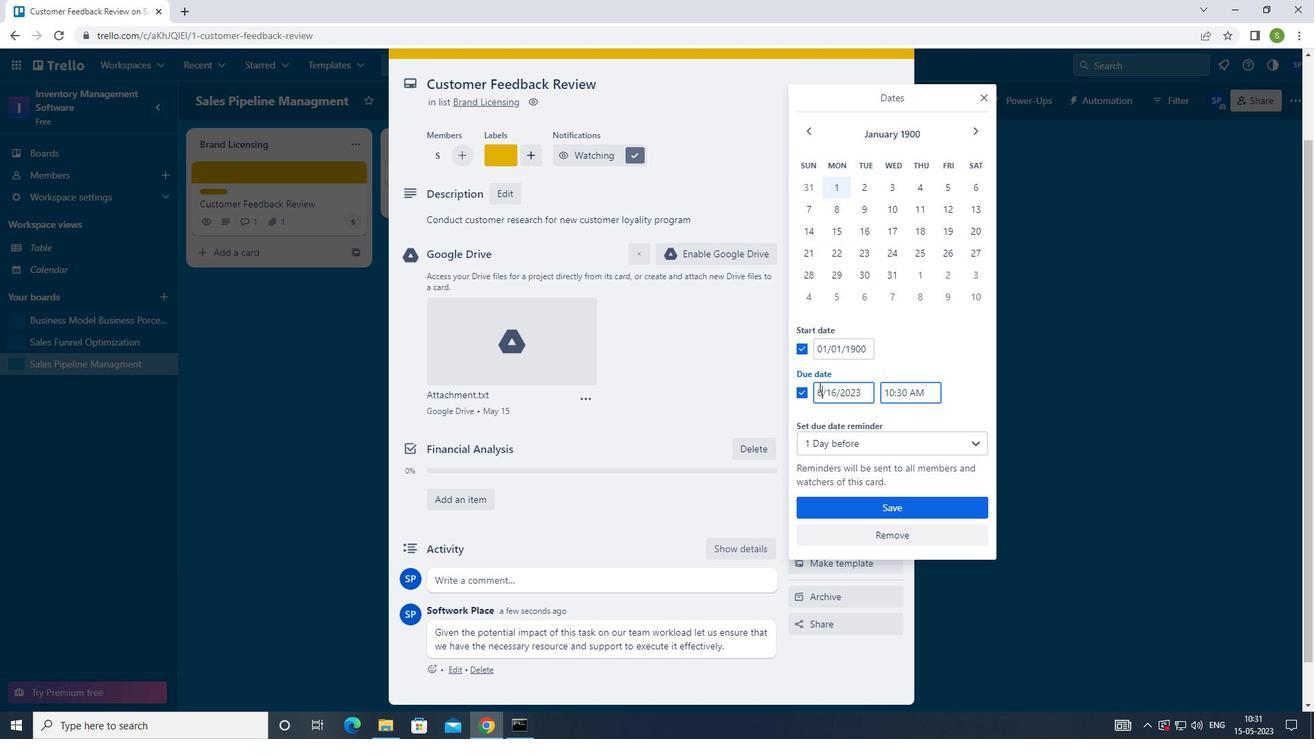 
Action: Mouse moved to (841, 392)
Screenshot: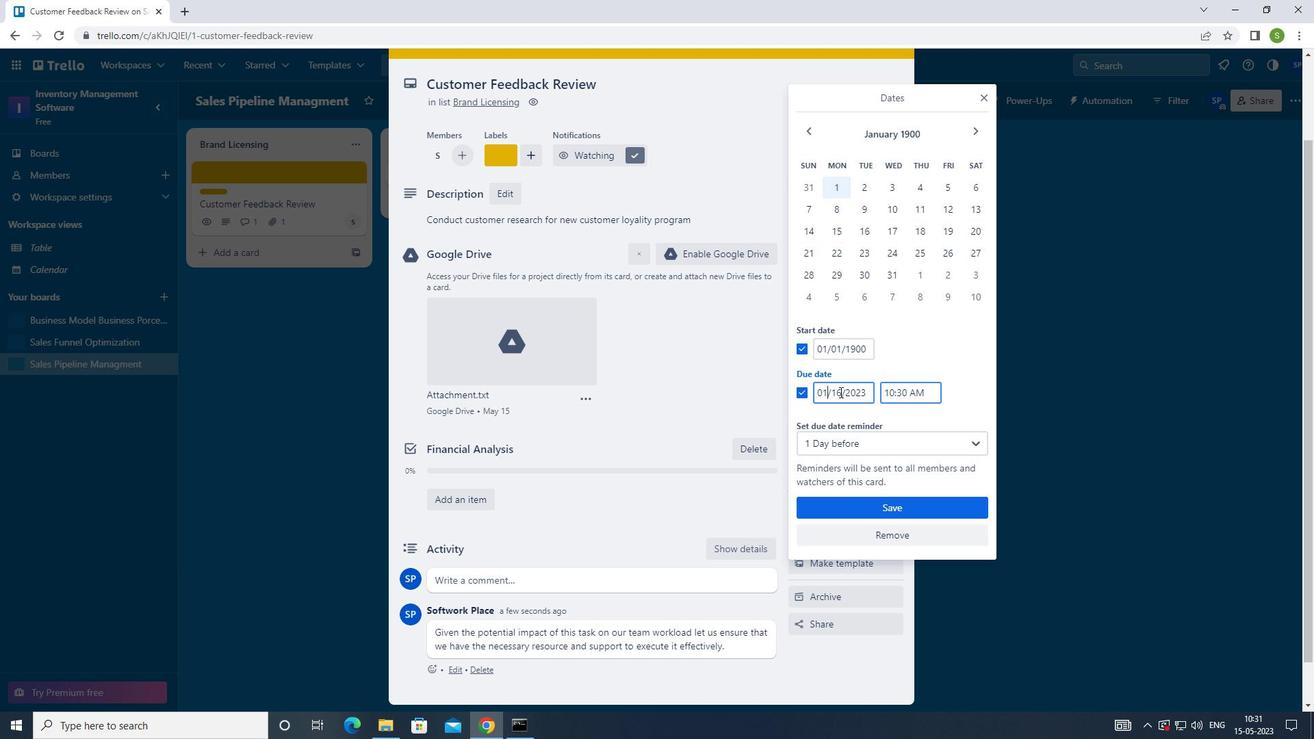 
Action: Mouse pressed left at (841, 392)
Screenshot: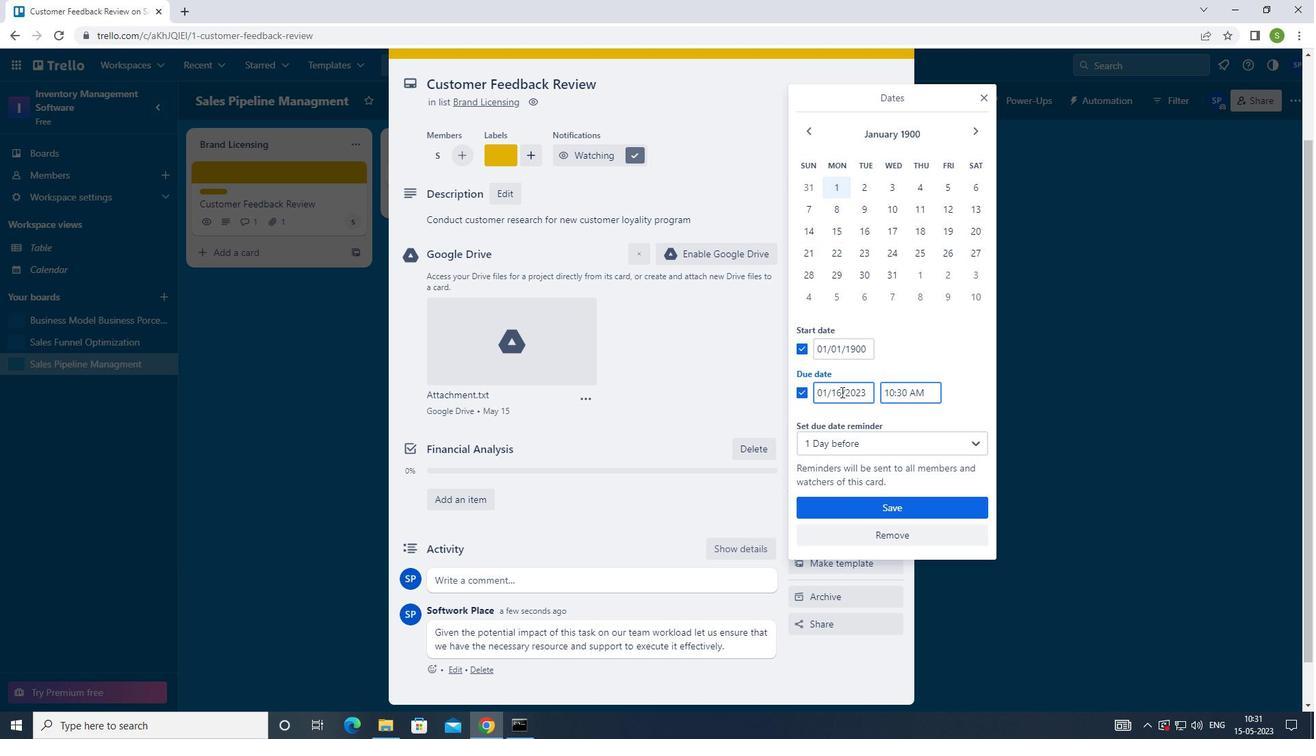 
Action: Mouse moved to (834, 386)
Screenshot: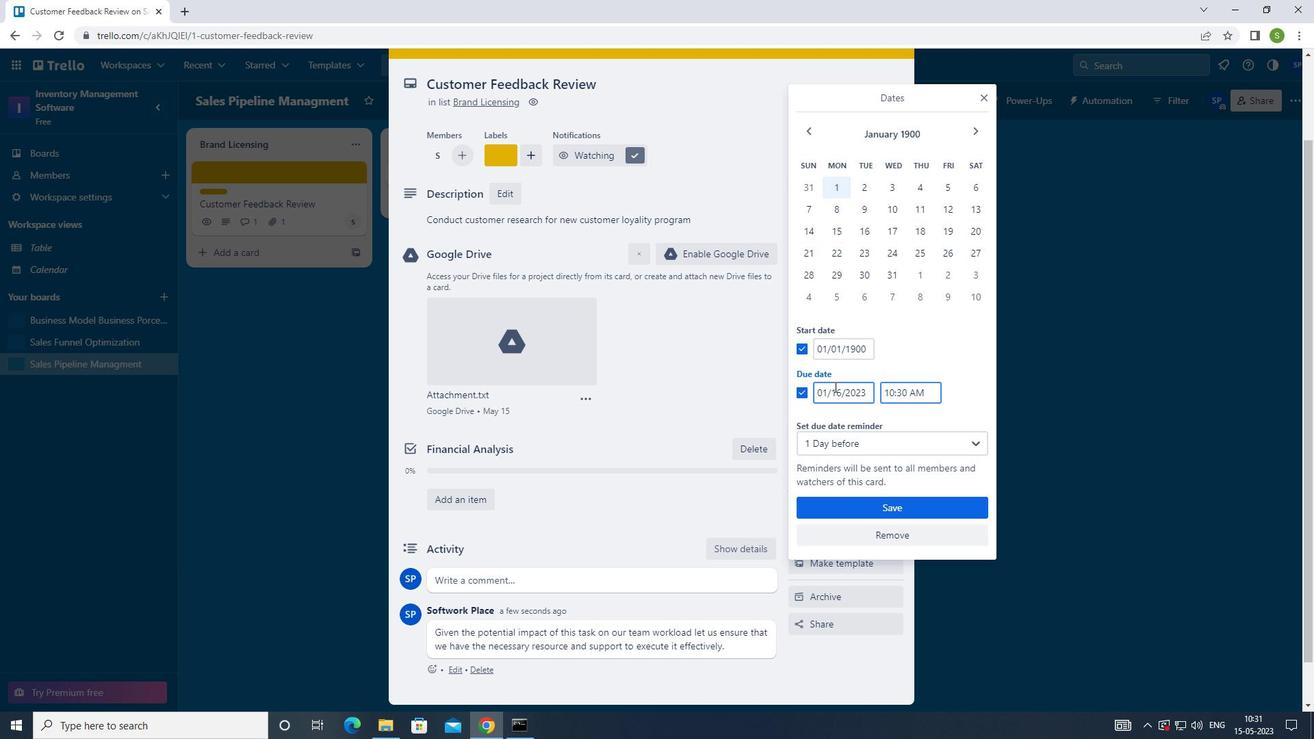 
Action: Key pressed <Key.backspace><Key.backspace>
Screenshot: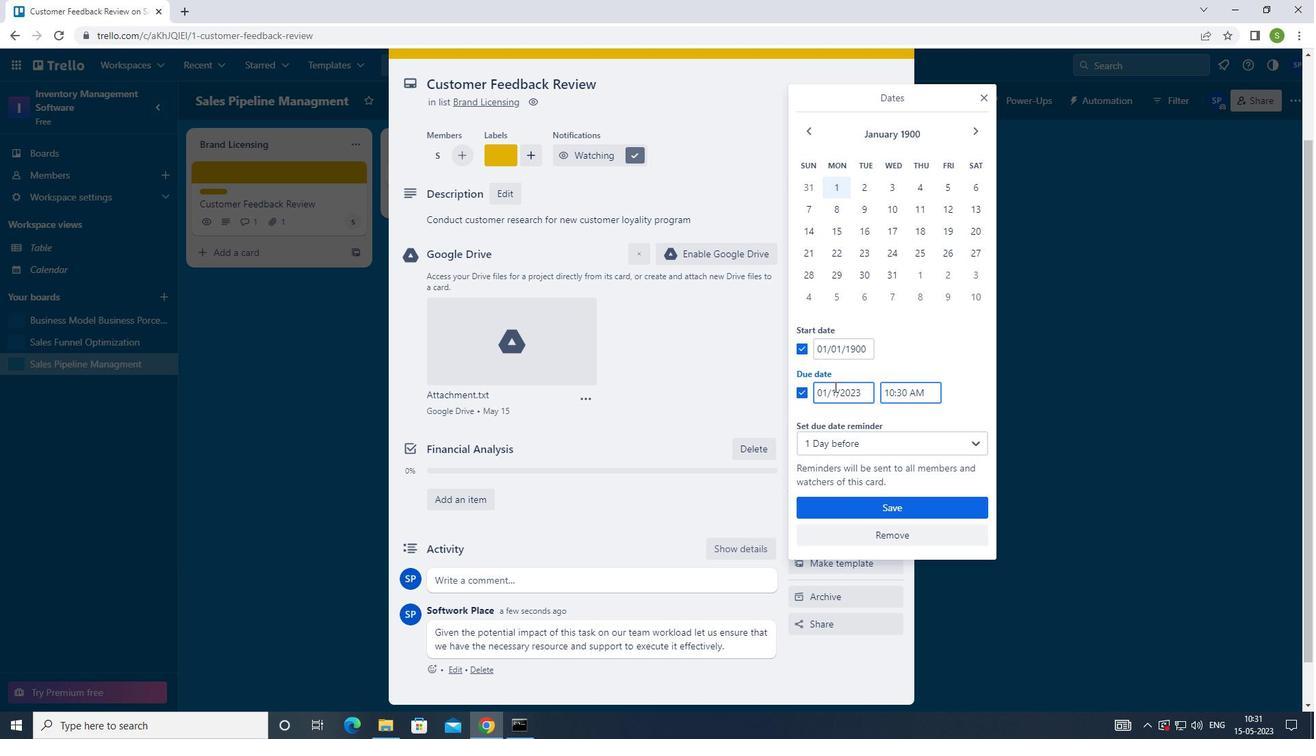 
Action: Mouse moved to (822, 378)
Screenshot: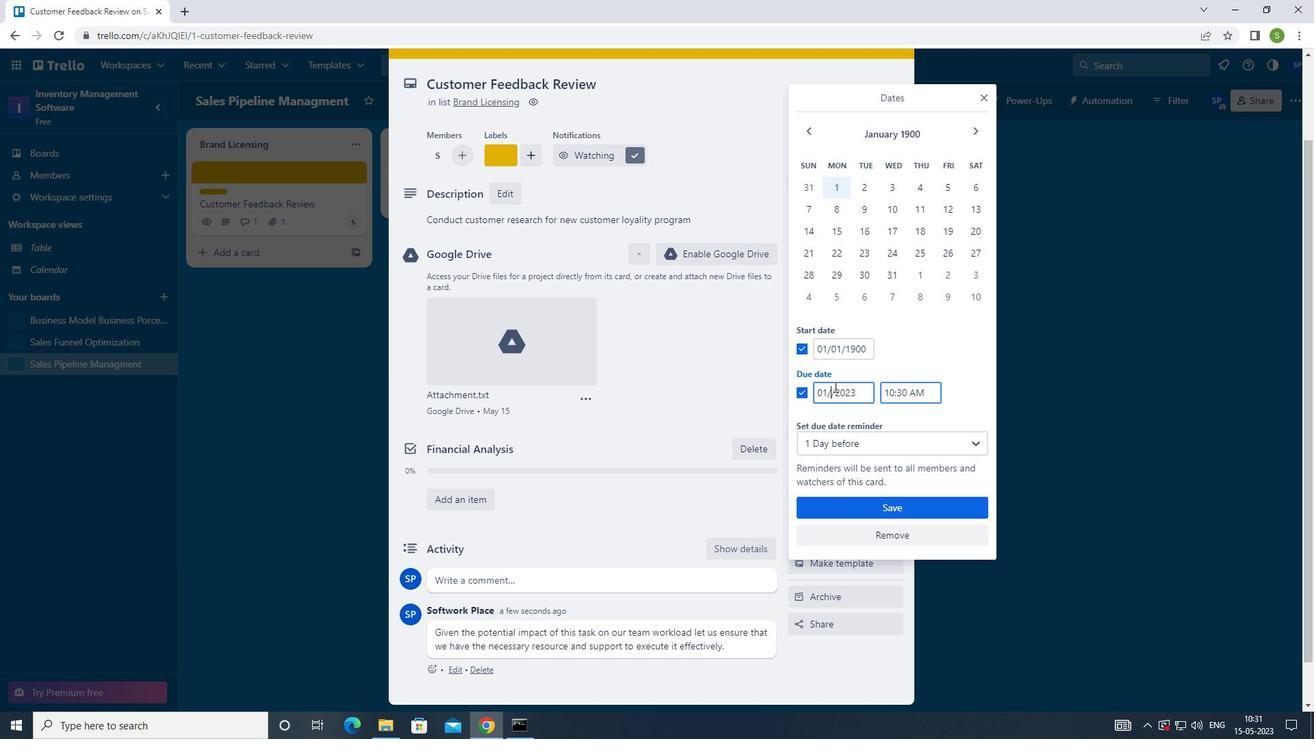
Action: Key pressed 08
Screenshot: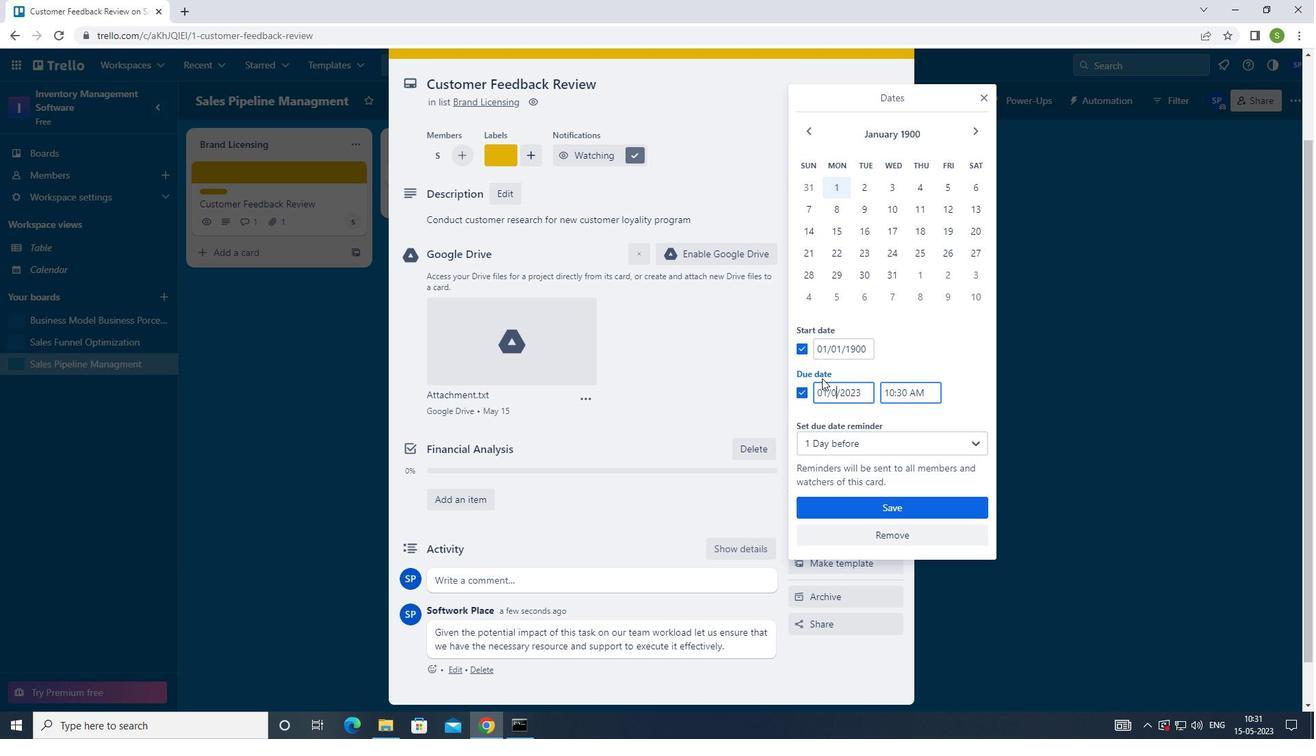 
Action: Mouse moved to (867, 391)
Screenshot: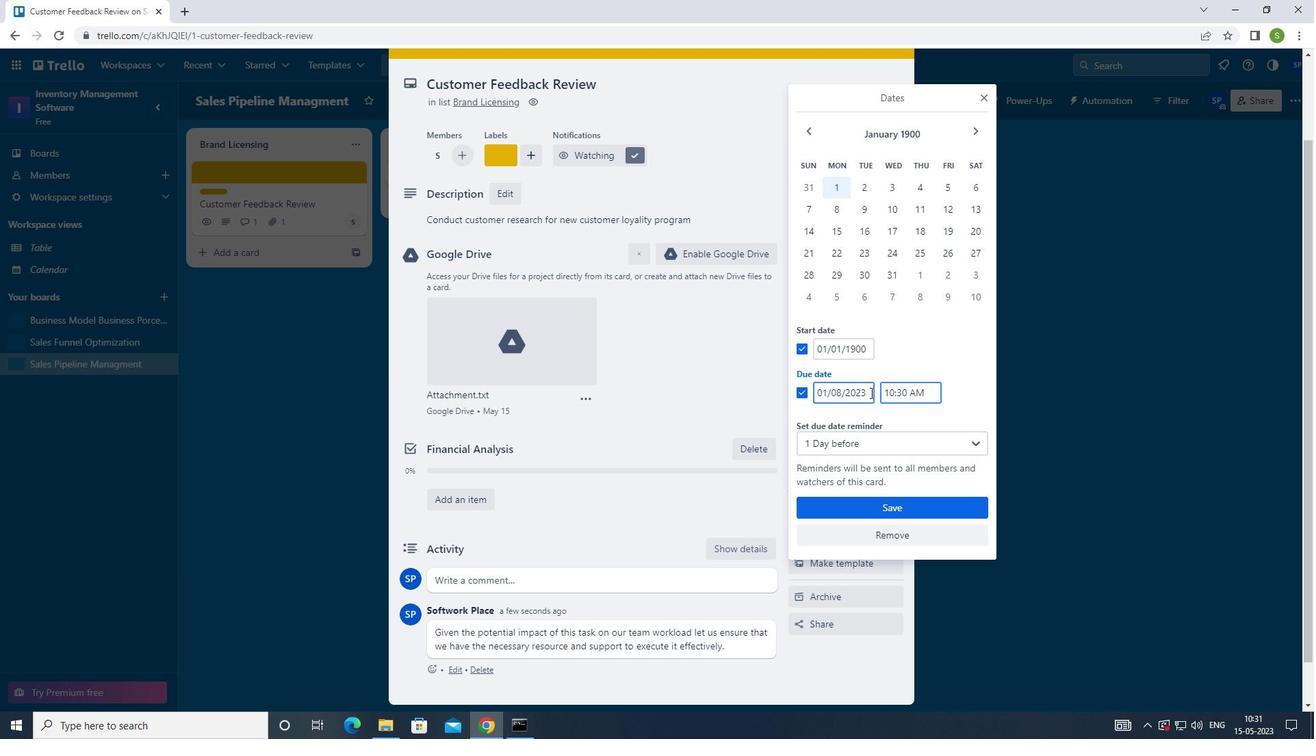 
Action: Mouse pressed left at (867, 391)
Screenshot: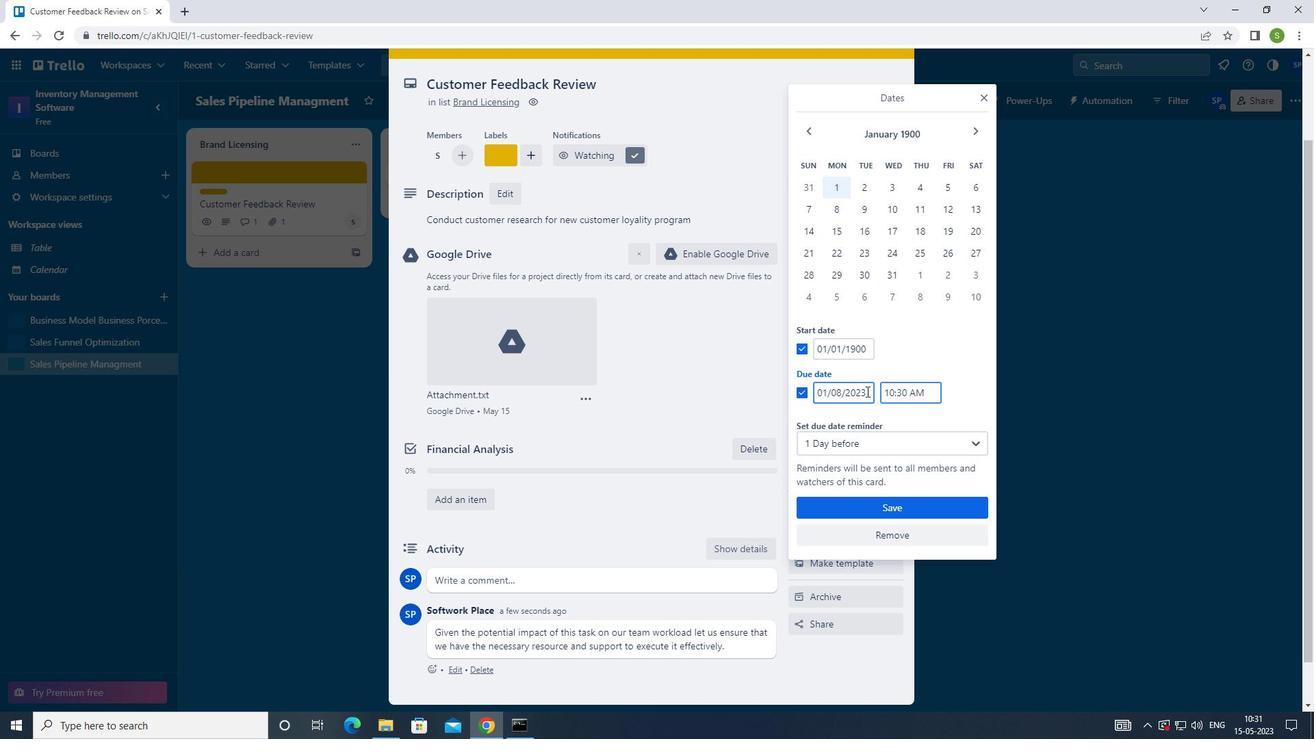 
Action: Key pressed <Key.backspace><Key.backspace>
Screenshot: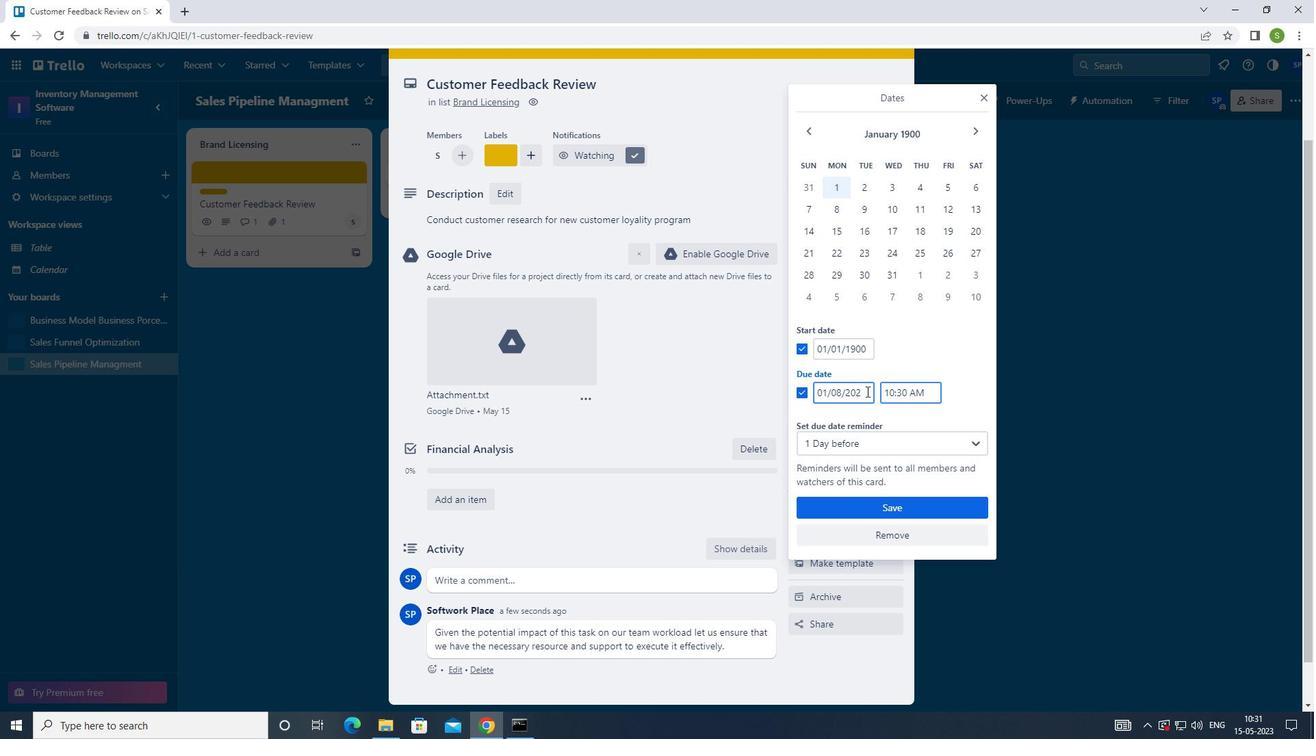 
Action: Mouse moved to (834, 372)
Screenshot: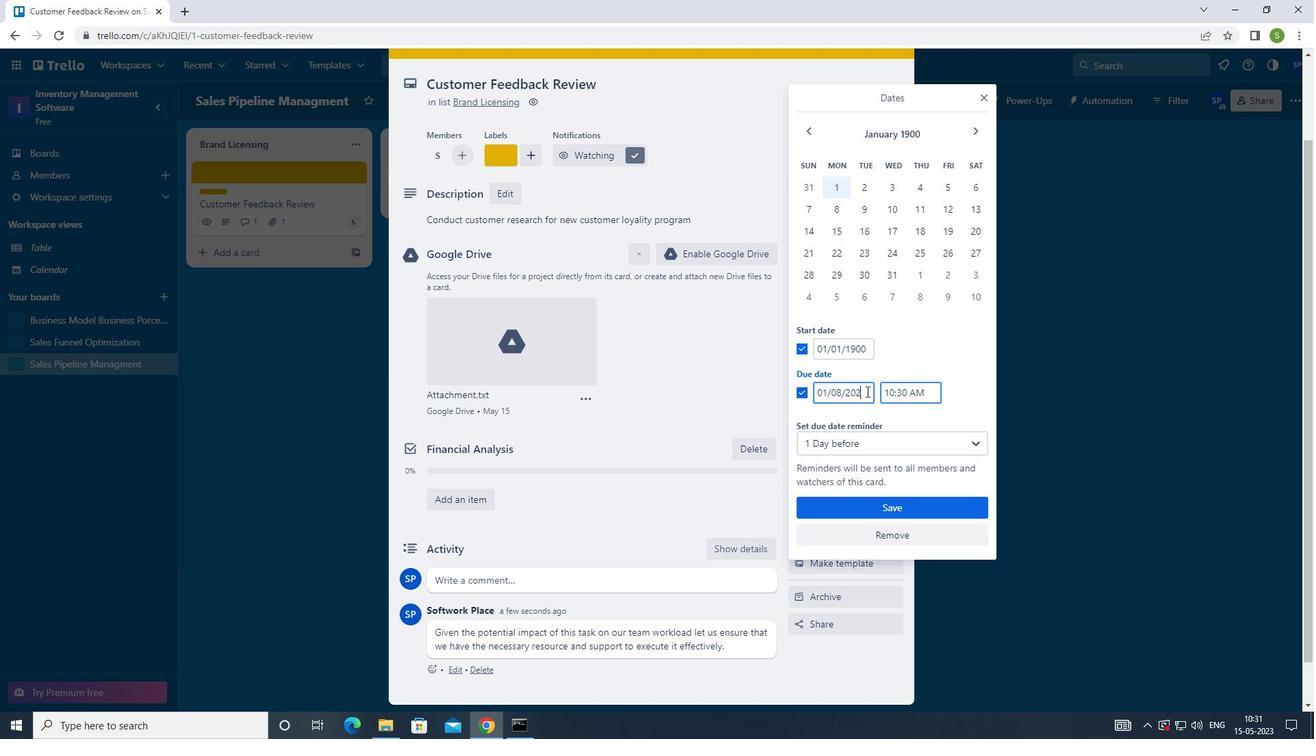 
Action: Key pressed <Key.backspace><Key.backspace>1900
Screenshot: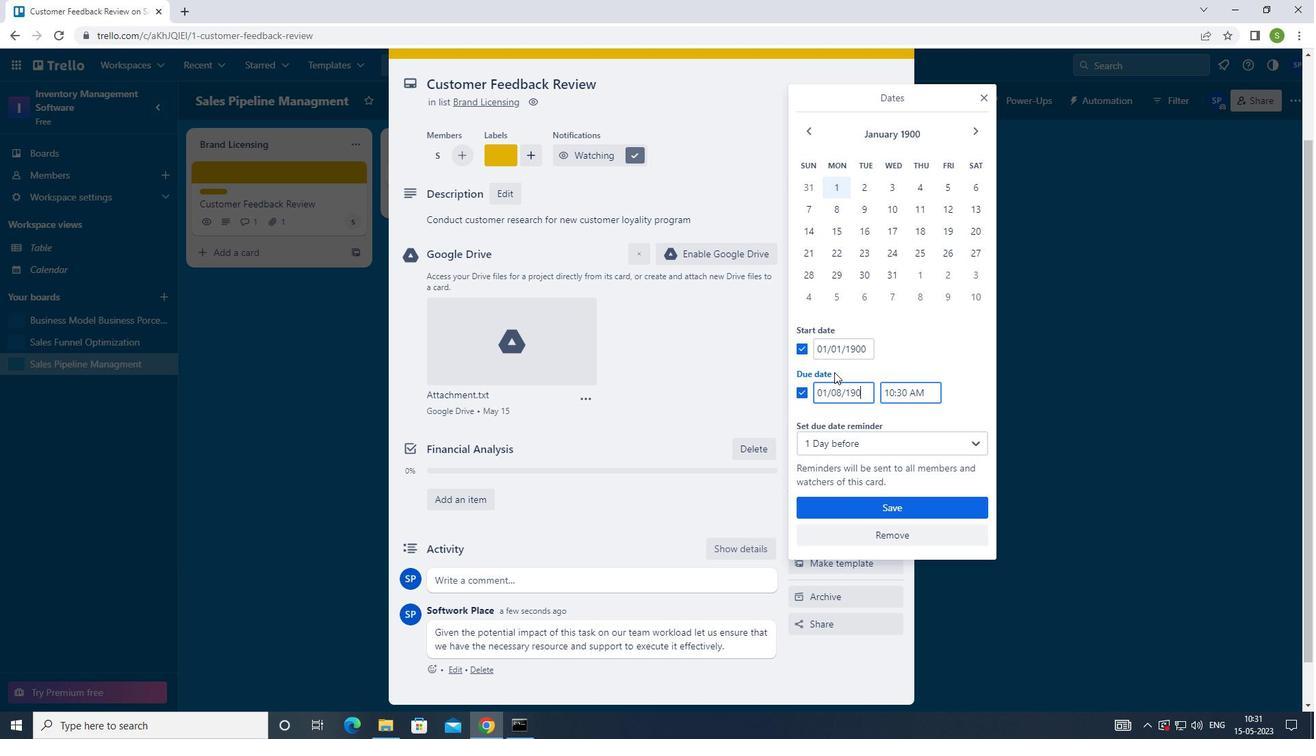 
Action: Mouse moved to (832, 508)
Screenshot: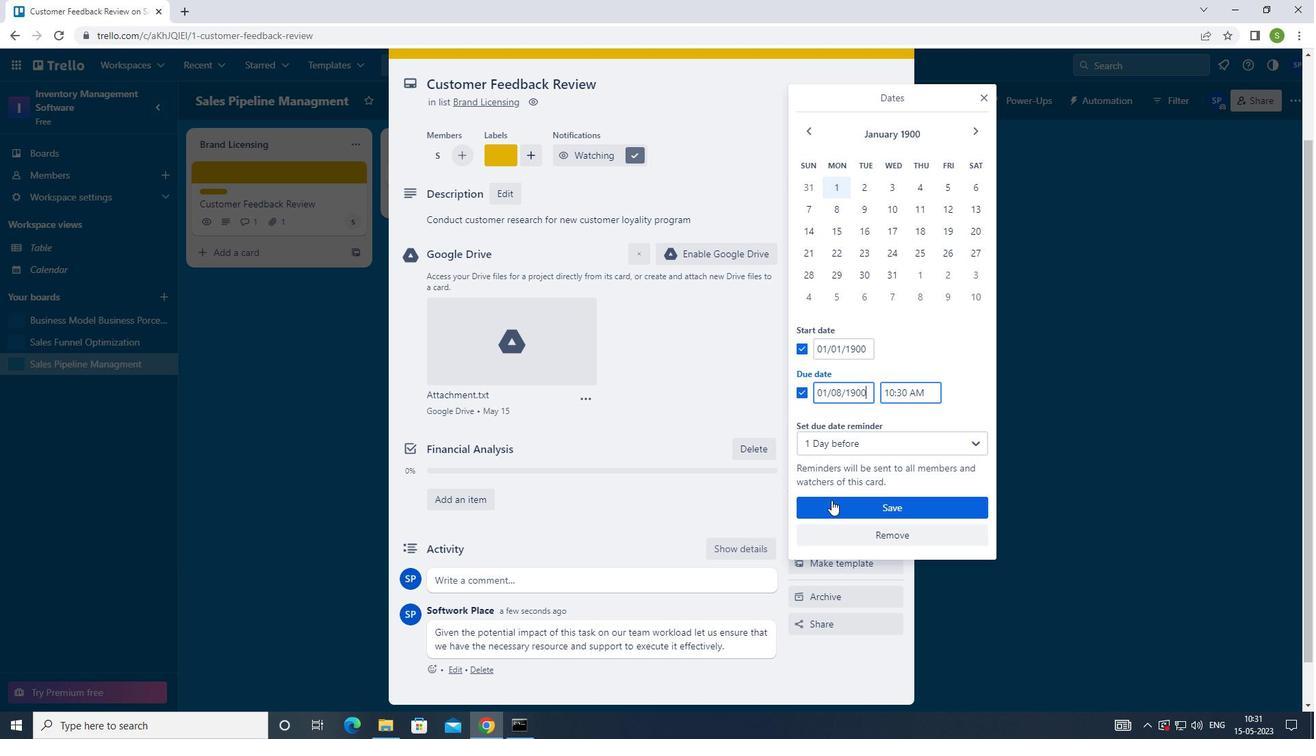 
Action: Mouse pressed left at (832, 508)
Screenshot: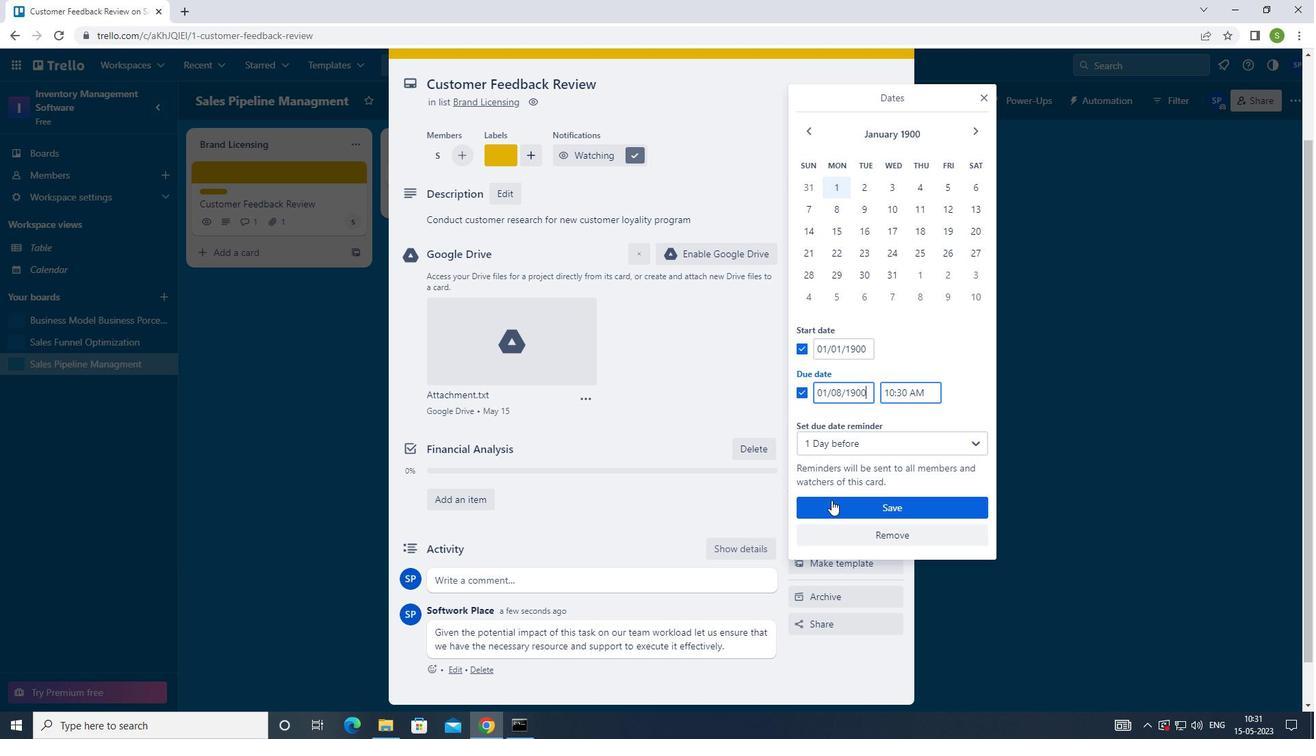 
Action: Key pressed <Key.f8>
Screenshot: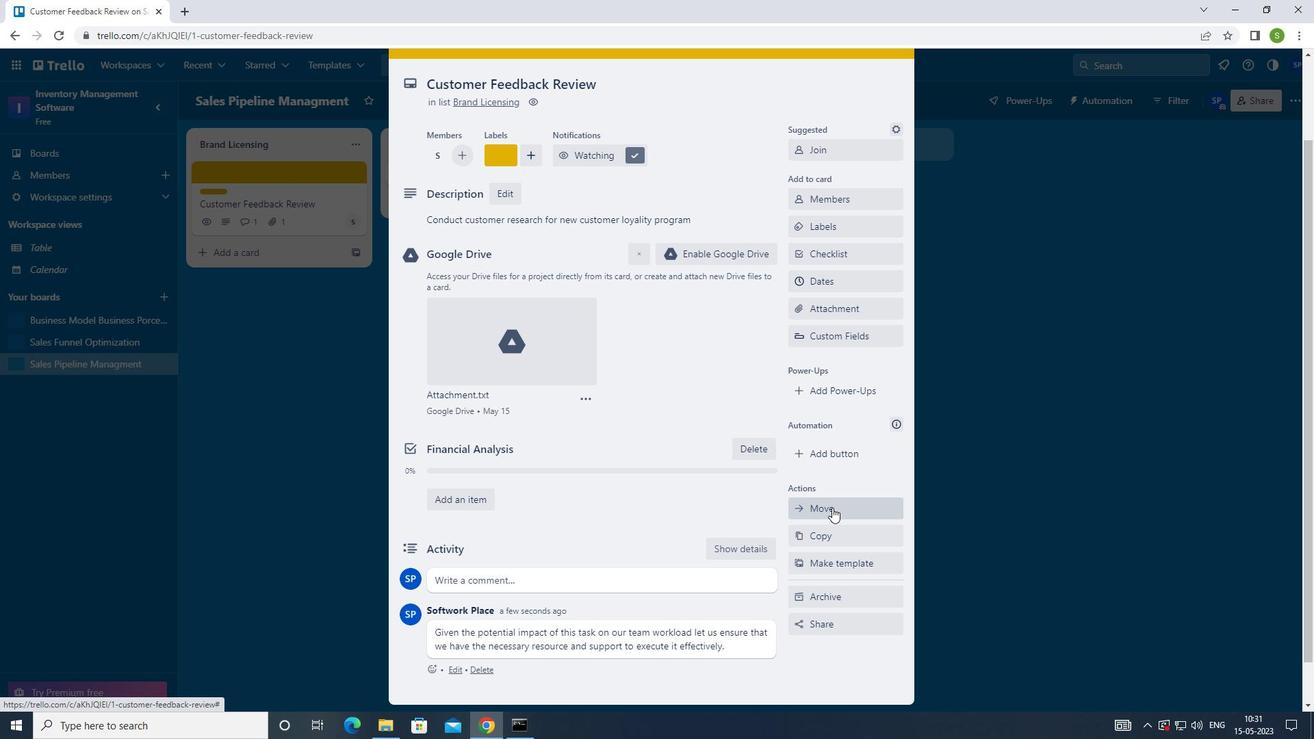 
